 Task: Find connections with filter location Concepción with filter topic #customerrelationswith filter profile language German with filter current company TDCX with filter school Whistling Woods International with filter industry Periodical Publishing with filter service category Wealth Management with filter keywords title Chief Robot Whisperer
Action: Mouse moved to (551, 72)
Screenshot: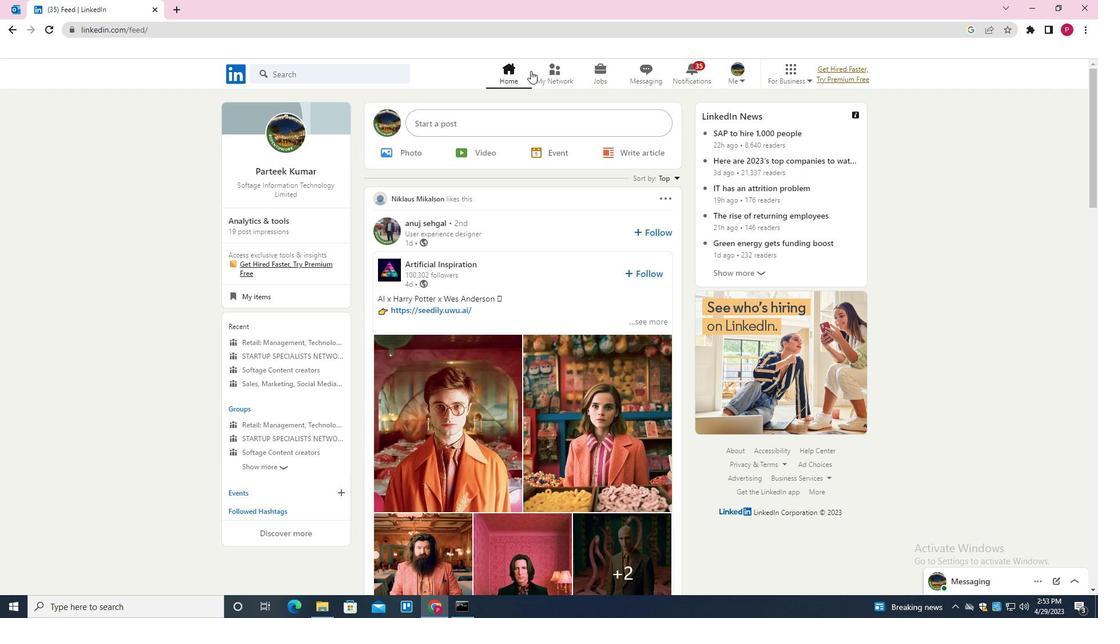 
Action: Mouse pressed left at (551, 72)
Screenshot: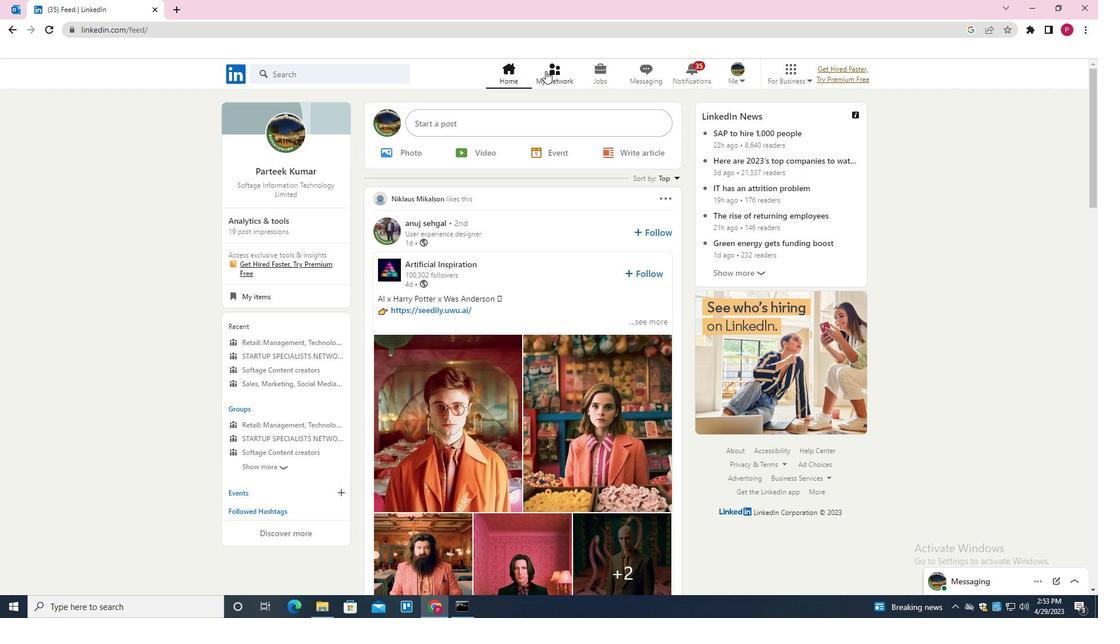 
Action: Mouse moved to (332, 141)
Screenshot: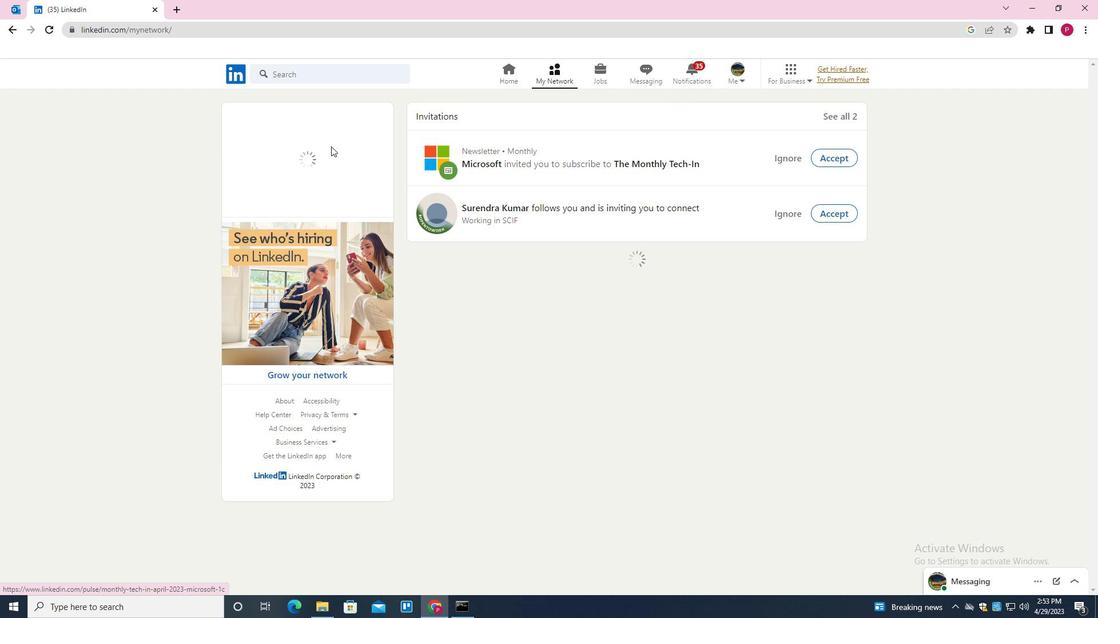 
Action: Mouse pressed left at (332, 141)
Screenshot: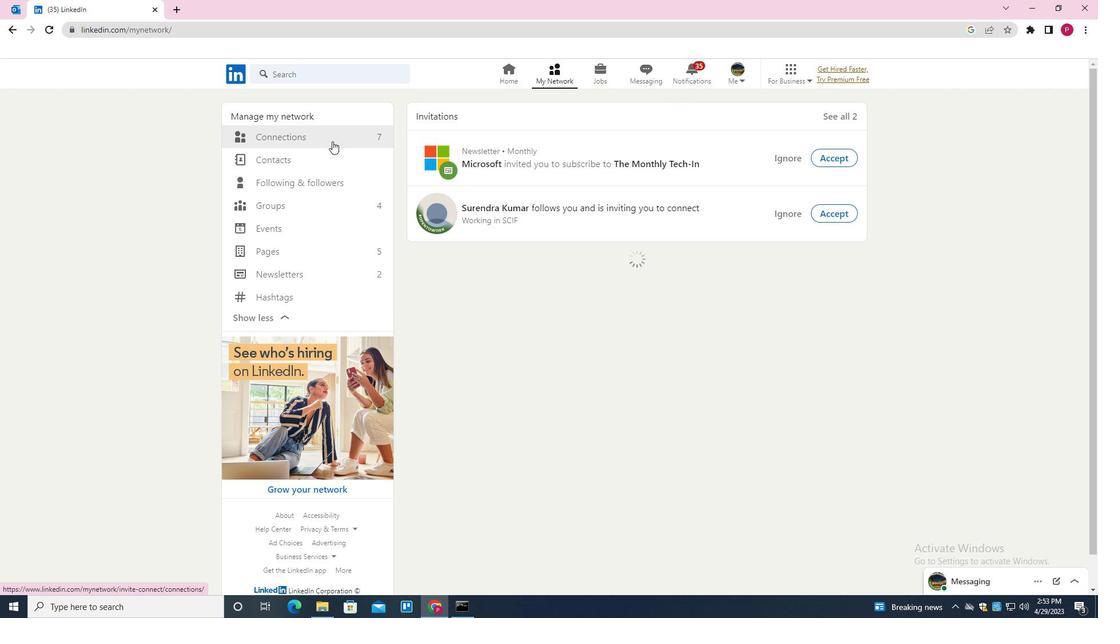 
Action: Mouse moved to (630, 135)
Screenshot: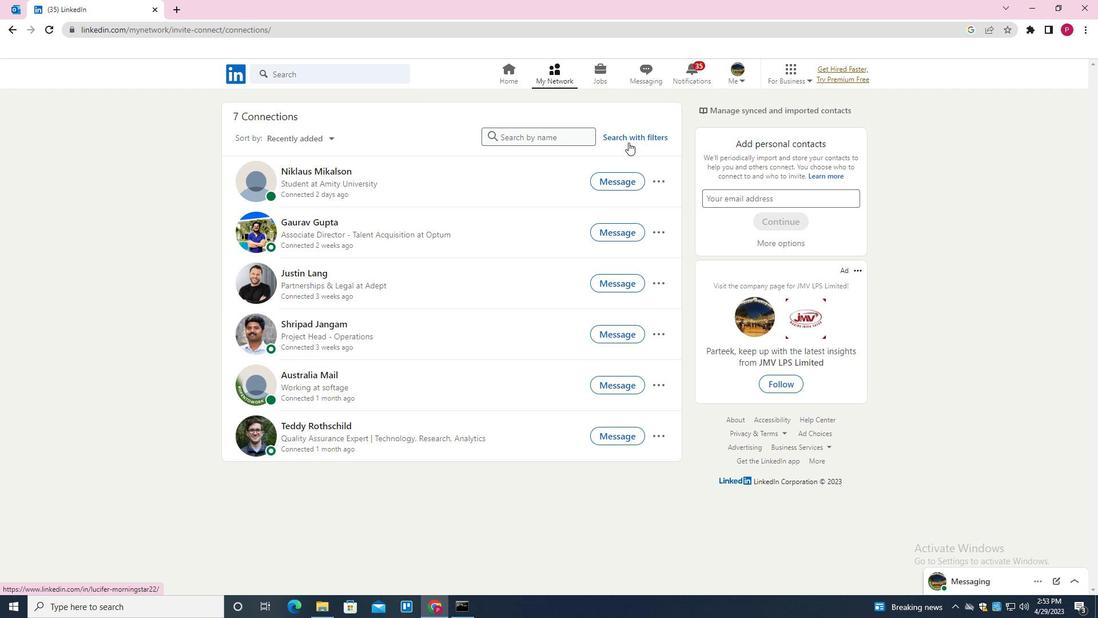 
Action: Mouse pressed left at (630, 135)
Screenshot: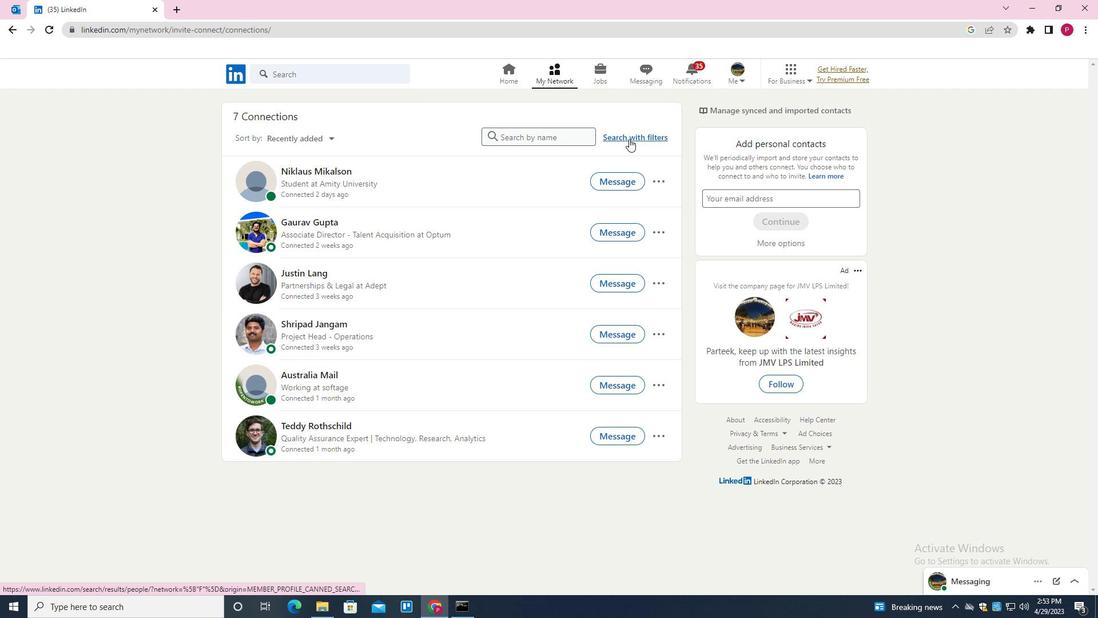 
Action: Mouse moved to (582, 107)
Screenshot: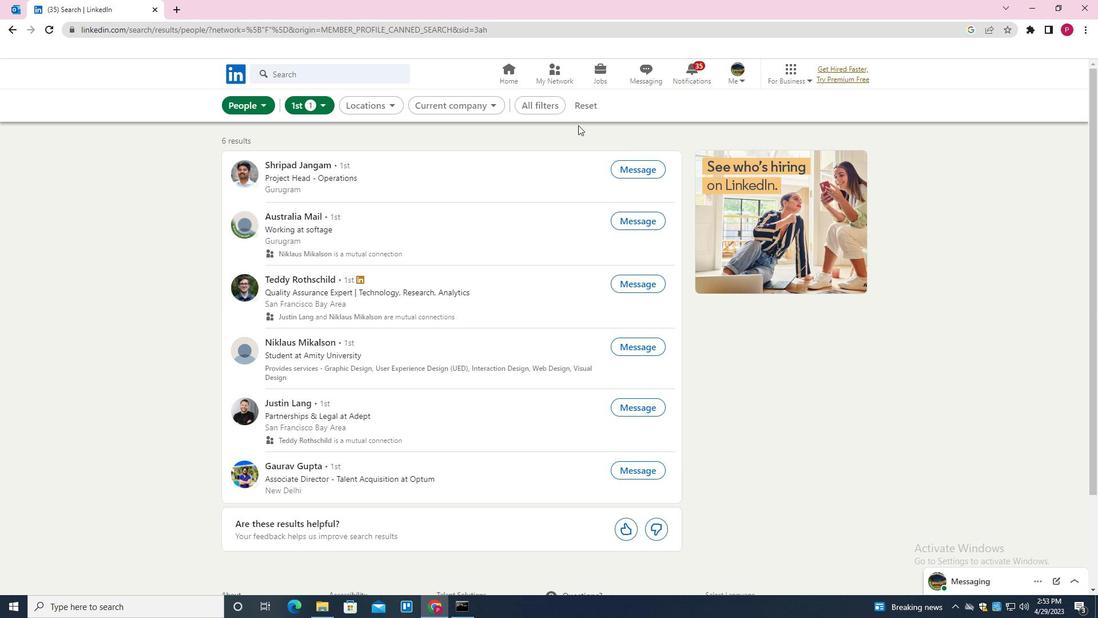 
Action: Mouse pressed left at (582, 107)
Screenshot: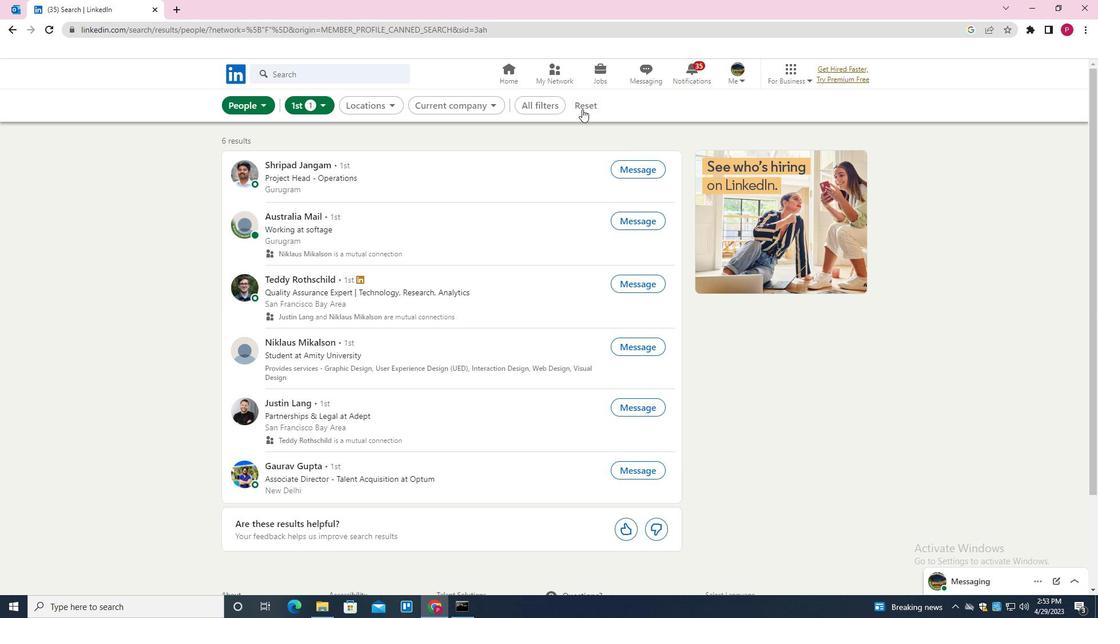 
Action: Mouse moved to (575, 106)
Screenshot: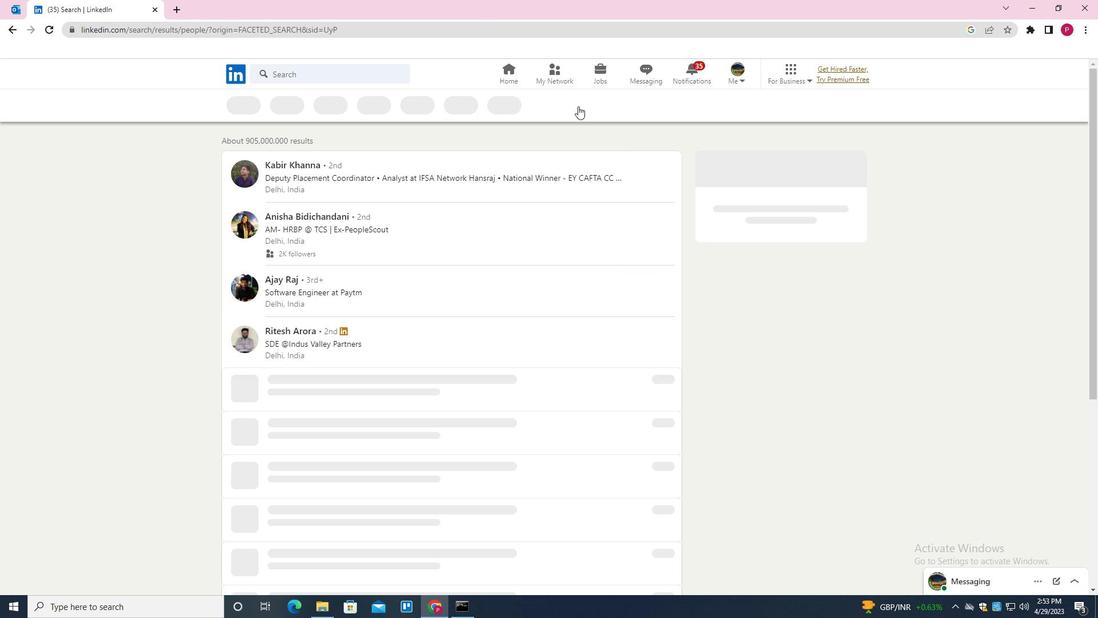 
Action: Mouse pressed left at (575, 106)
Screenshot: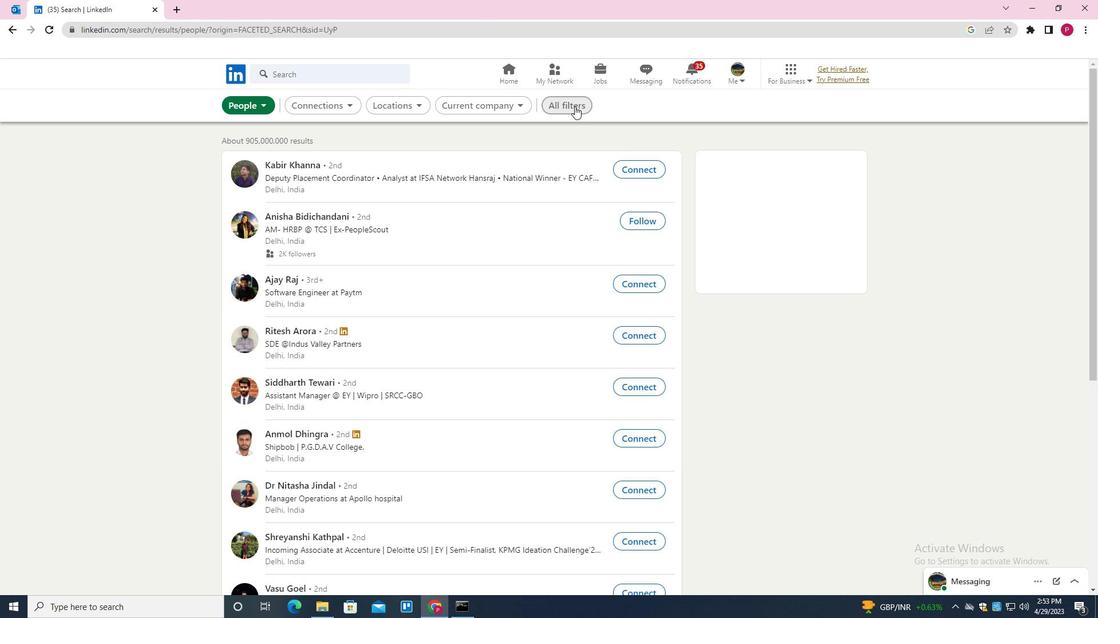 
Action: Mouse moved to (885, 309)
Screenshot: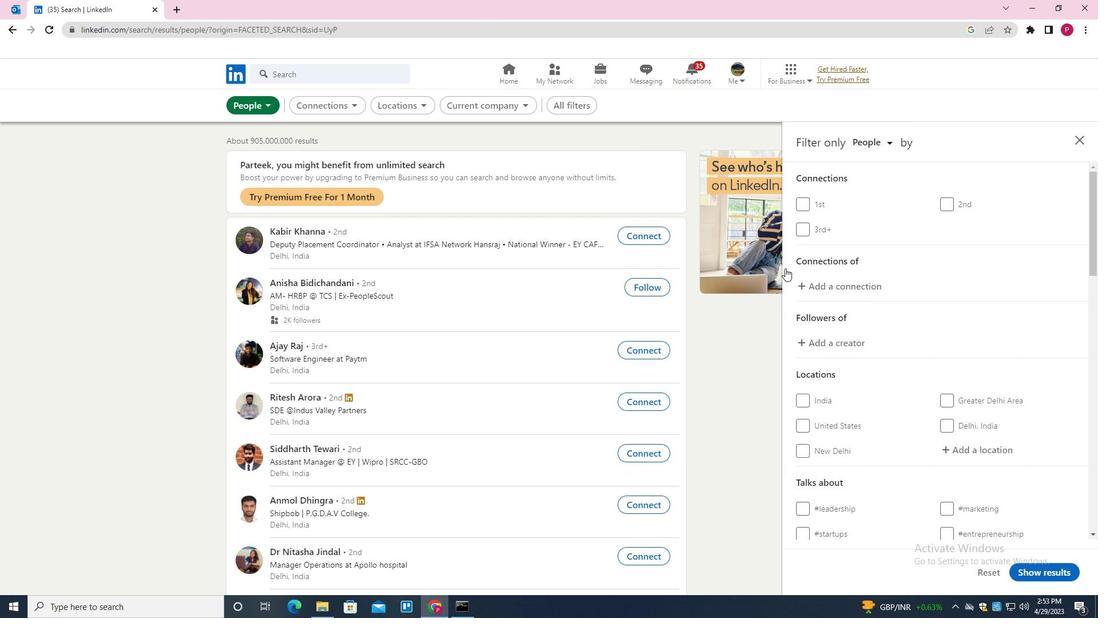 
Action: Mouse scrolled (885, 309) with delta (0, 0)
Screenshot: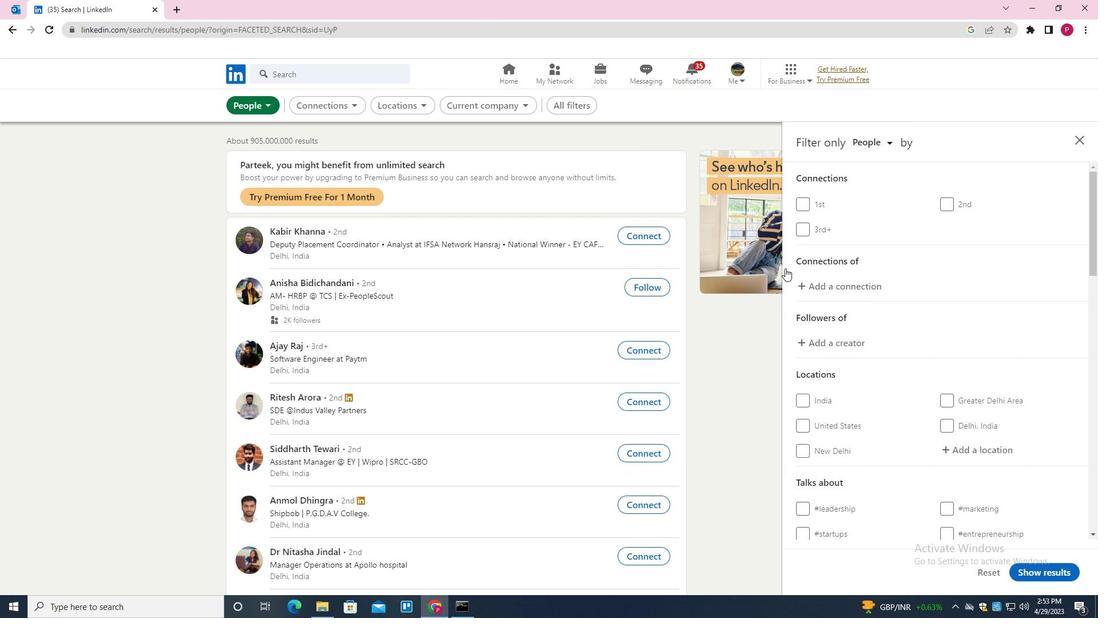 
Action: Mouse moved to (888, 310)
Screenshot: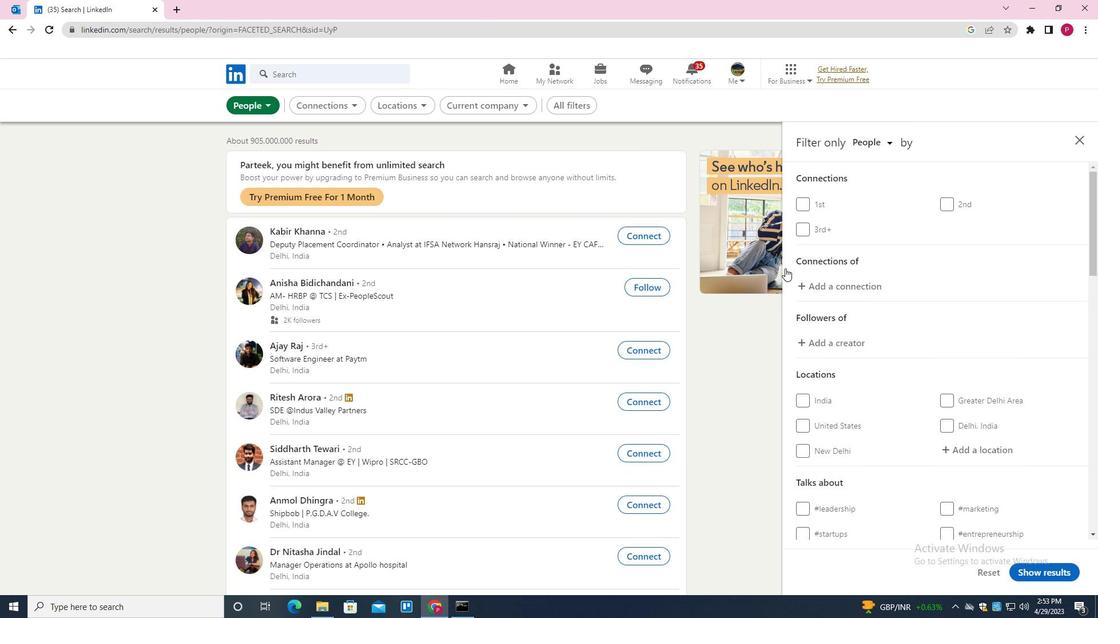 
Action: Mouse scrolled (888, 310) with delta (0, 0)
Screenshot: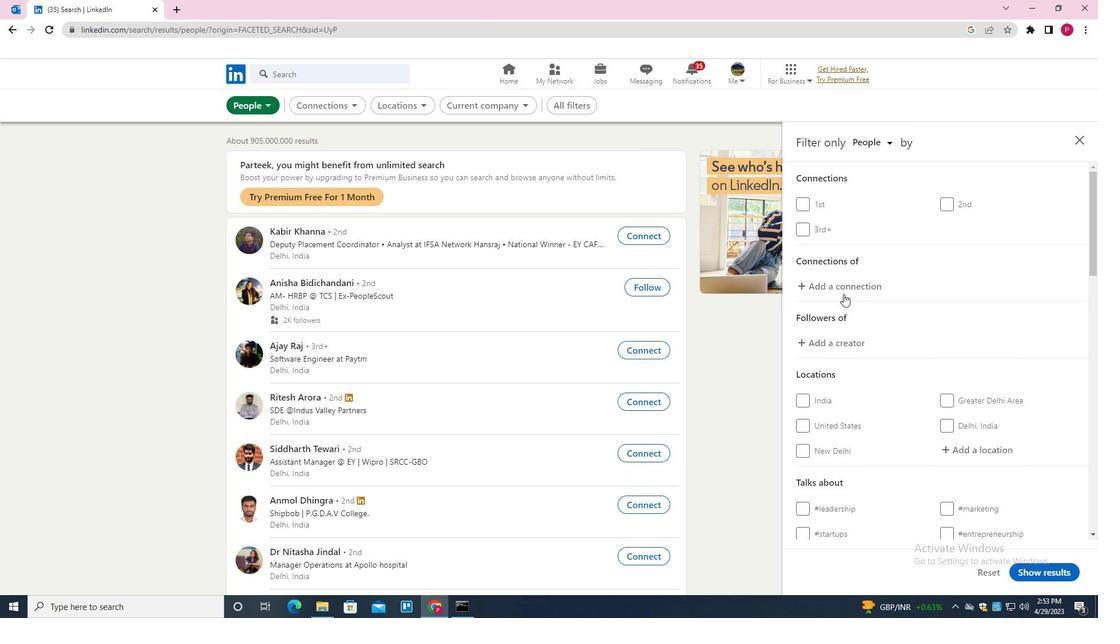 
Action: Mouse moved to (904, 312)
Screenshot: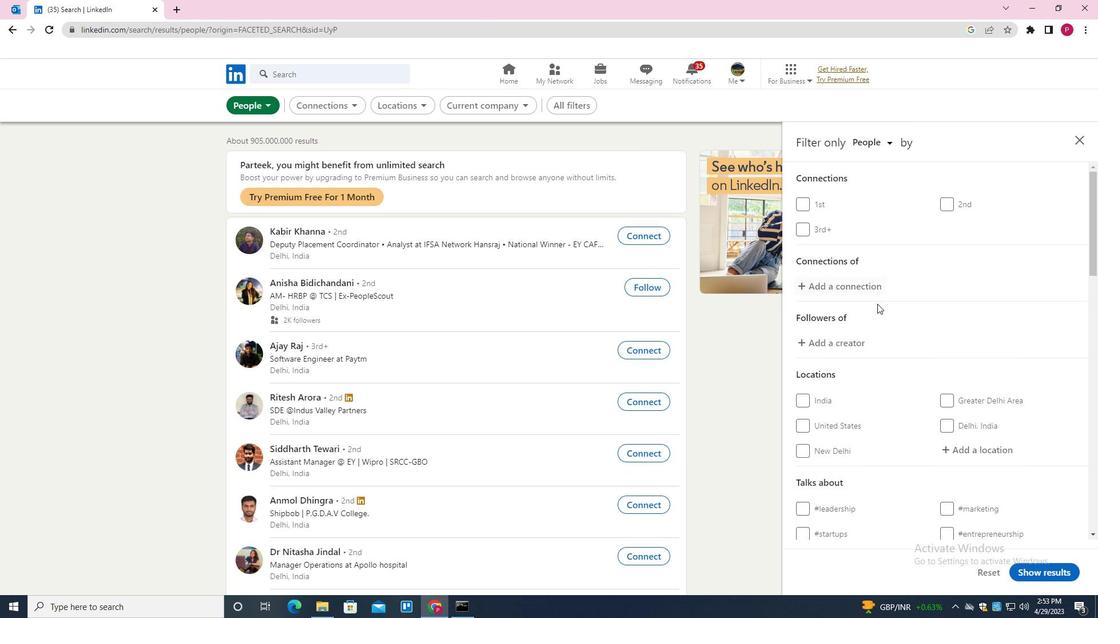 
Action: Mouse scrolled (904, 311) with delta (0, 0)
Screenshot: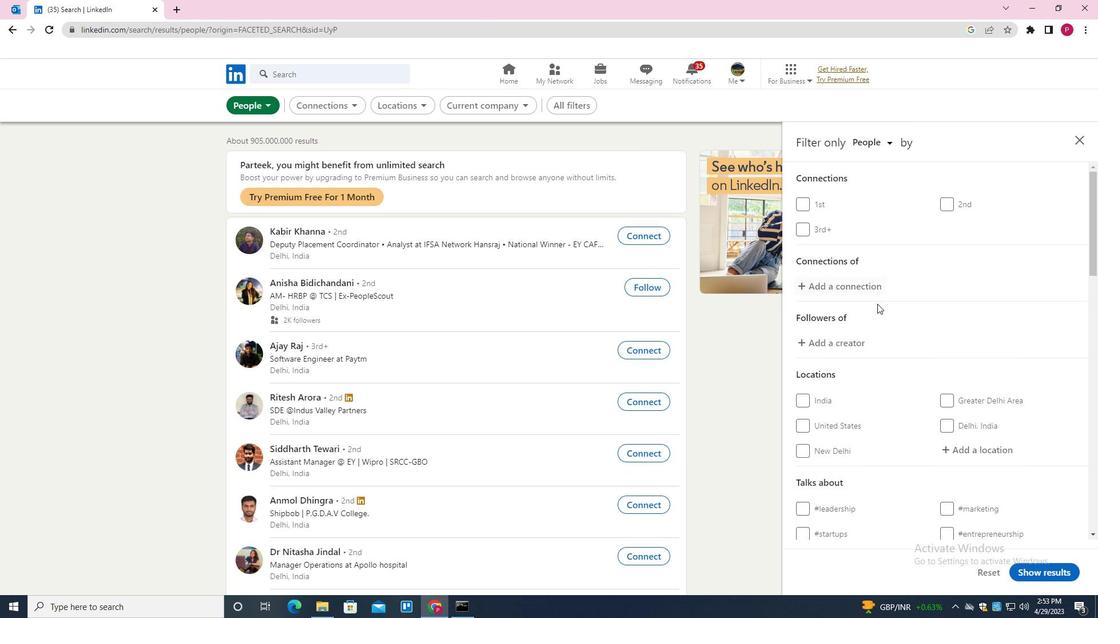 
Action: Mouse moved to (974, 274)
Screenshot: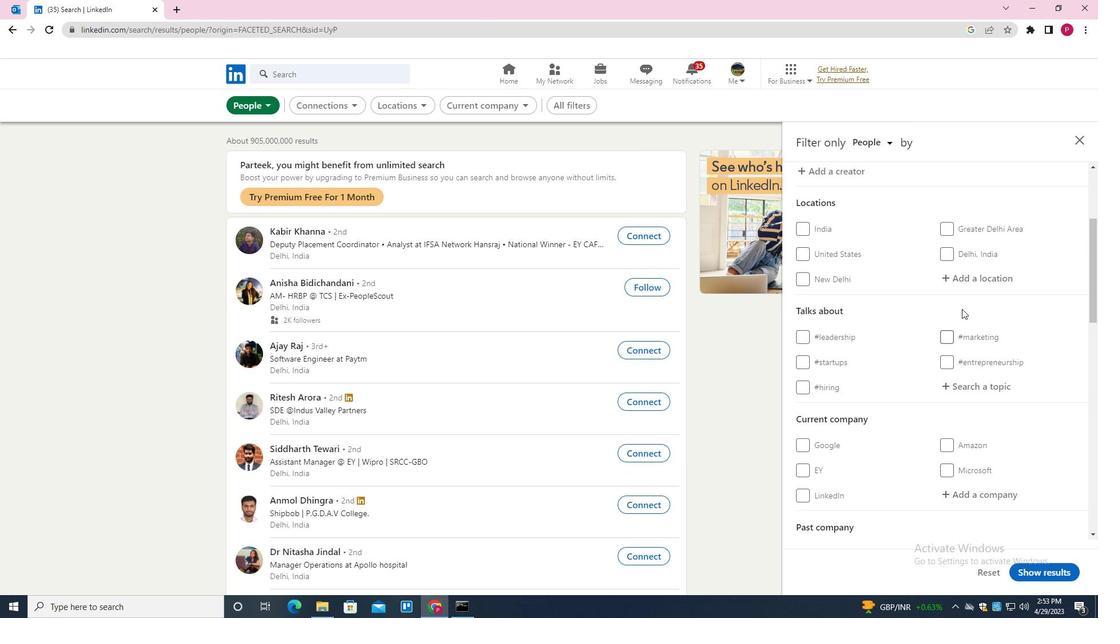 
Action: Mouse pressed left at (974, 274)
Screenshot: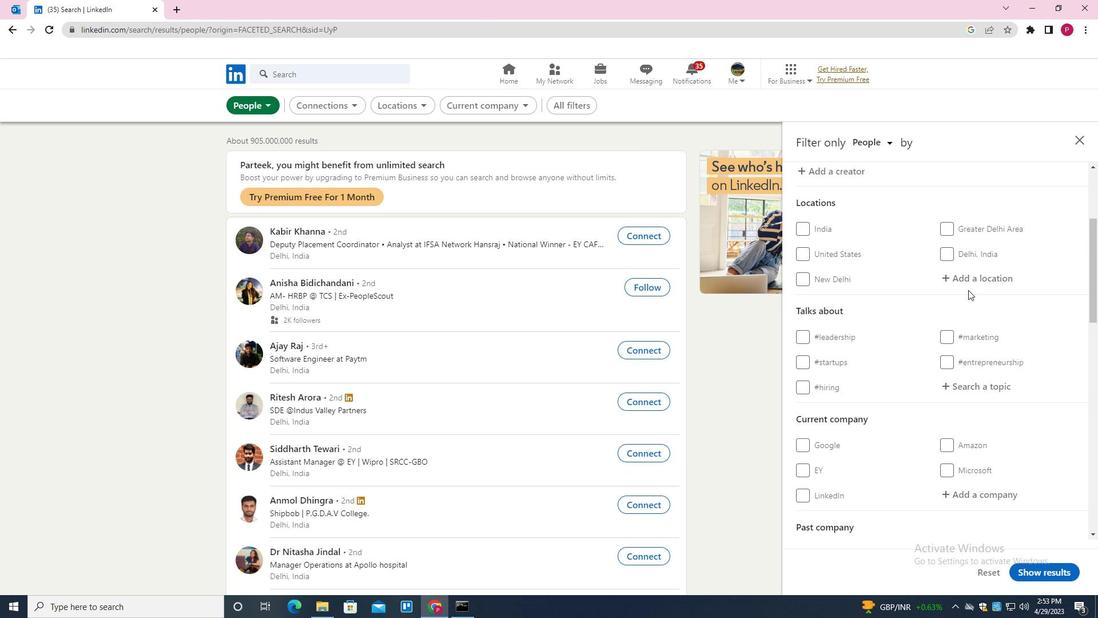 
Action: Mouse moved to (833, 163)
Screenshot: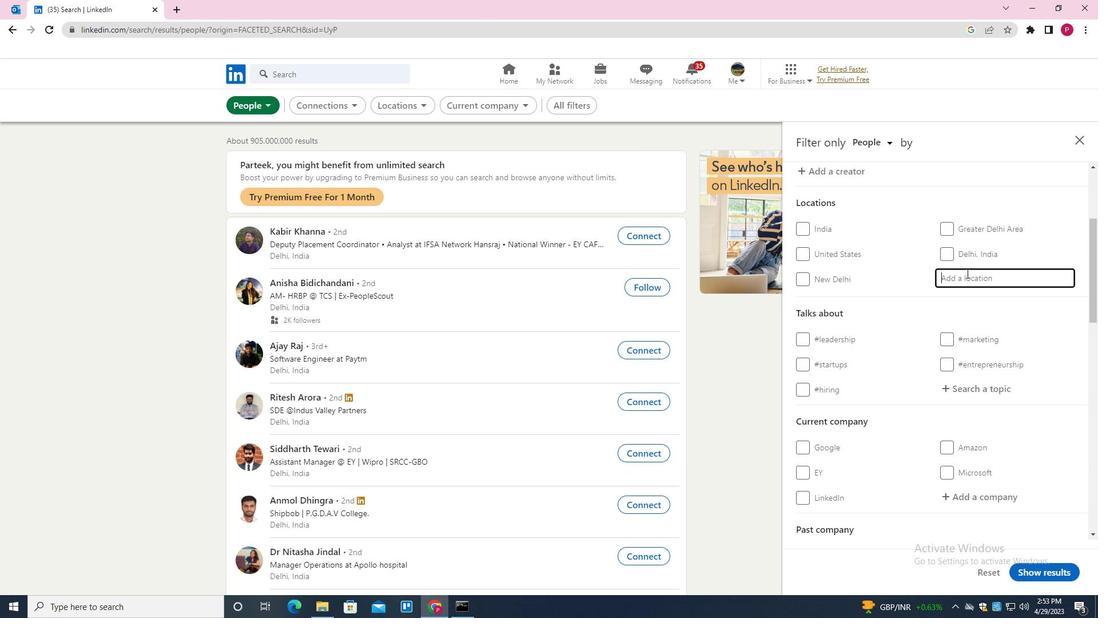 
Action: Key pressed <Key.shift>CONCEP<Key.down><Key.enter>
Screenshot: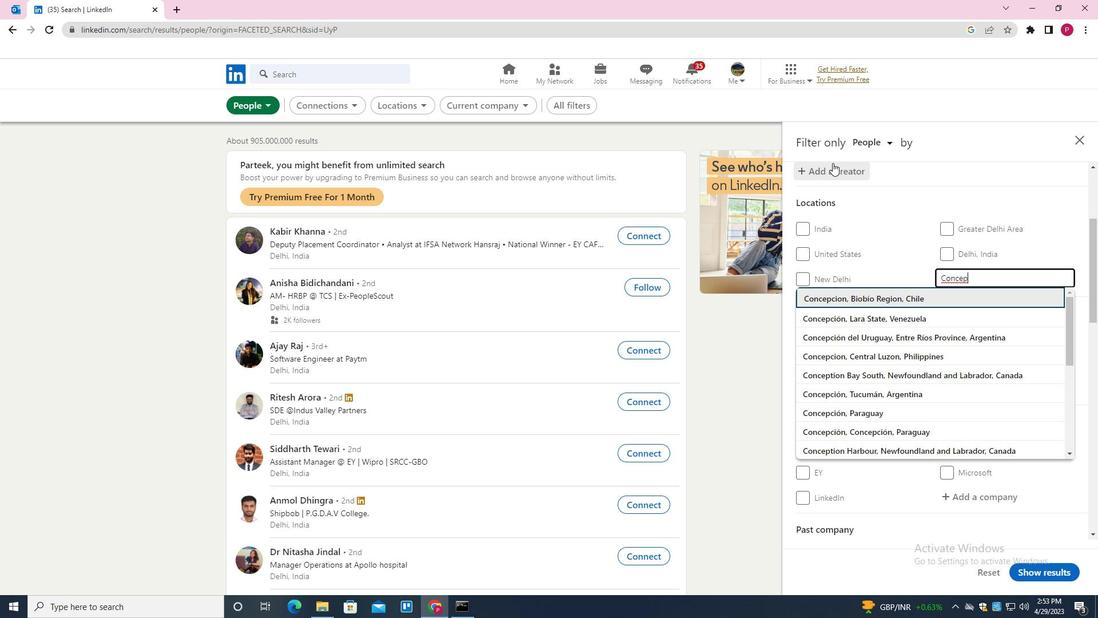 
Action: Mouse moved to (829, 184)
Screenshot: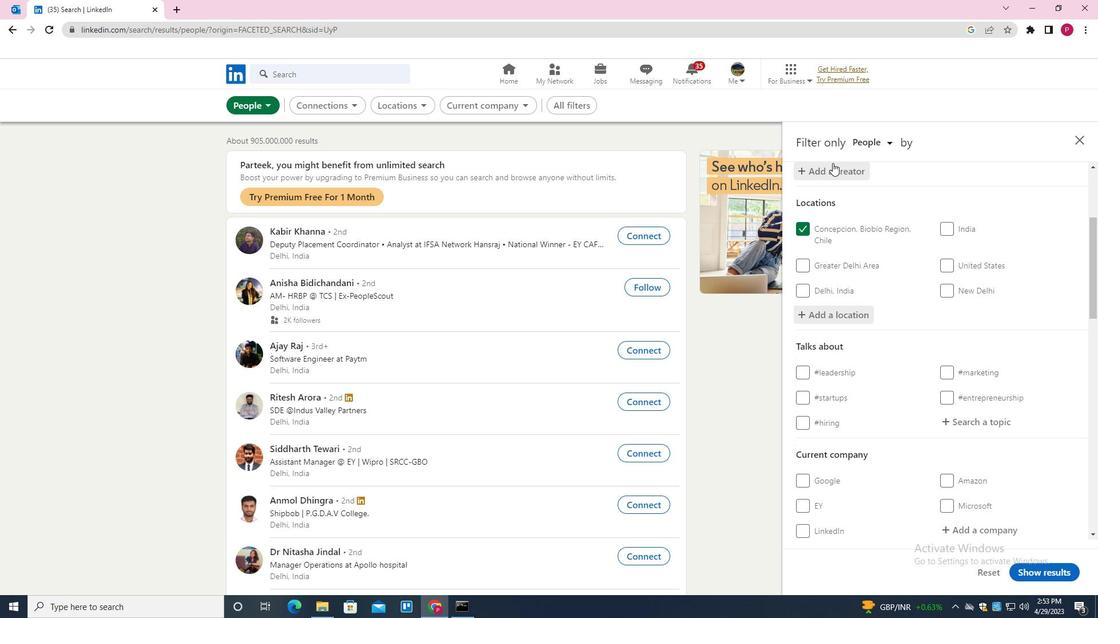 
Action: Mouse scrolled (829, 183) with delta (0, 0)
Screenshot: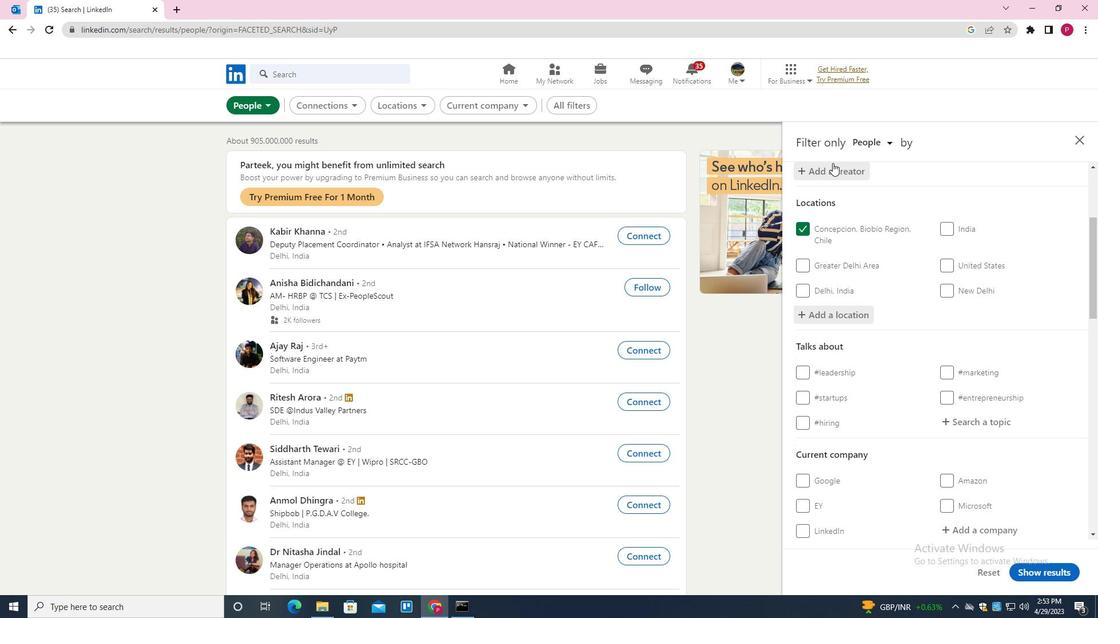 
Action: Mouse moved to (830, 198)
Screenshot: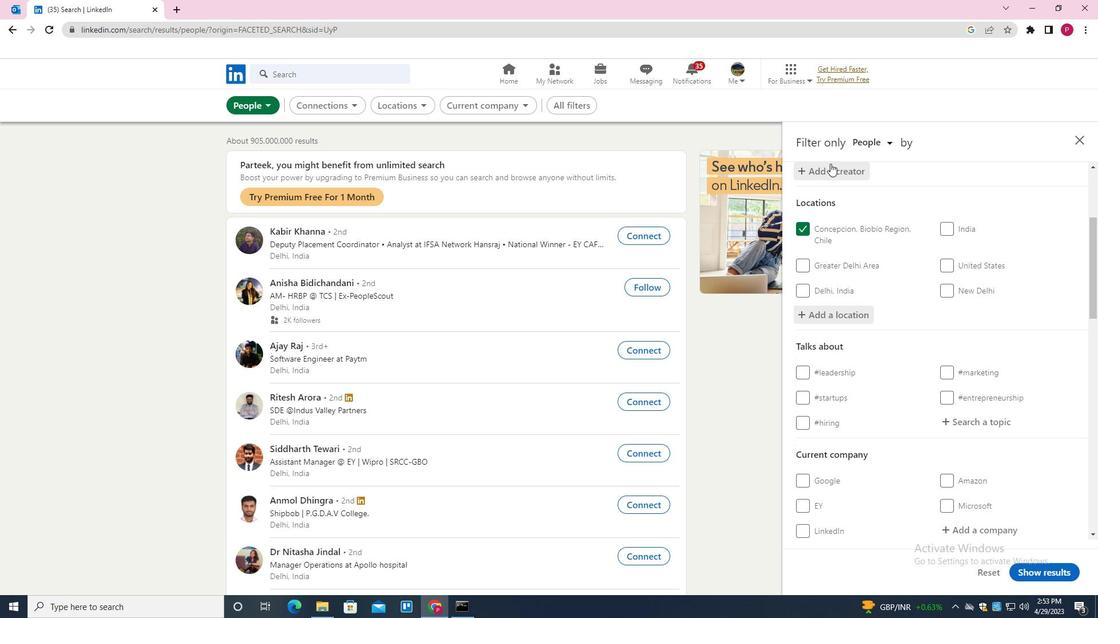 
Action: Mouse scrolled (830, 198) with delta (0, 0)
Screenshot: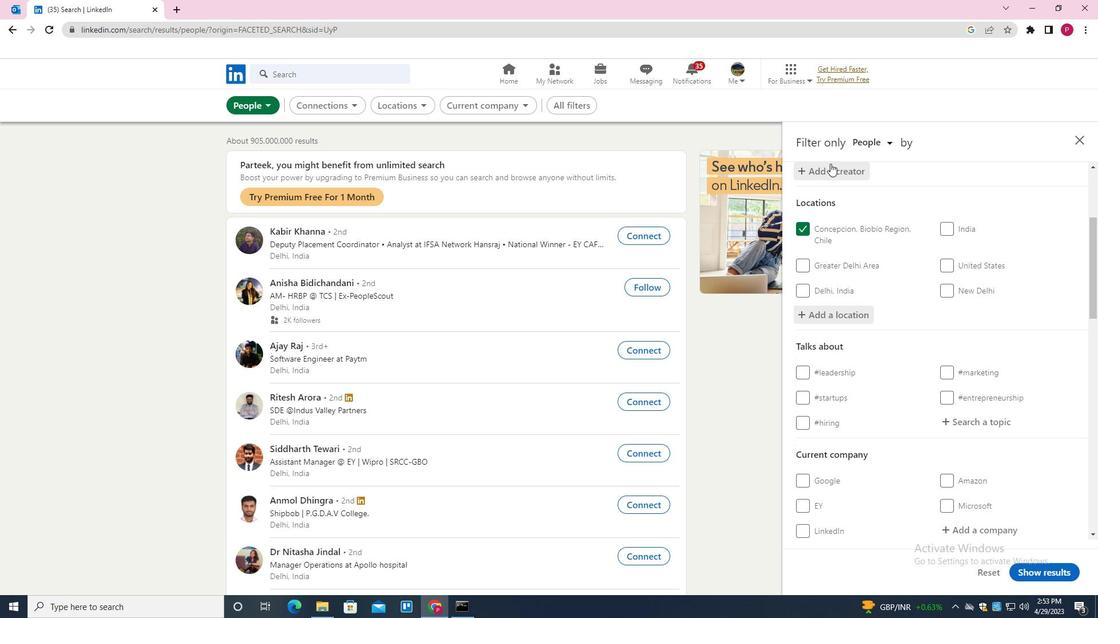 
Action: Mouse moved to (979, 305)
Screenshot: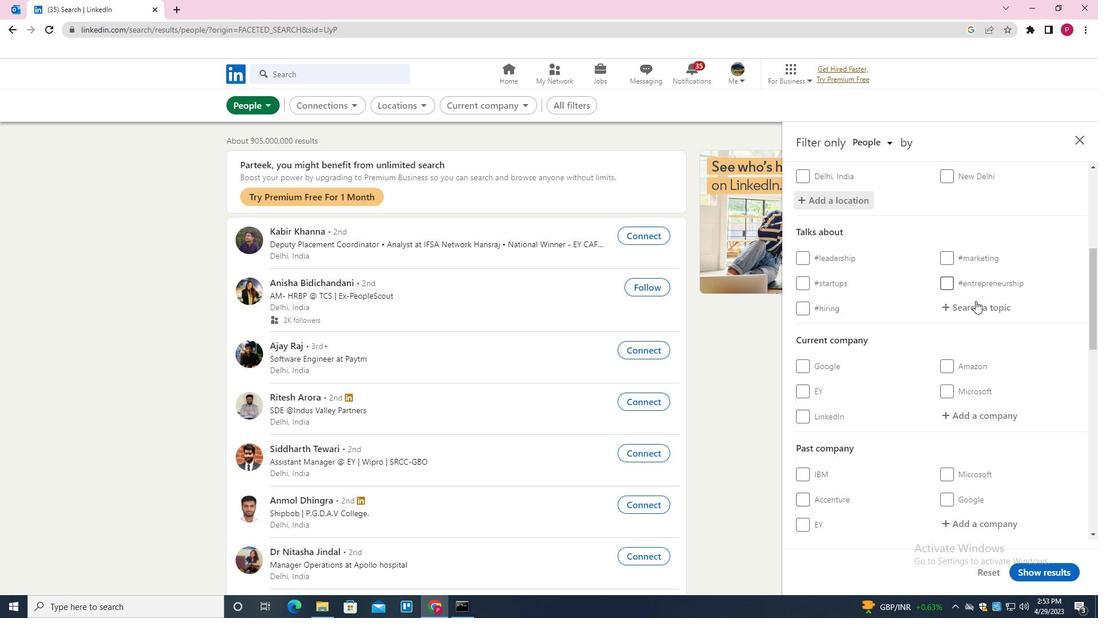 
Action: Mouse pressed left at (979, 305)
Screenshot: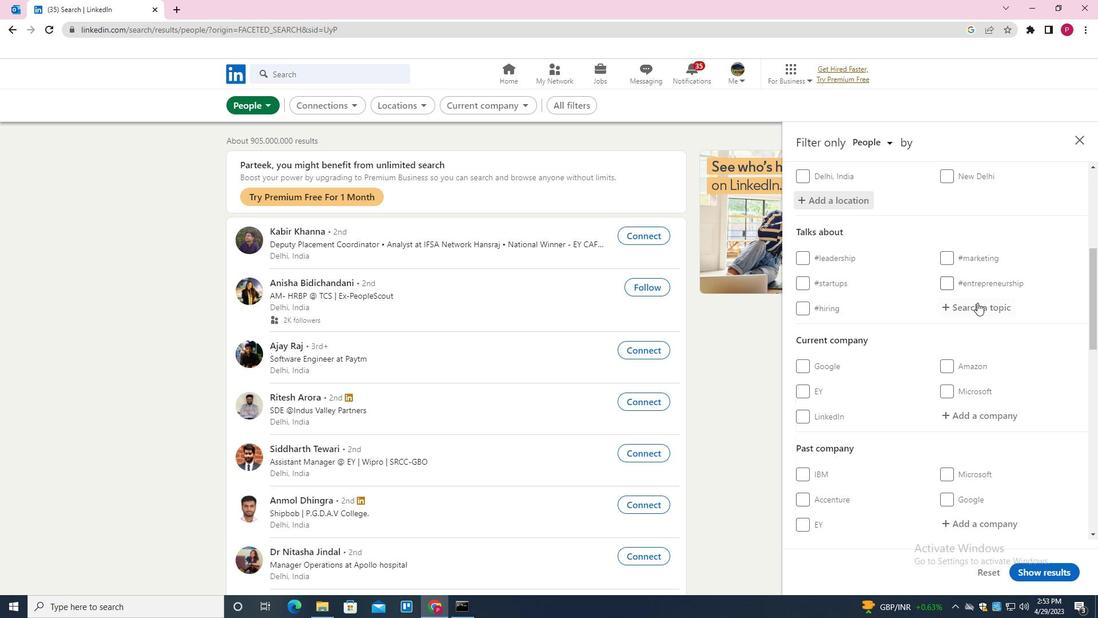 
Action: Mouse moved to (942, 266)
Screenshot: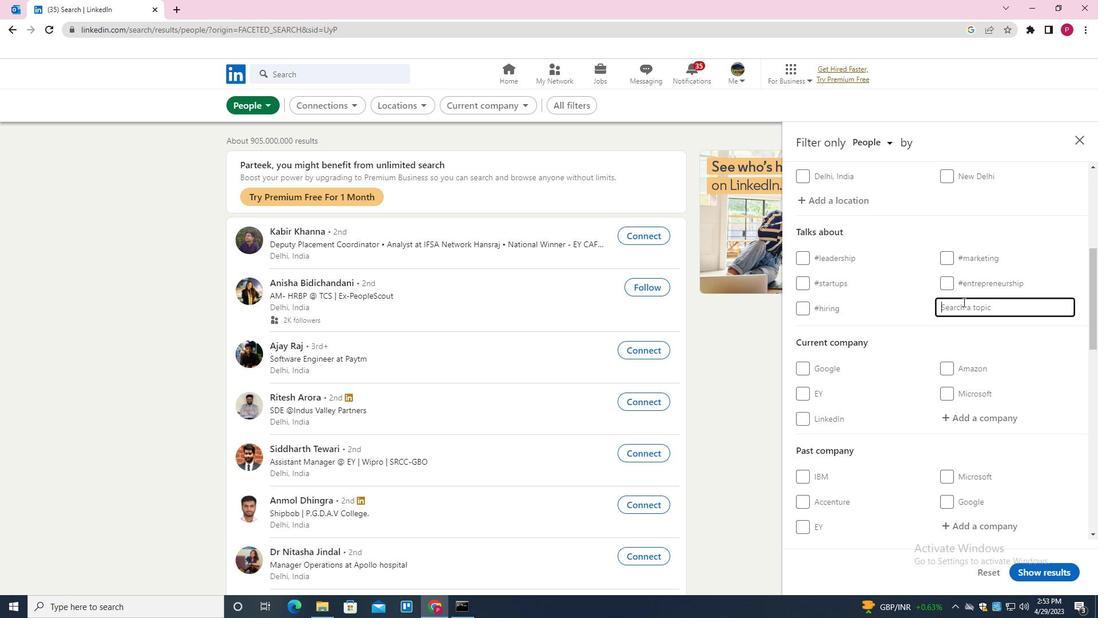 
Action: Key pressed CUSTOMERRELA<Key.down><Key.enter>
Screenshot: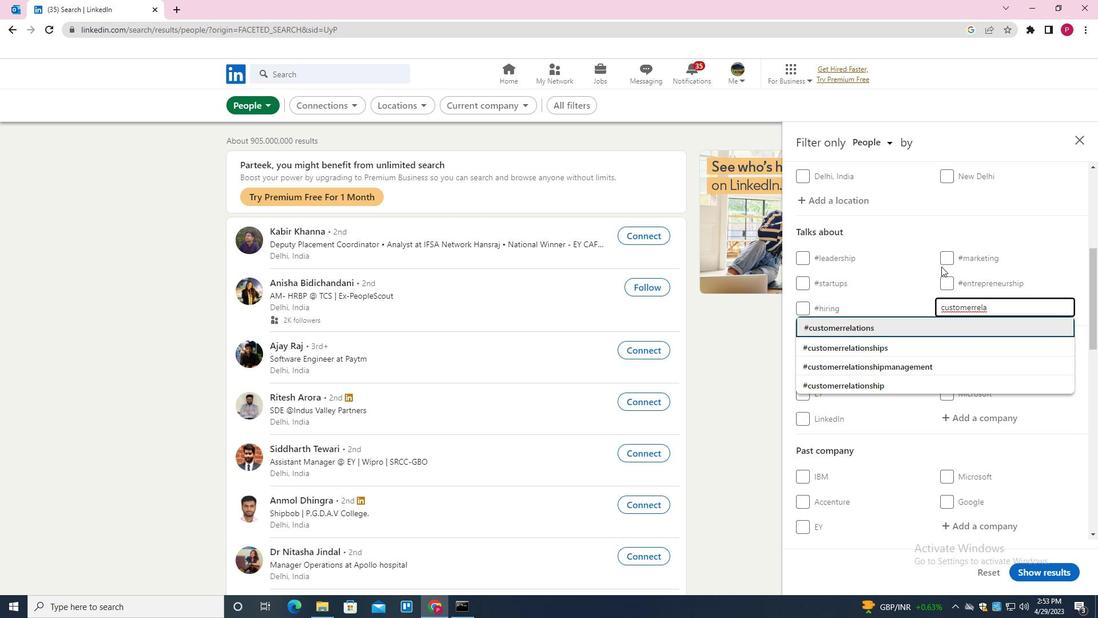 
Action: Mouse moved to (919, 317)
Screenshot: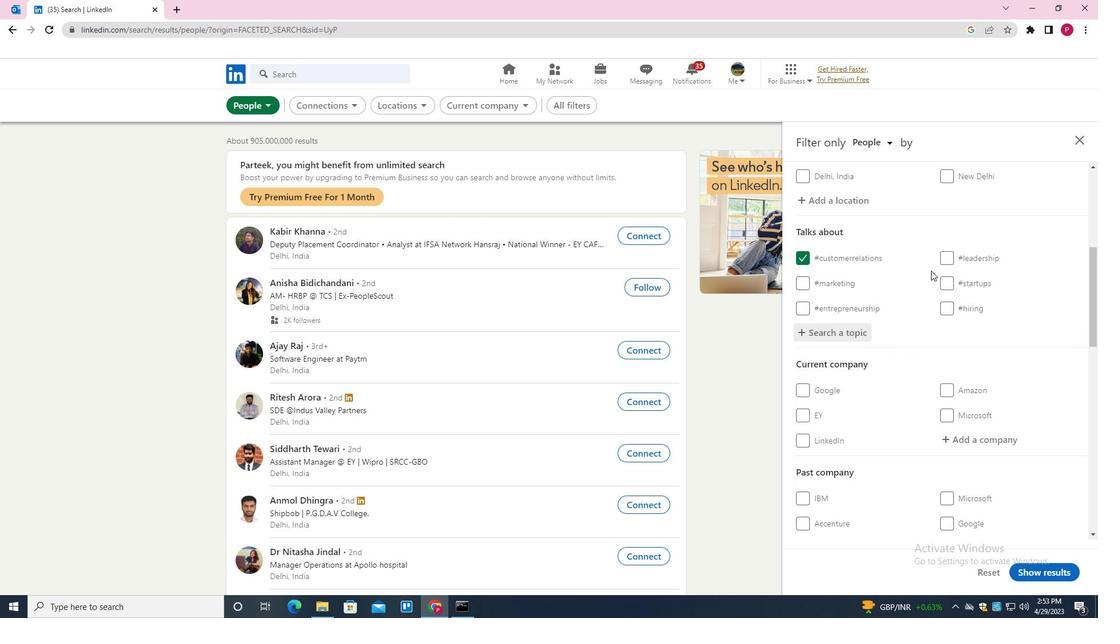 
Action: Mouse scrolled (919, 316) with delta (0, 0)
Screenshot: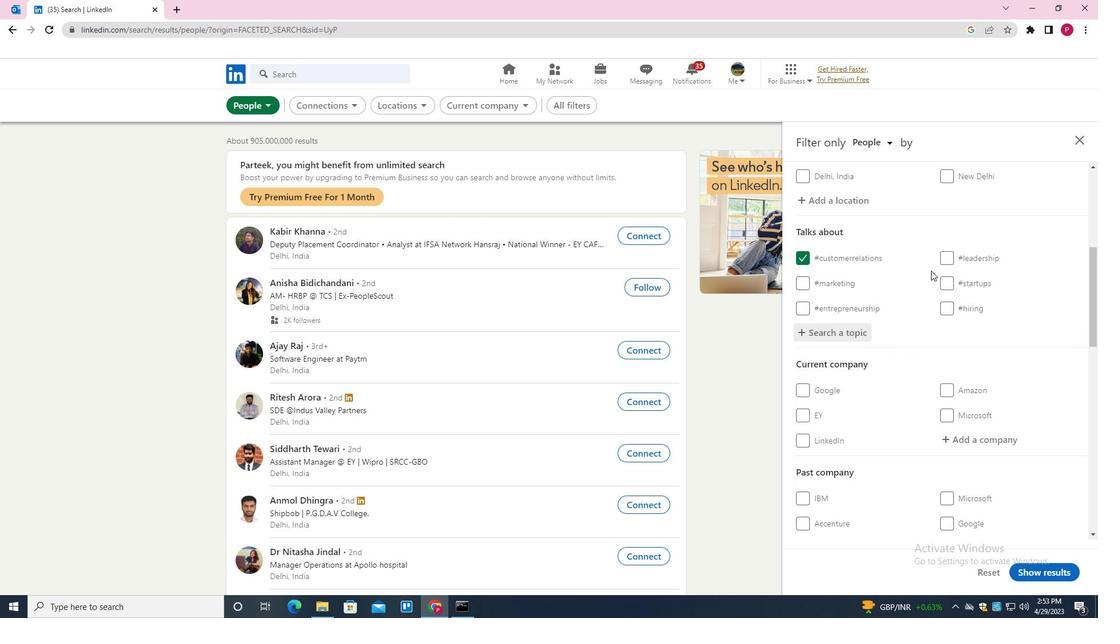 
Action: Mouse moved to (919, 319)
Screenshot: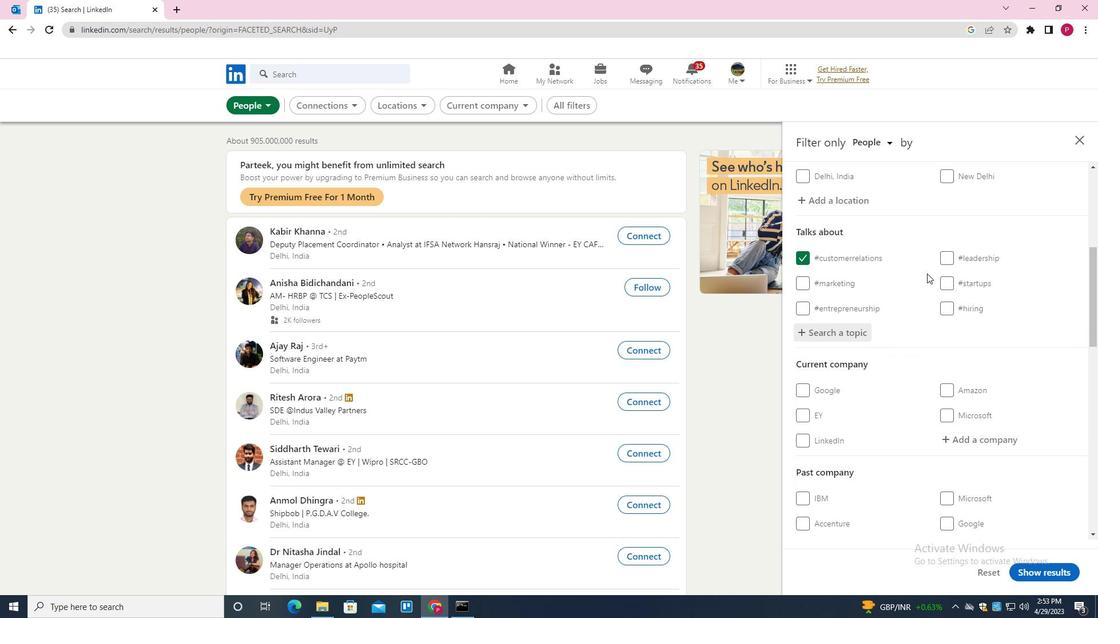 
Action: Mouse scrolled (919, 318) with delta (0, 0)
Screenshot: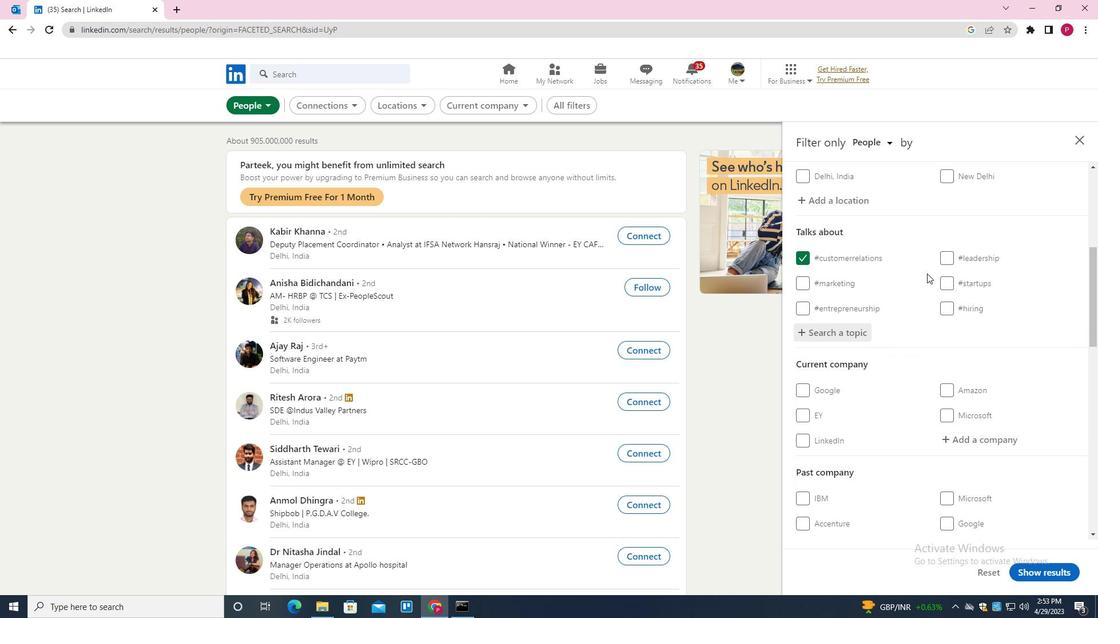 
Action: Mouse moved to (919, 320)
Screenshot: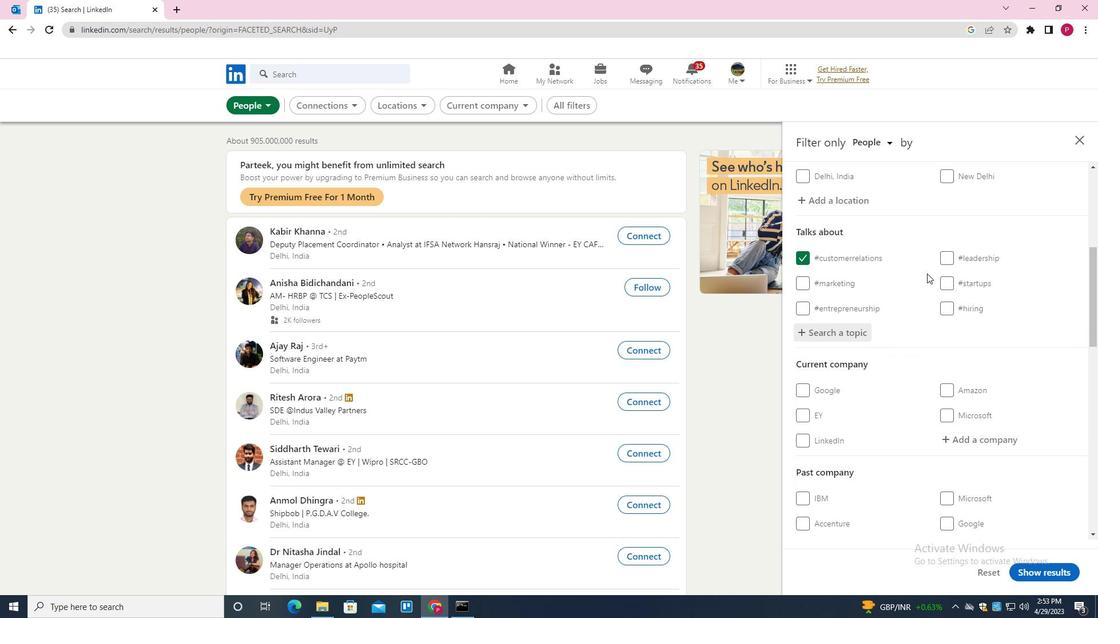 
Action: Mouse scrolled (919, 319) with delta (0, 0)
Screenshot: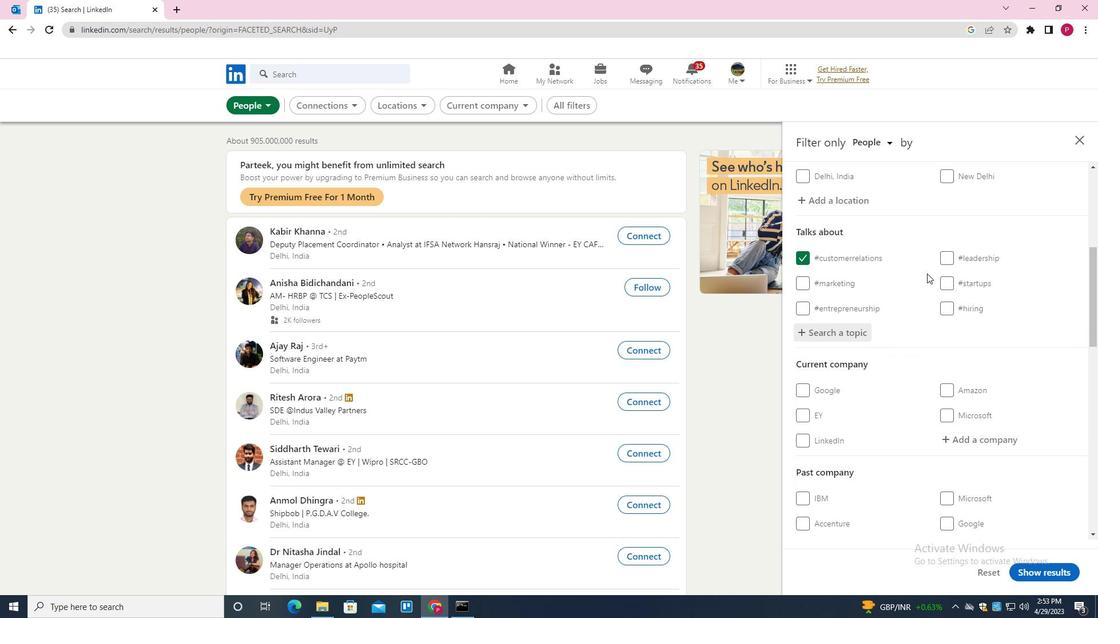
Action: Mouse moved to (899, 305)
Screenshot: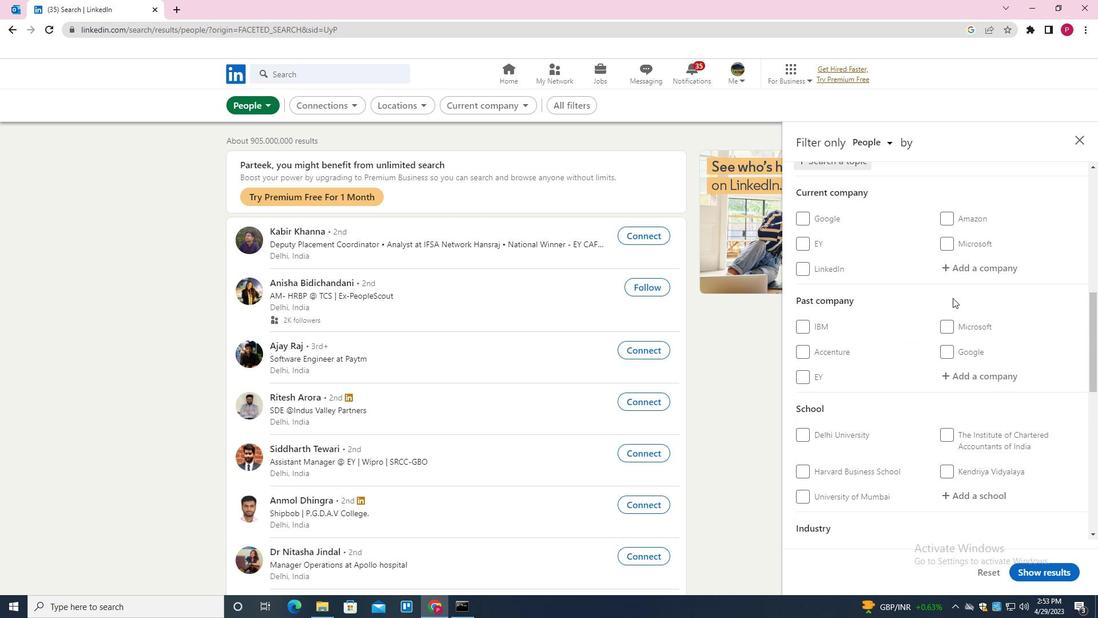 
Action: Mouse scrolled (899, 305) with delta (0, 0)
Screenshot: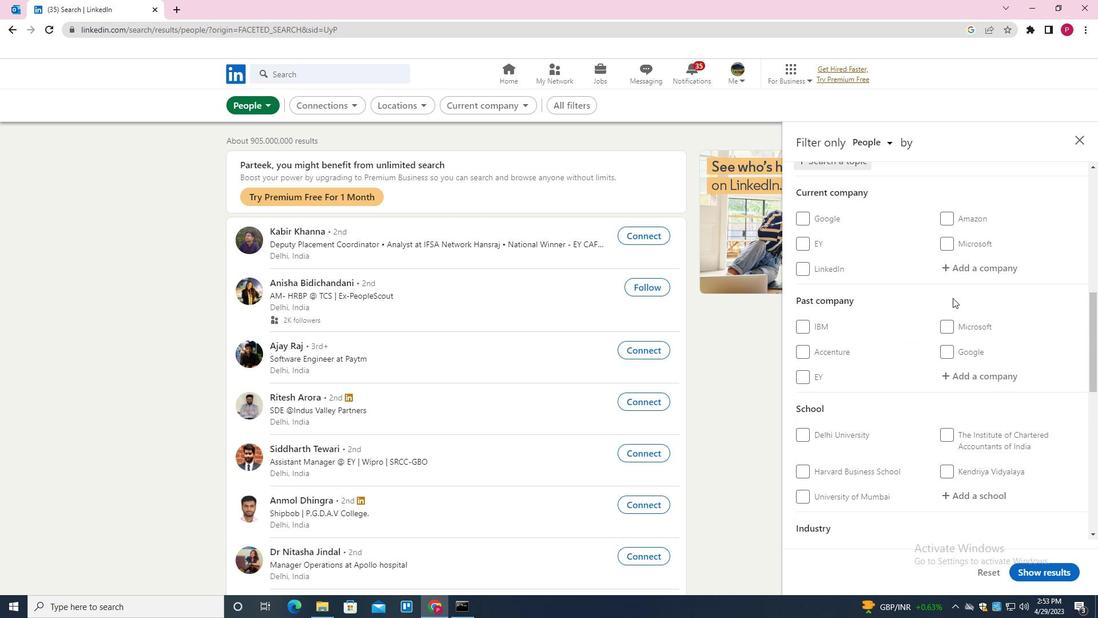 
Action: Mouse moved to (899, 306)
Screenshot: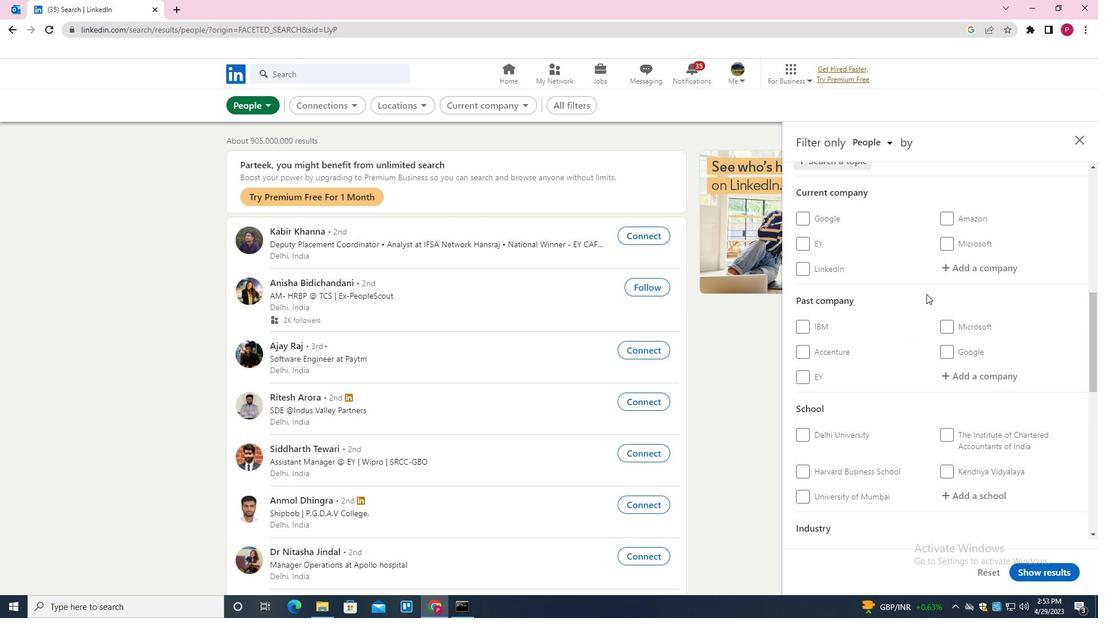 
Action: Mouse scrolled (899, 306) with delta (0, 0)
Screenshot: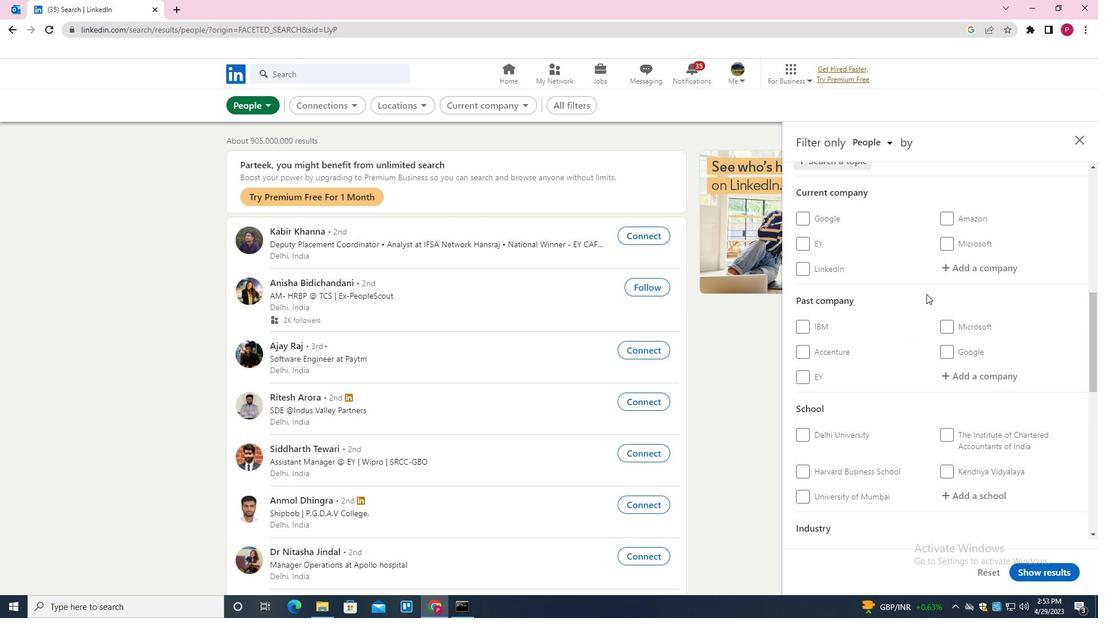 
Action: Mouse scrolled (899, 306) with delta (0, 0)
Screenshot: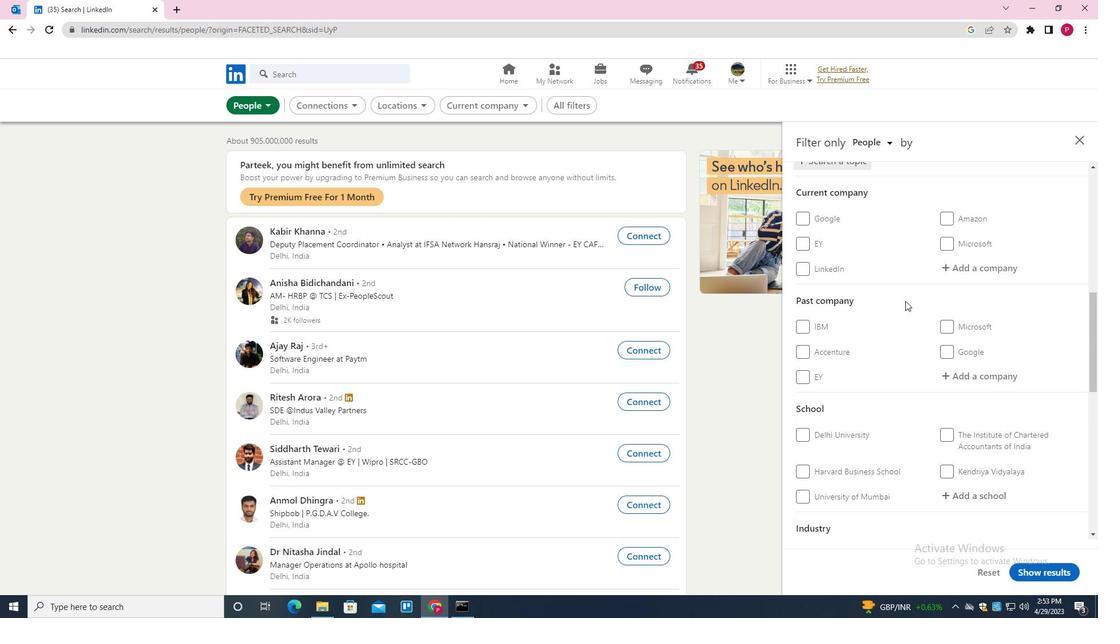 
Action: Mouse scrolled (899, 306) with delta (0, 0)
Screenshot: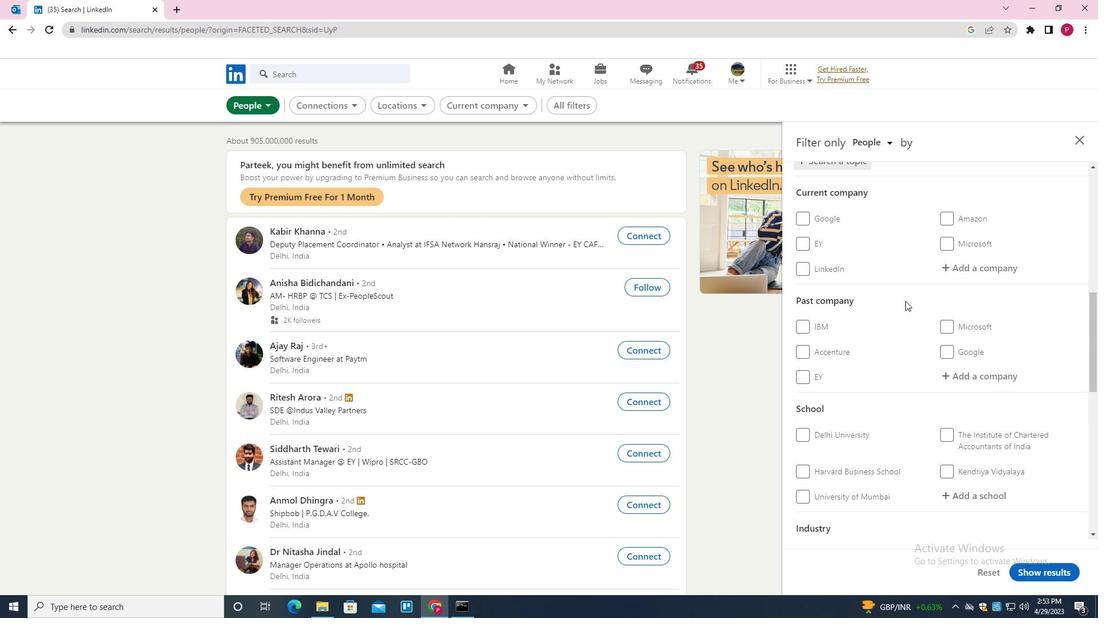 
Action: Mouse moved to (884, 297)
Screenshot: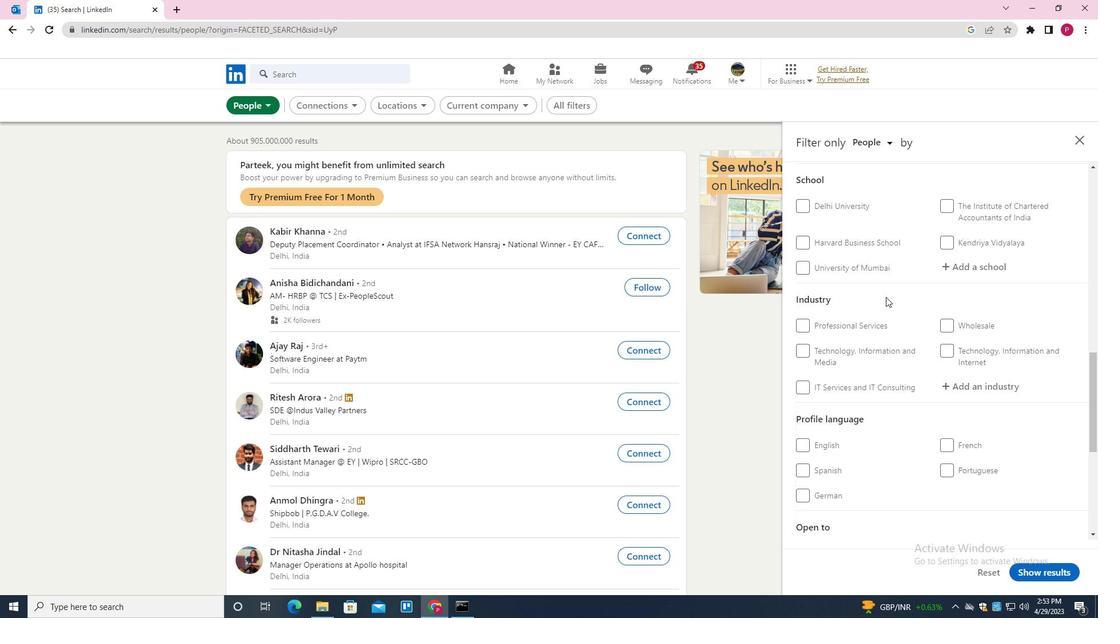 
Action: Mouse scrolled (884, 296) with delta (0, 0)
Screenshot: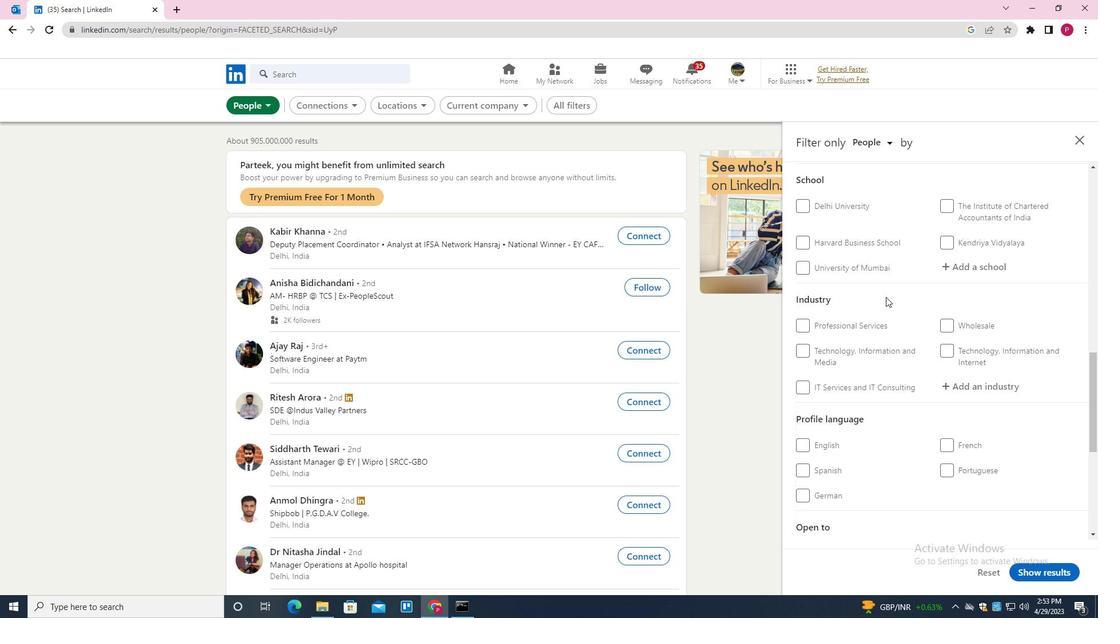 
Action: Mouse moved to (880, 299)
Screenshot: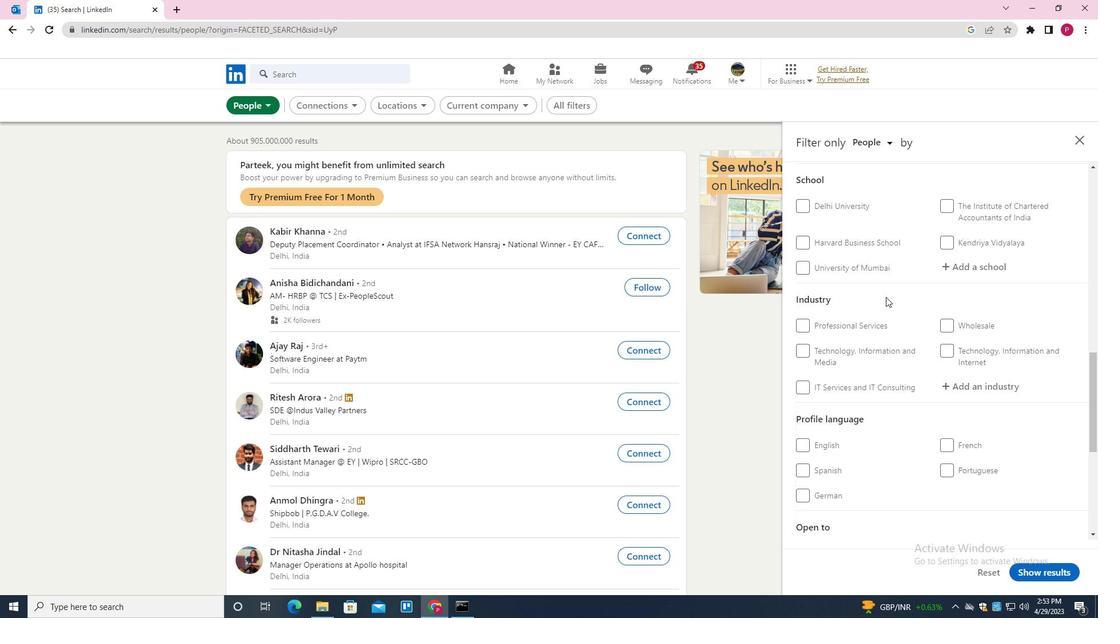 
Action: Mouse scrolled (880, 298) with delta (0, 0)
Screenshot: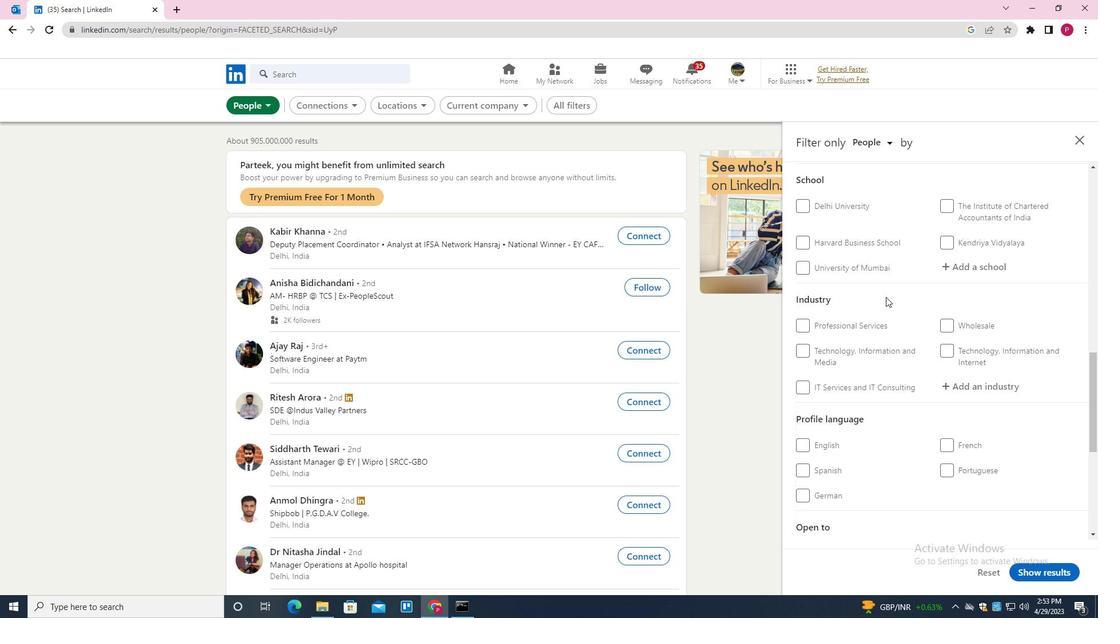 
Action: Mouse moved to (879, 299)
Screenshot: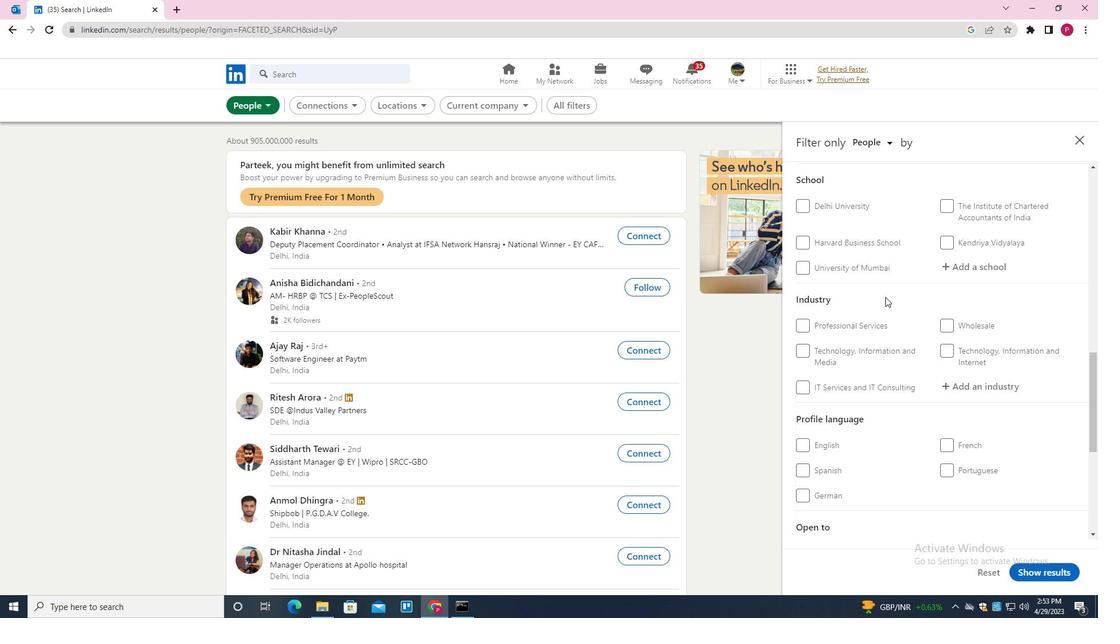 
Action: Mouse scrolled (879, 299) with delta (0, 0)
Screenshot: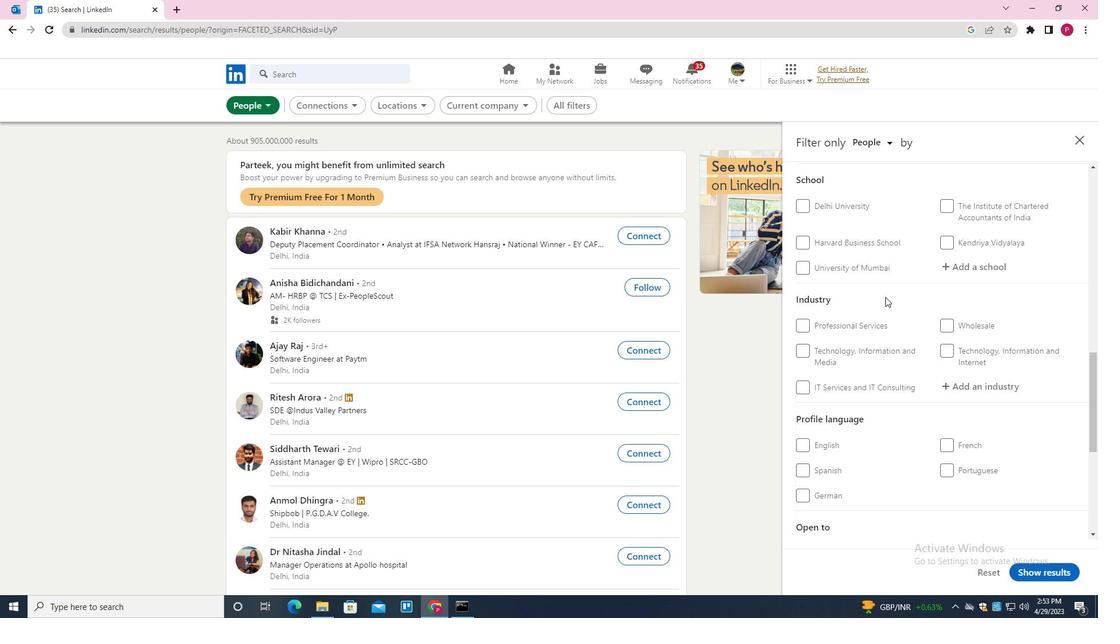 
Action: Mouse moved to (830, 329)
Screenshot: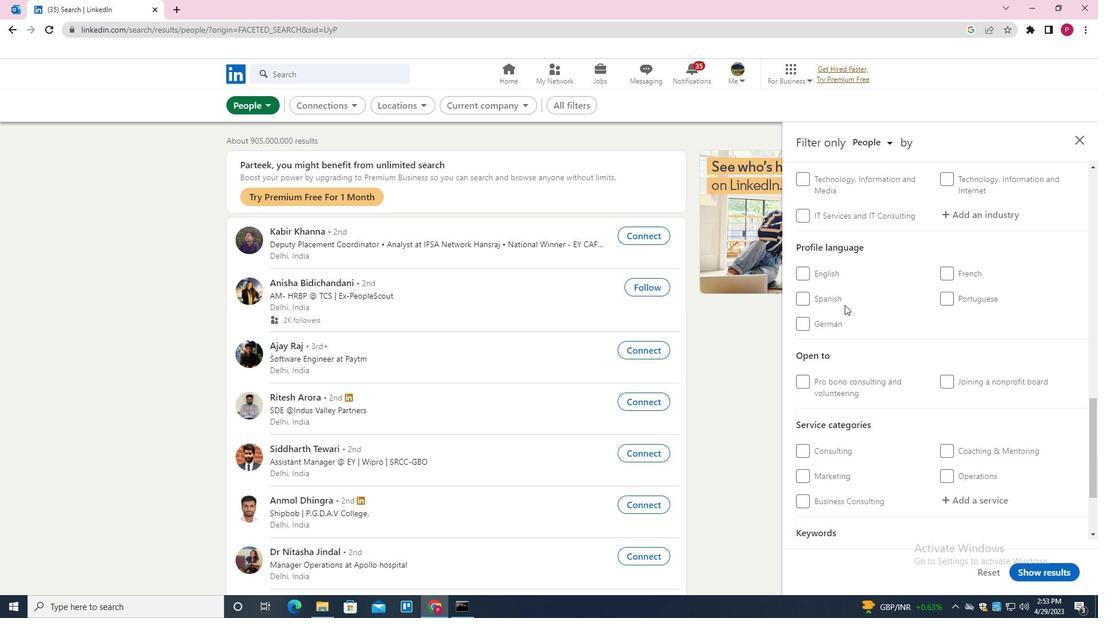 
Action: Mouse pressed left at (830, 329)
Screenshot: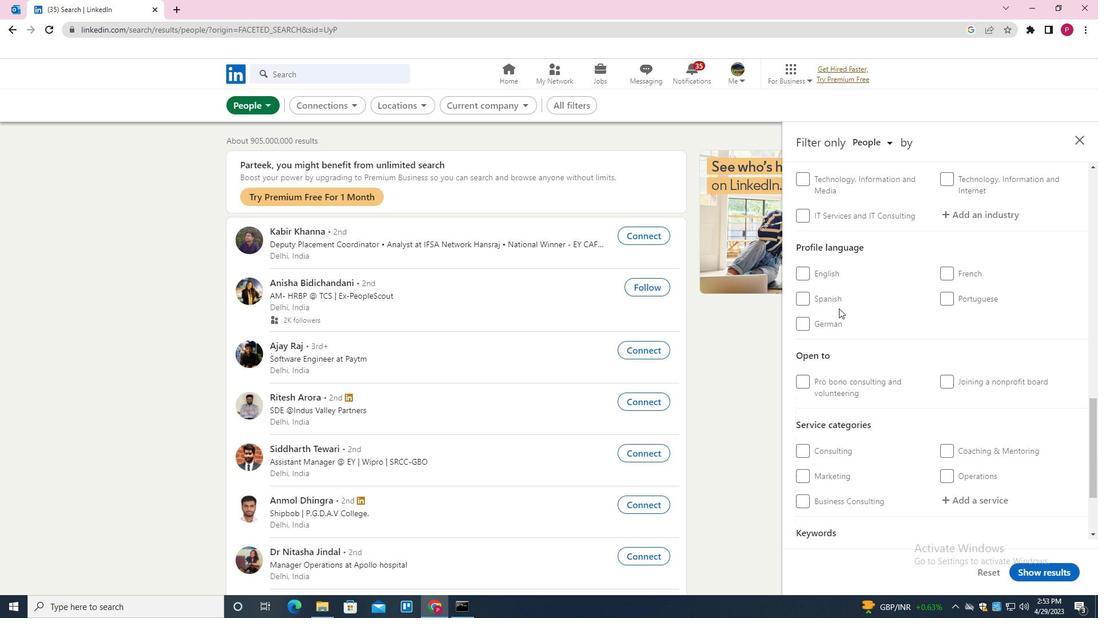 
Action: Mouse moved to (836, 325)
Screenshot: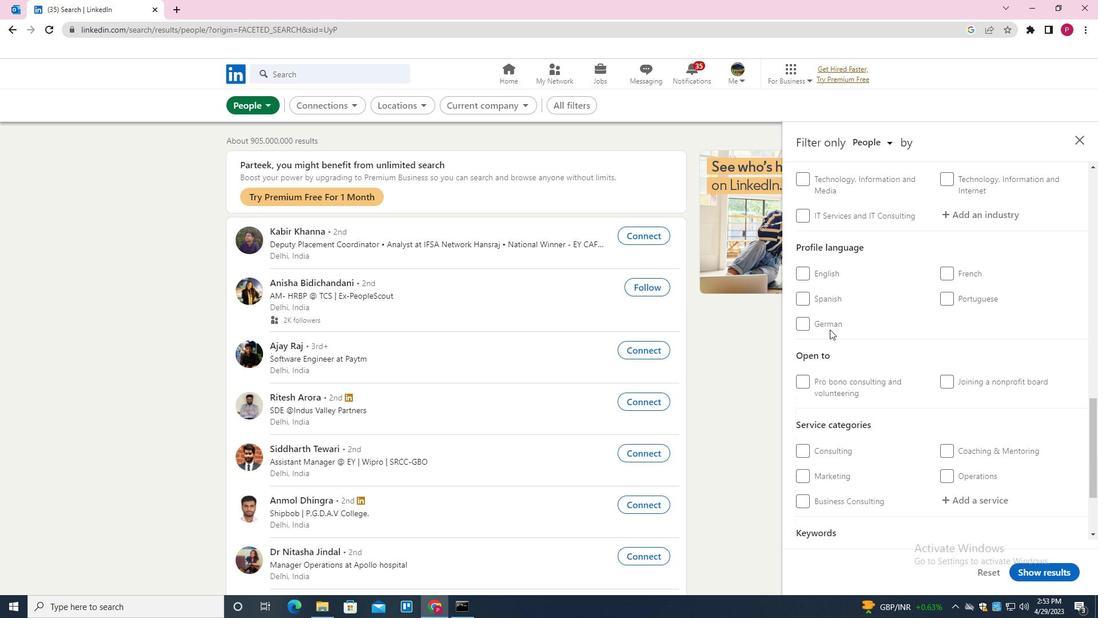 
Action: Mouse pressed left at (836, 325)
Screenshot: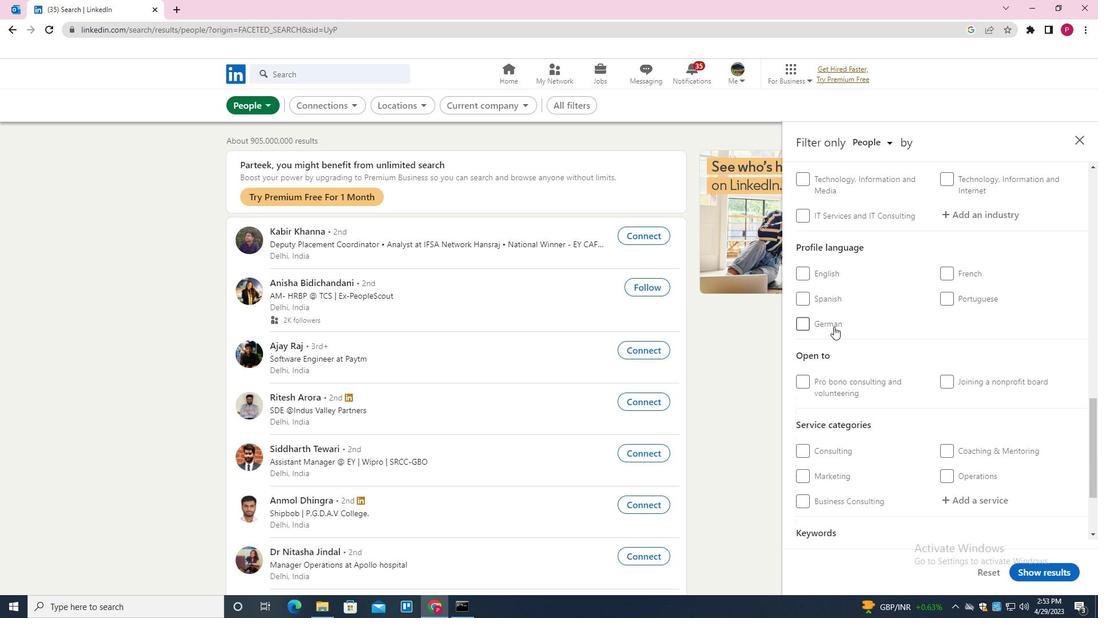 
Action: Mouse scrolled (836, 326) with delta (0, 0)
Screenshot: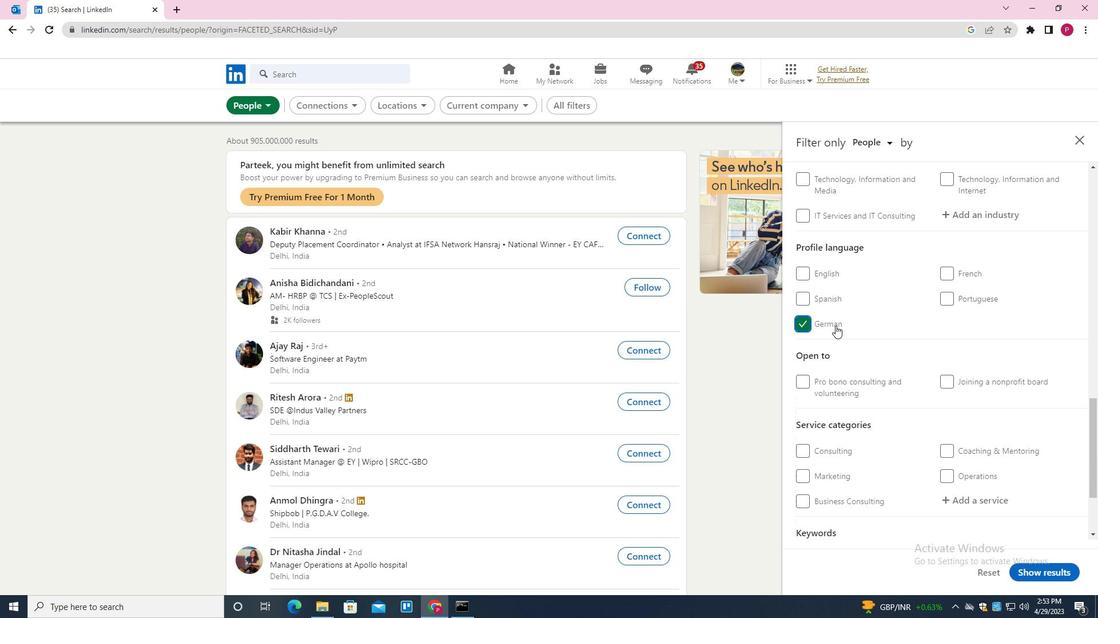 
Action: Mouse scrolled (836, 326) with delta (0, 0)
Screenshot: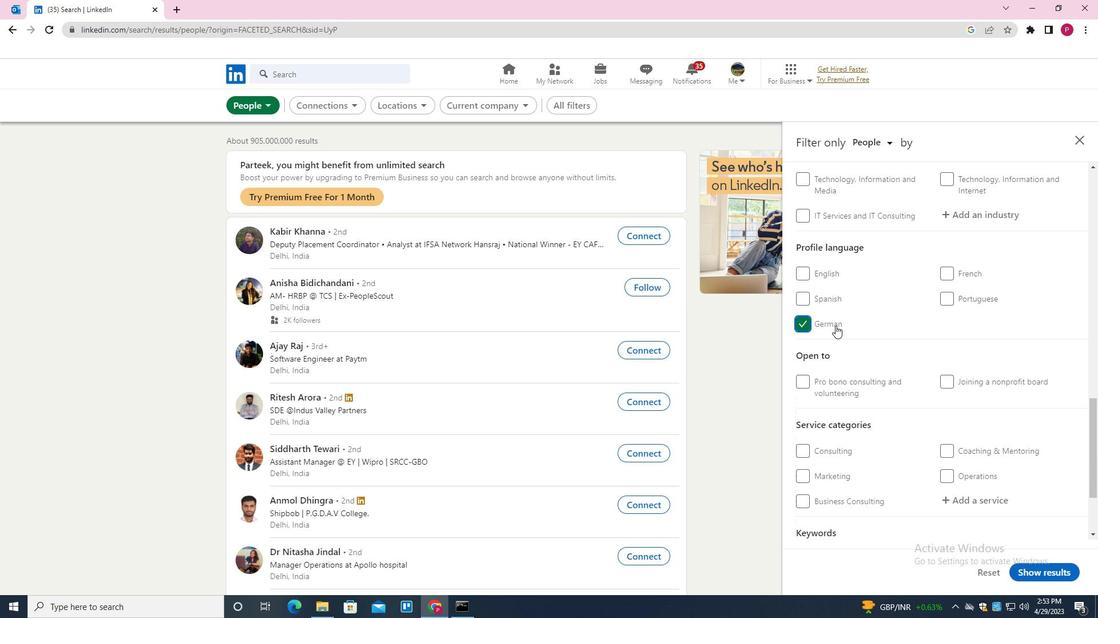 
Action: Mouse scrolled (836, 326) with delta (0, 0)
Screenshot: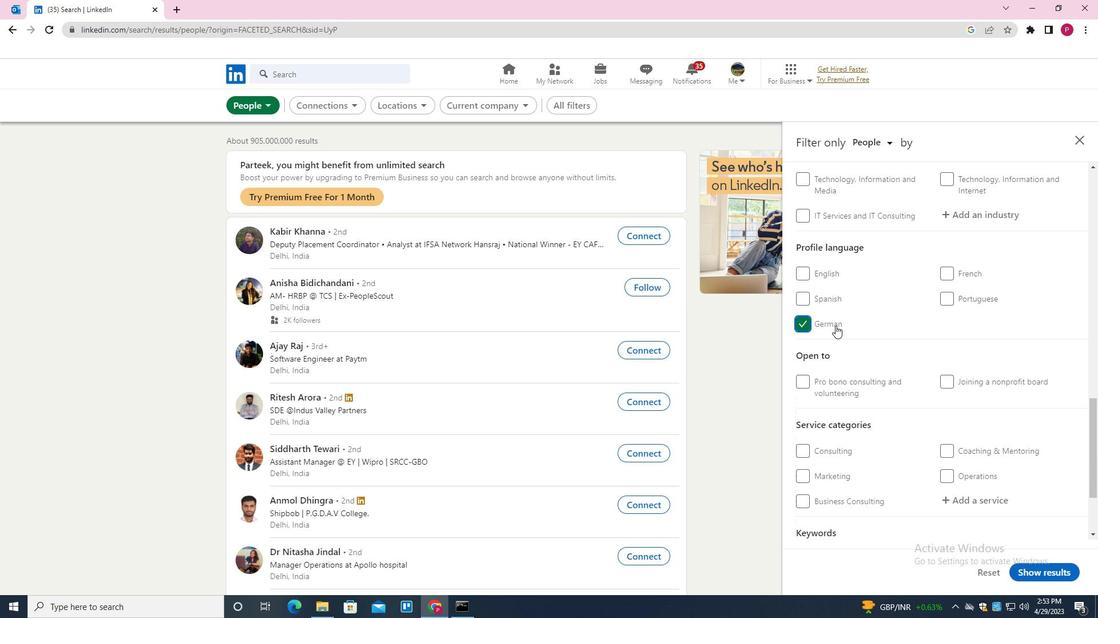 
Action: Mouse scrolled (836, 326) with delta (0, 0)
Screenshot: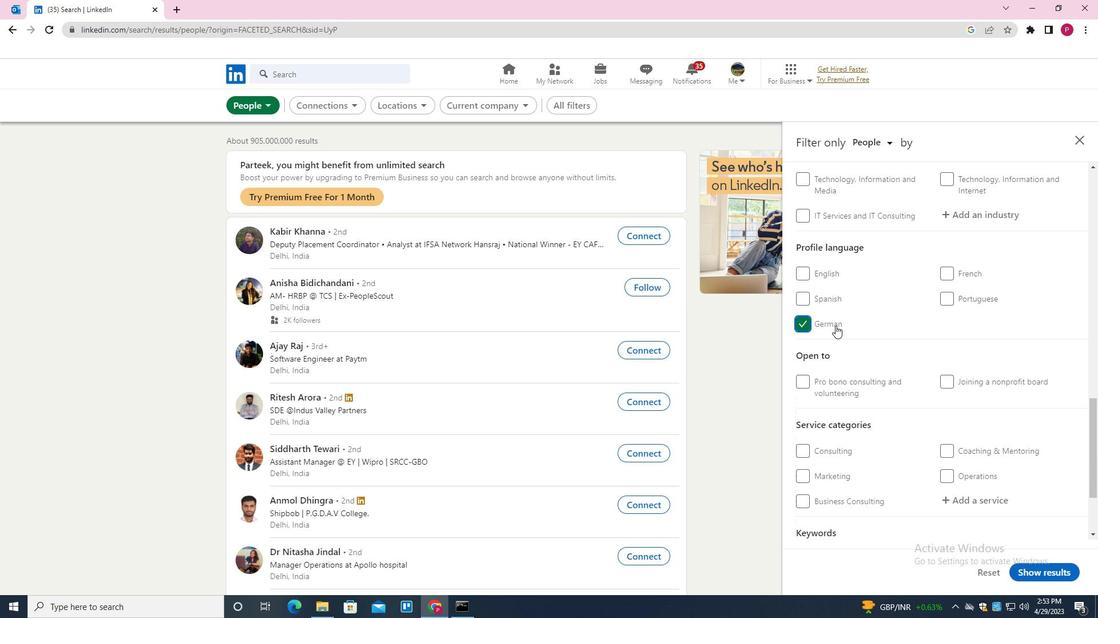 
Action: Mouse scrolled (836, 326) with delta (0, 0)
Screenshot: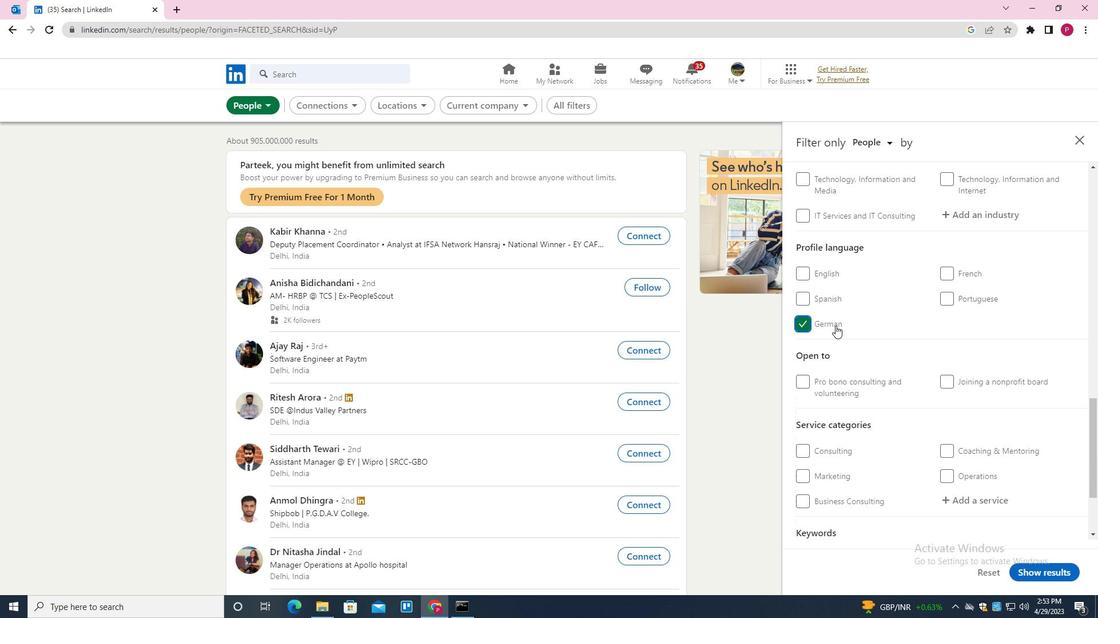 
Action: Mouse scrolled (836, 326) with delta (0, 0)
Screenshot: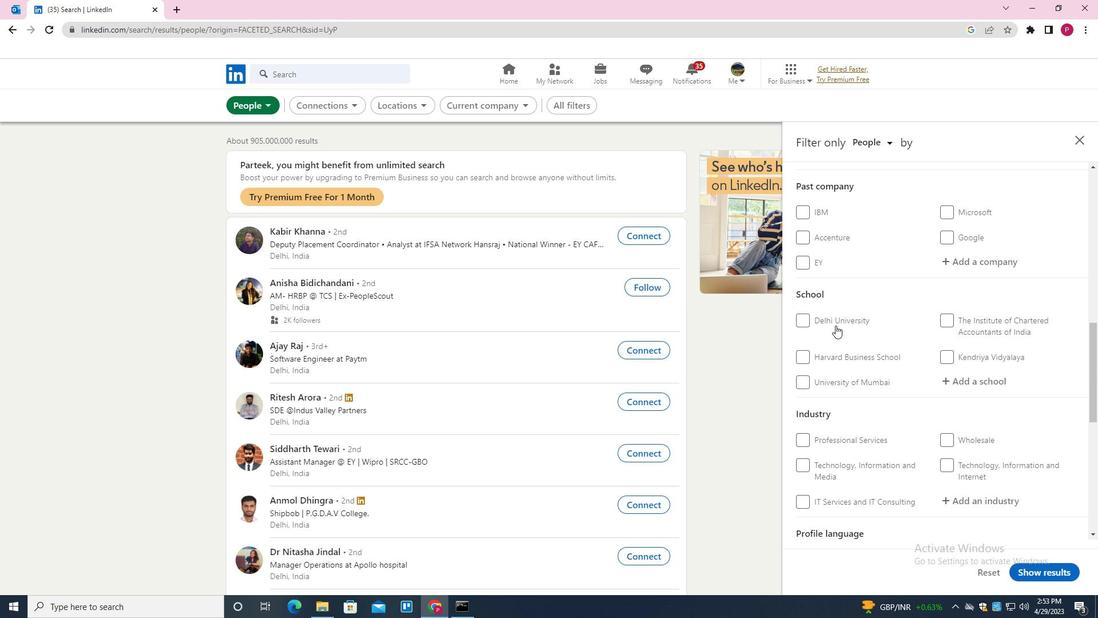 
Action: Mouse scrolled (836, 326) with delta (0, 0)
Screenshot: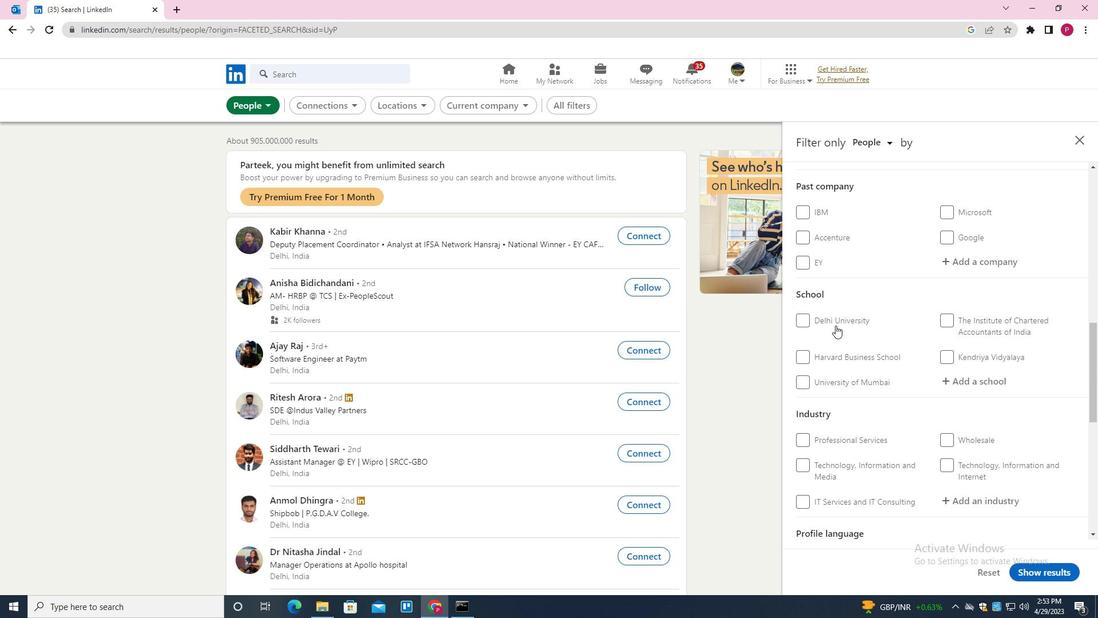 
Action: Mouse scrolled (836, 326) with delta (0, 0)
Screenshot: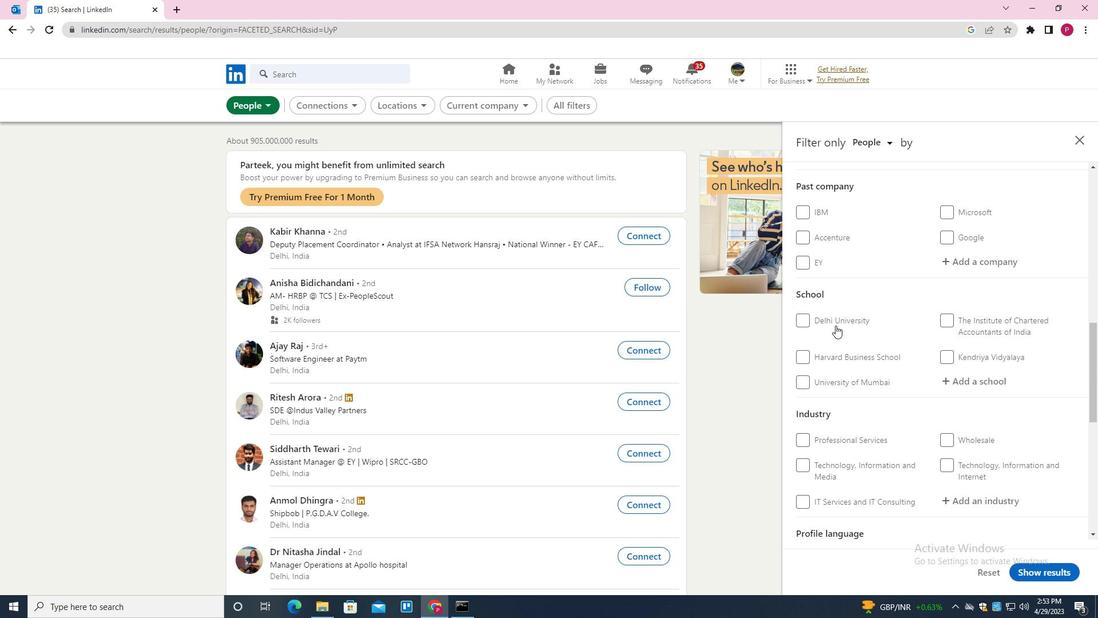 
Action: Mouse moved to (967, 325)
Screenshot: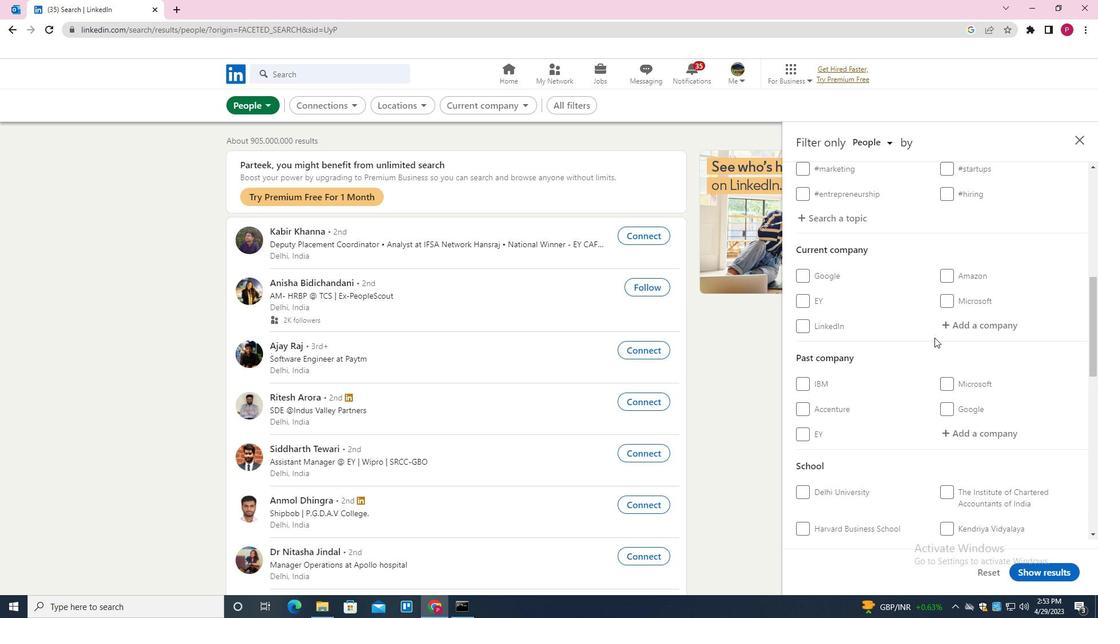 
Action: Mouse pressed left at (967, 325)
Screenshot: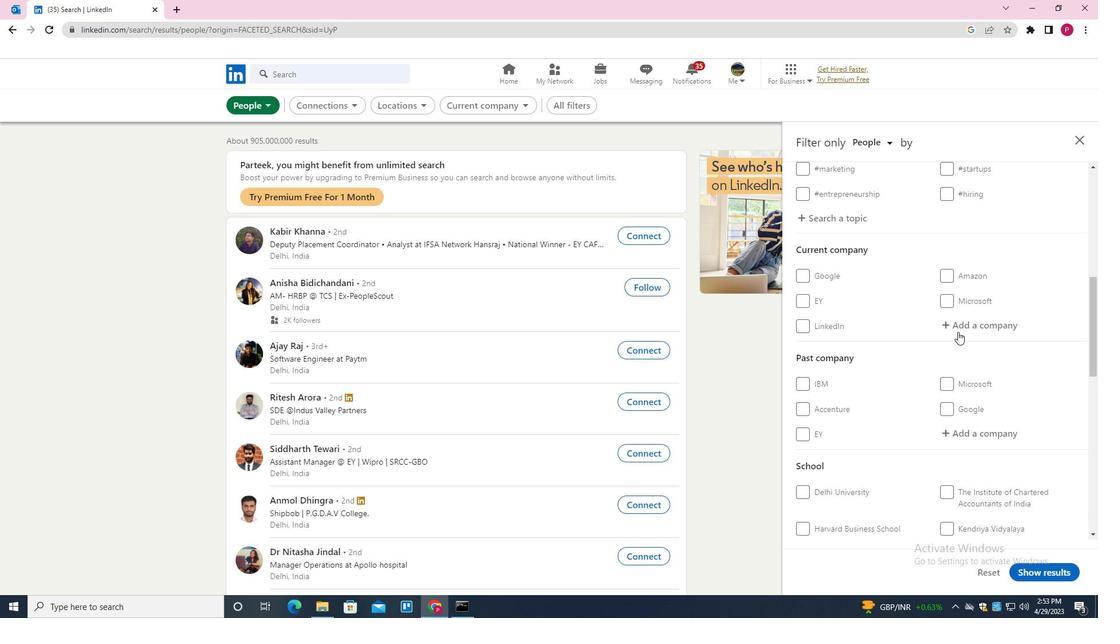 
Action: Mouse moved to (936, 285)
Screenshot: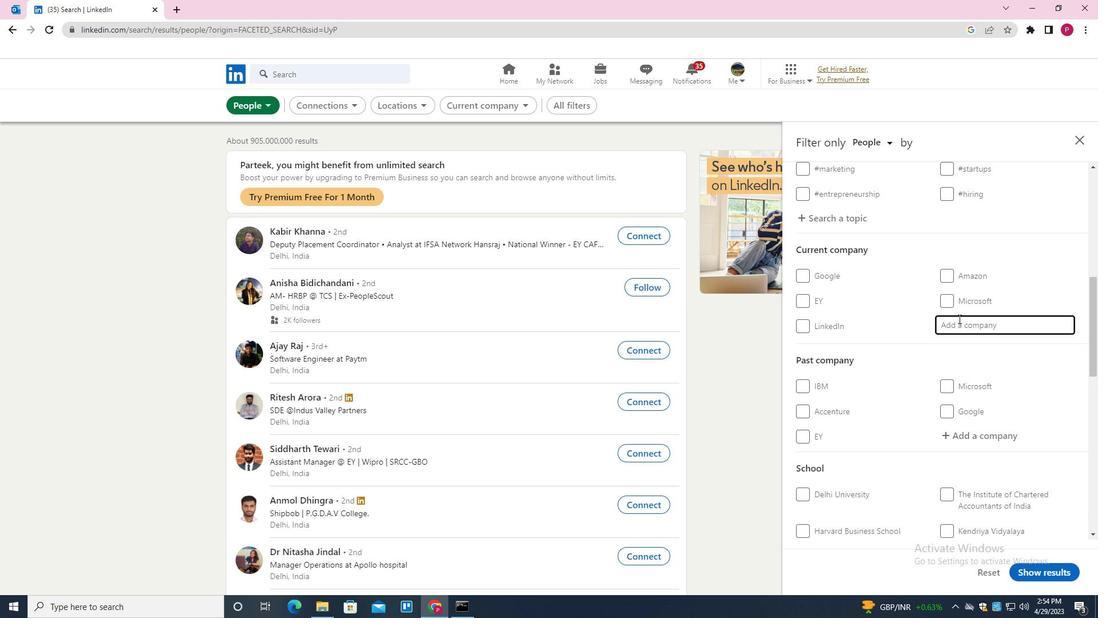 
Action: Key pressed <Key.shift><Key.shift><Key.shift><Key.shift>TDCX<Key.down><Key.enter>
Screenshot: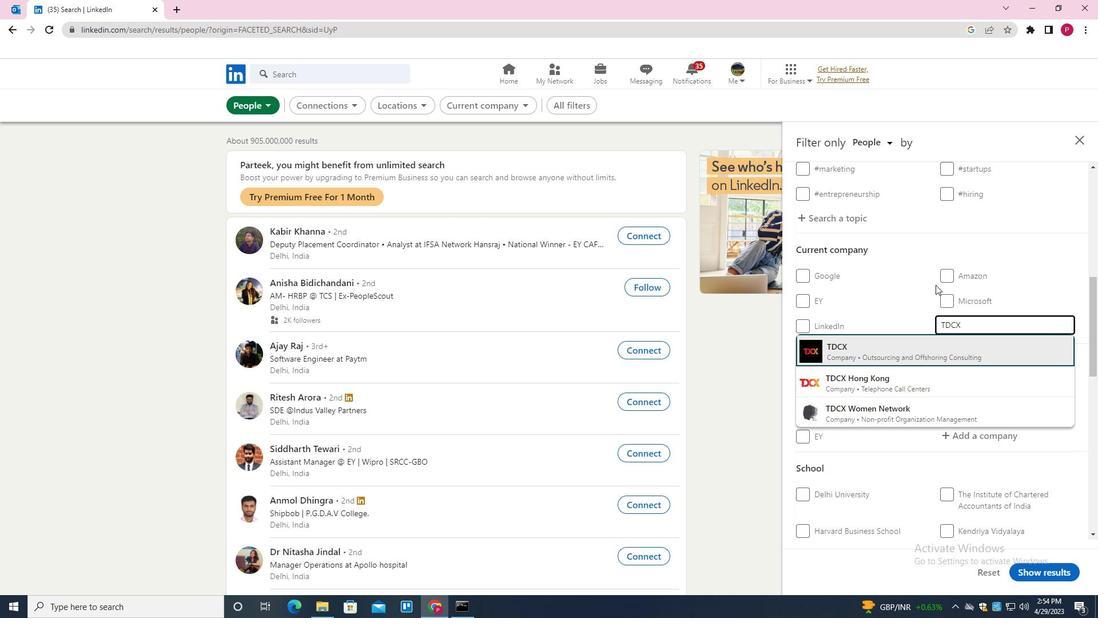 
Action: Mouse moved to (931, 287)
Screenshot: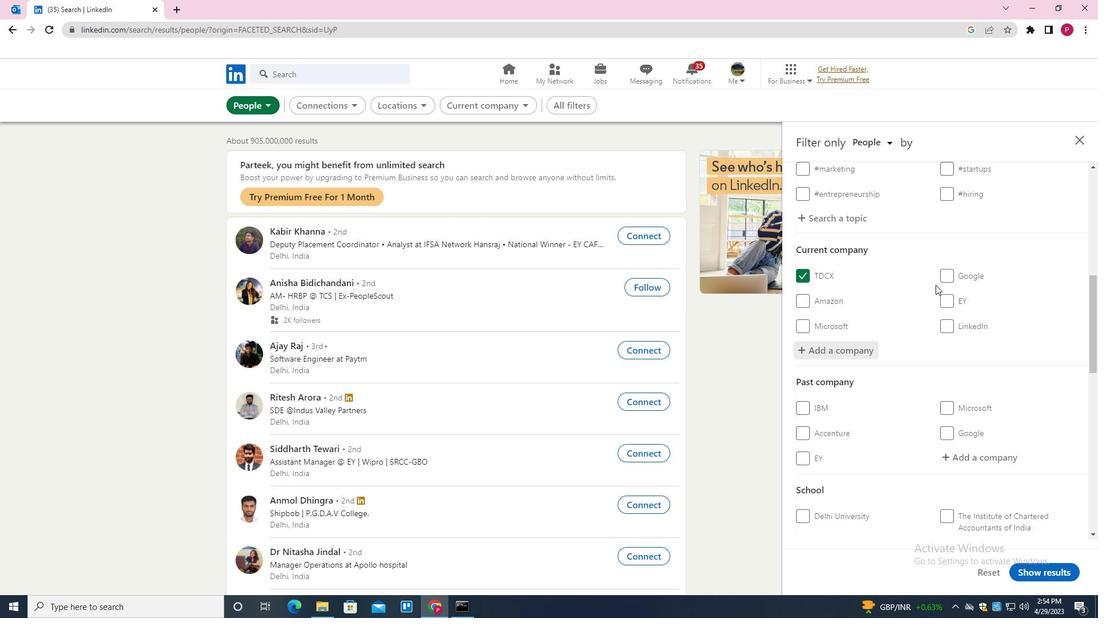 
Action: Mouse scrolled (931, 286) with delta (0, 0)
Screenshot: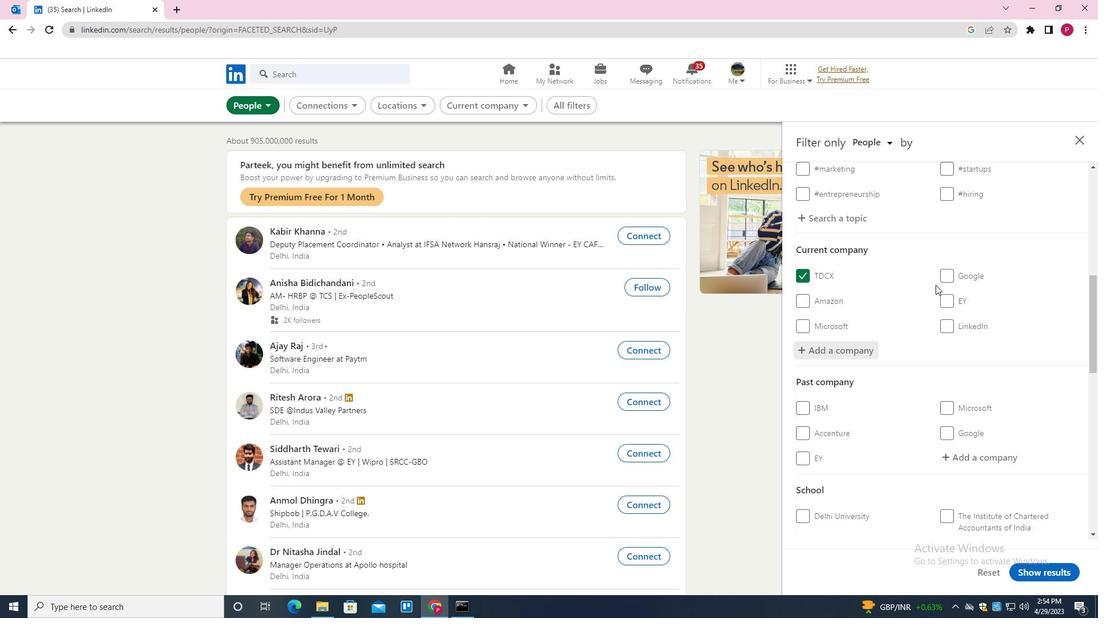 
Action: Mouse scrolled (931, 286) with delta (0, 0)
Screenshot: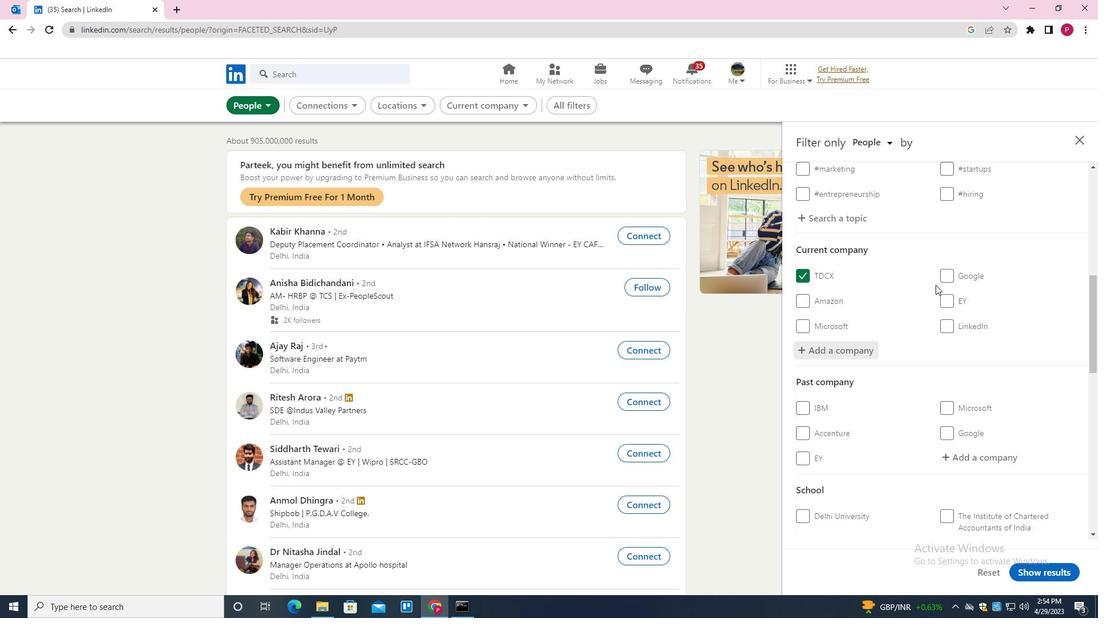 
Action: Mouse moved to (930, 288)
Screenshot: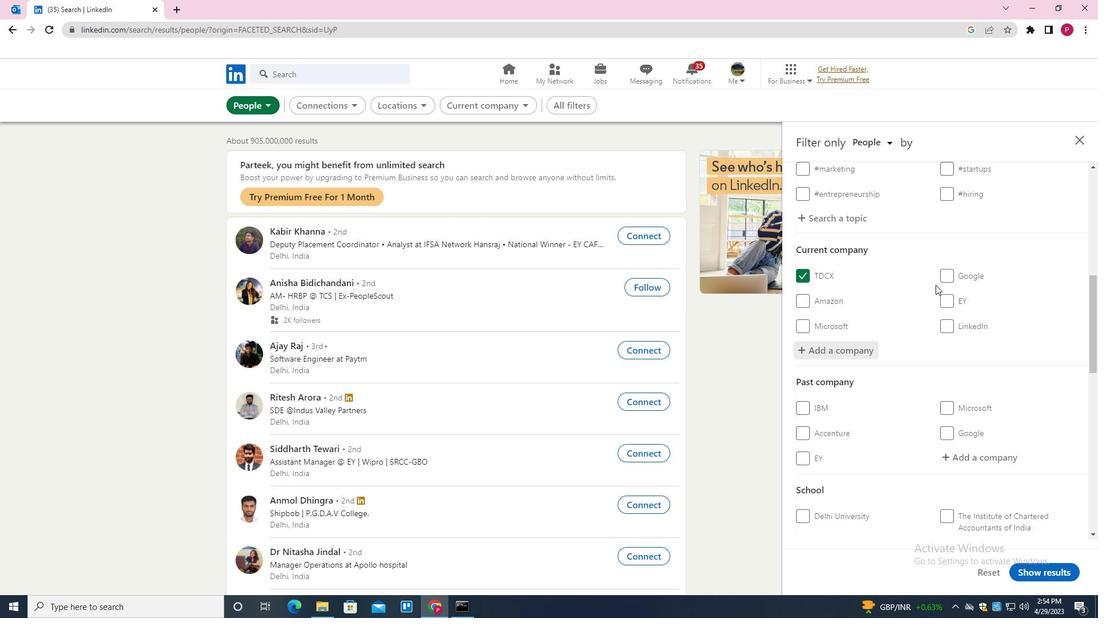 
Action: Mouse scrolled (930, 287) with delta (0, 0)
Screenshot: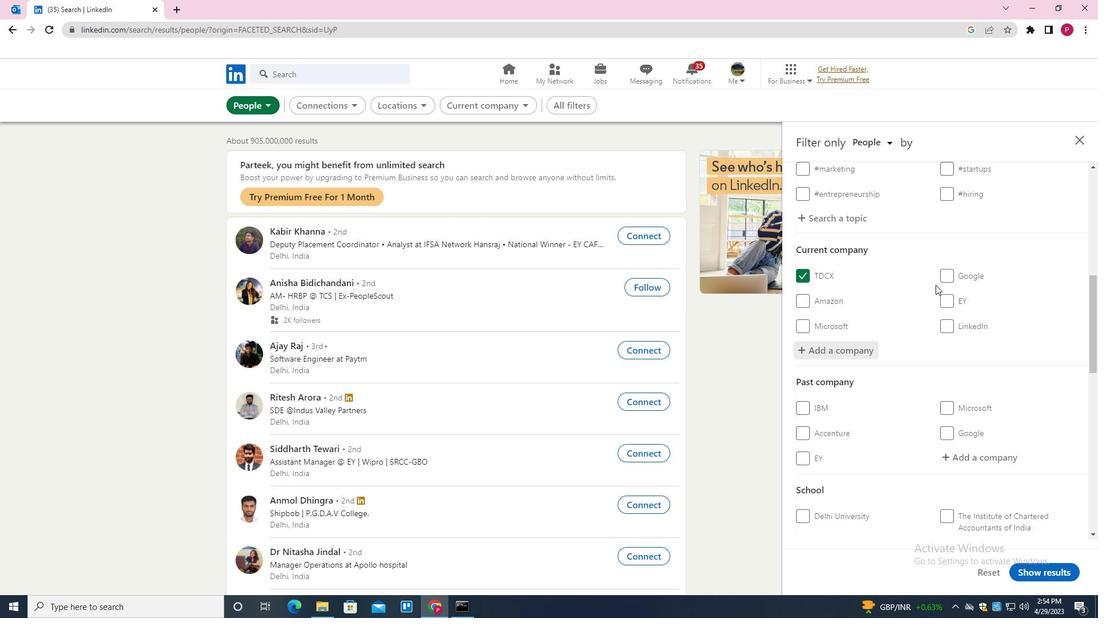 
Action: Mouse moved to (928, 291)
Screenshot: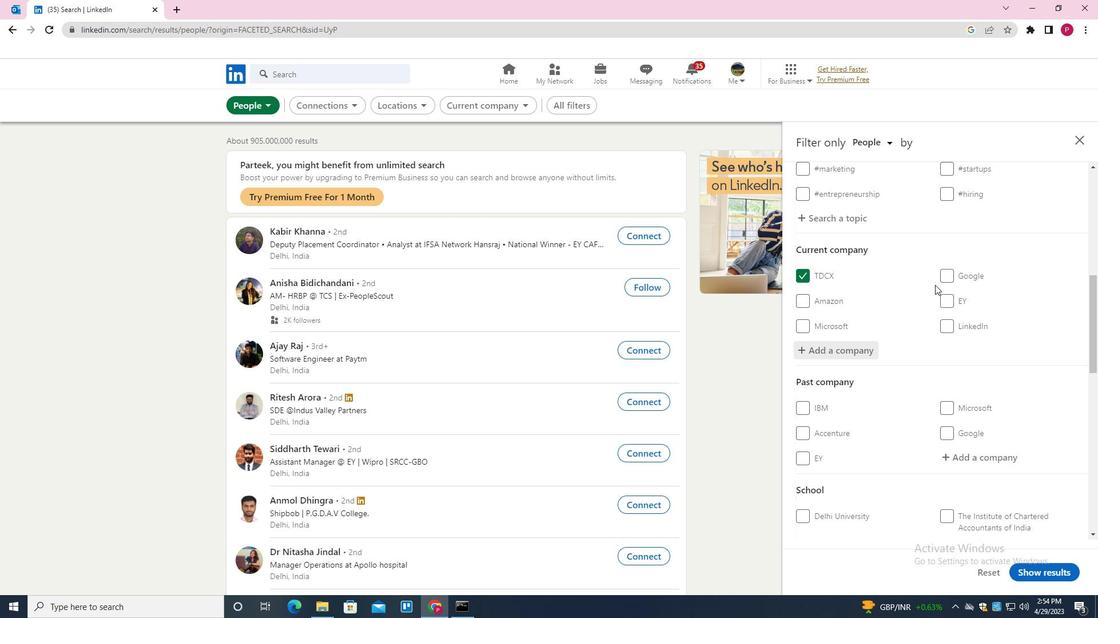 
Action: Mouse scrolled (928, 290) with delta (0, 0)
Screenshot: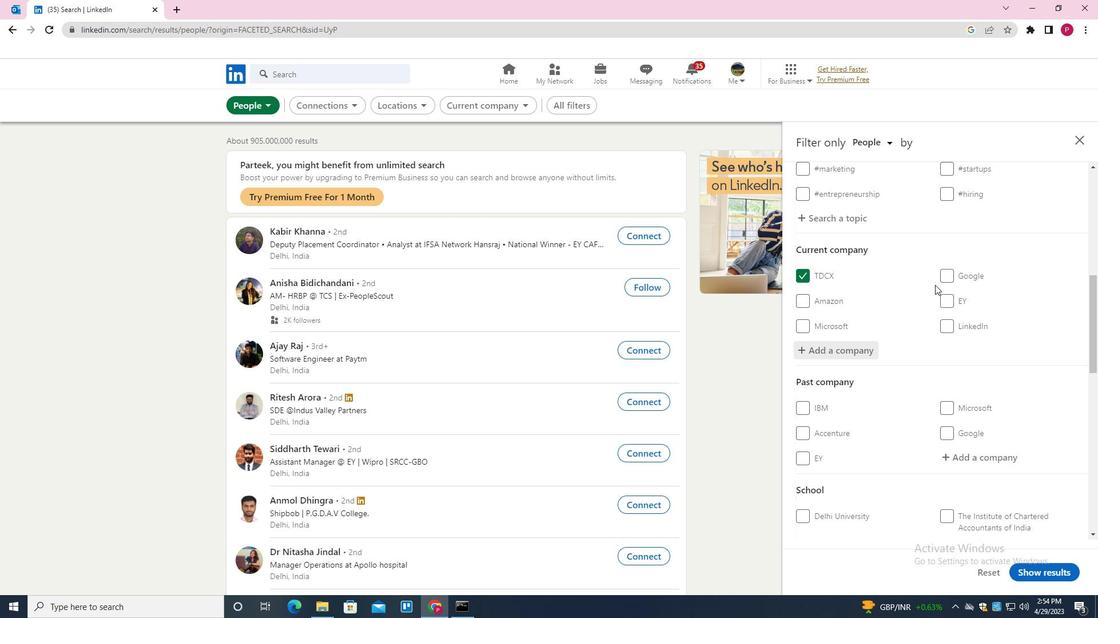 
Action: Mouse moved to (964, 345)
Screenshot: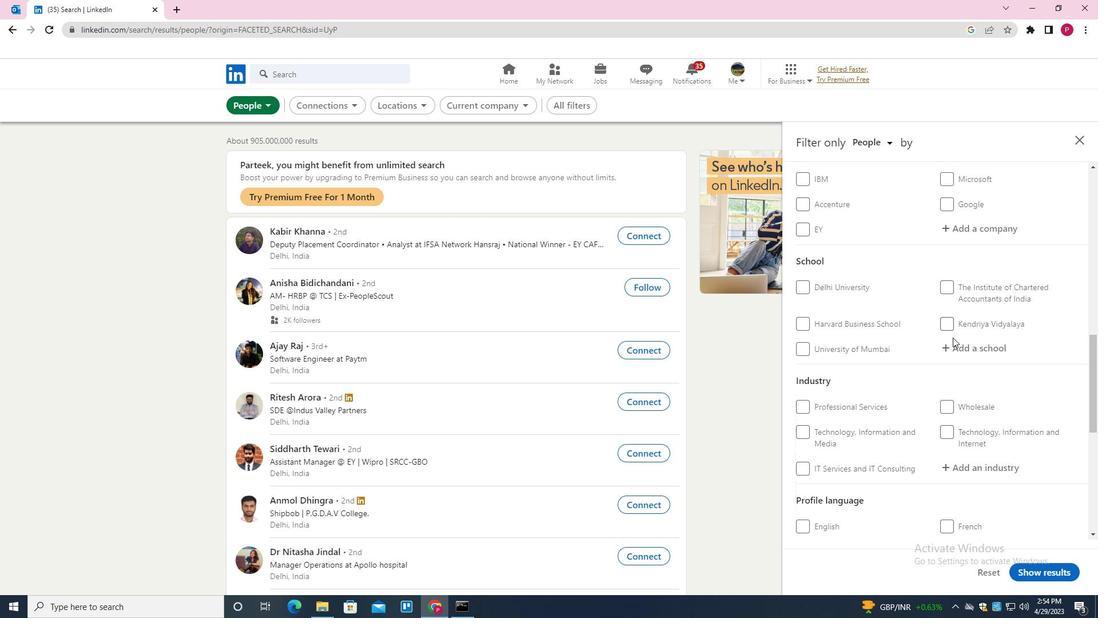 
Action: Mouse pressed left at (964, 345)
Screenshot: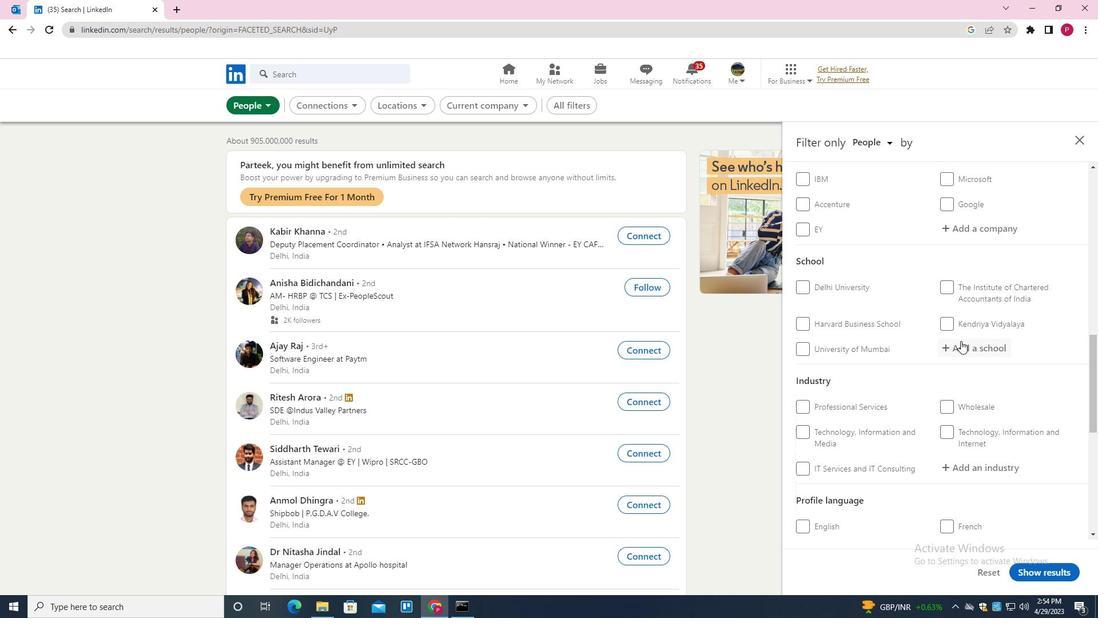 
Action: Mouse scrolled (964, 344) with delta (0, 0)
Screenshot: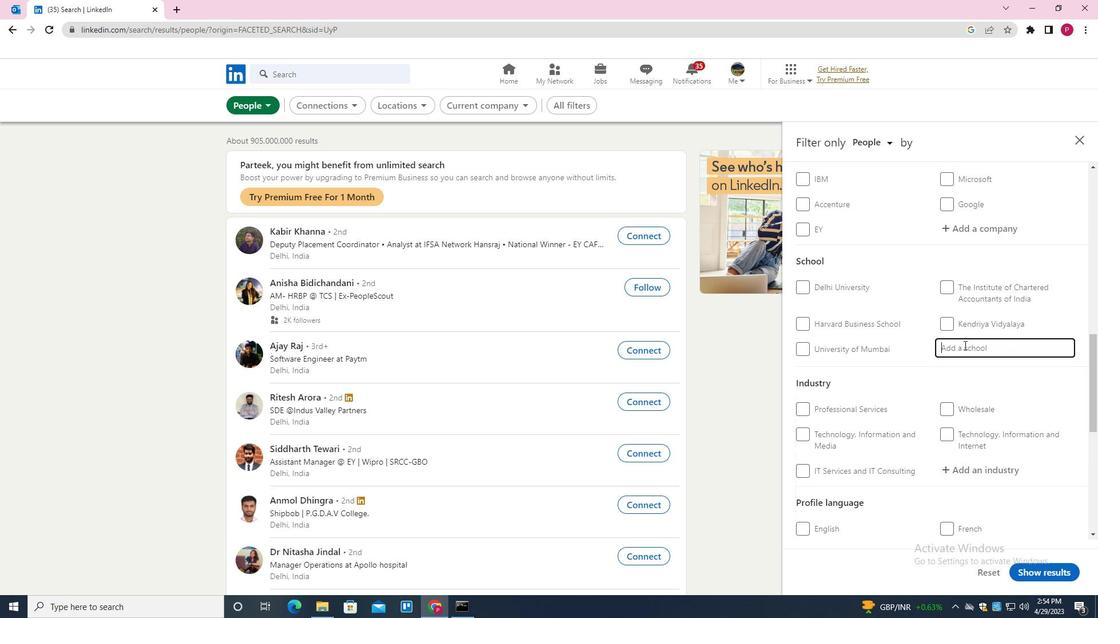 
Action: Mouse scrolled (964, 344) with delta (0, 0)
Screenshot: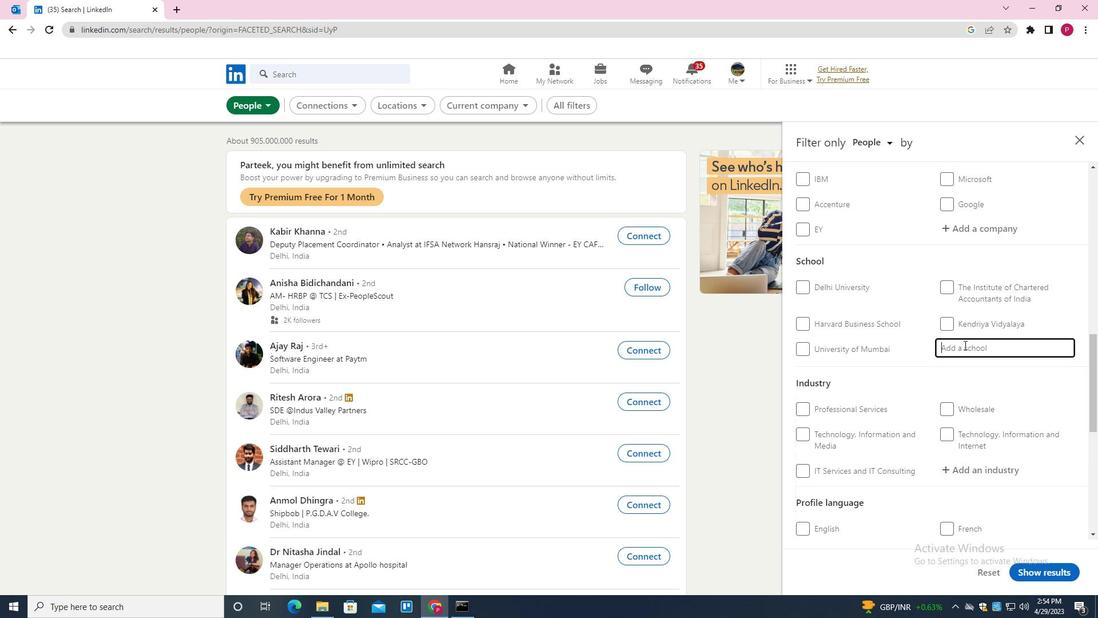
Action: Key pressed <Key.shift><Key.shift><Key.shift><Key.shift><Key.shift>WHISTLING<Key.space><Key.down><Key.enter>
Screenshot: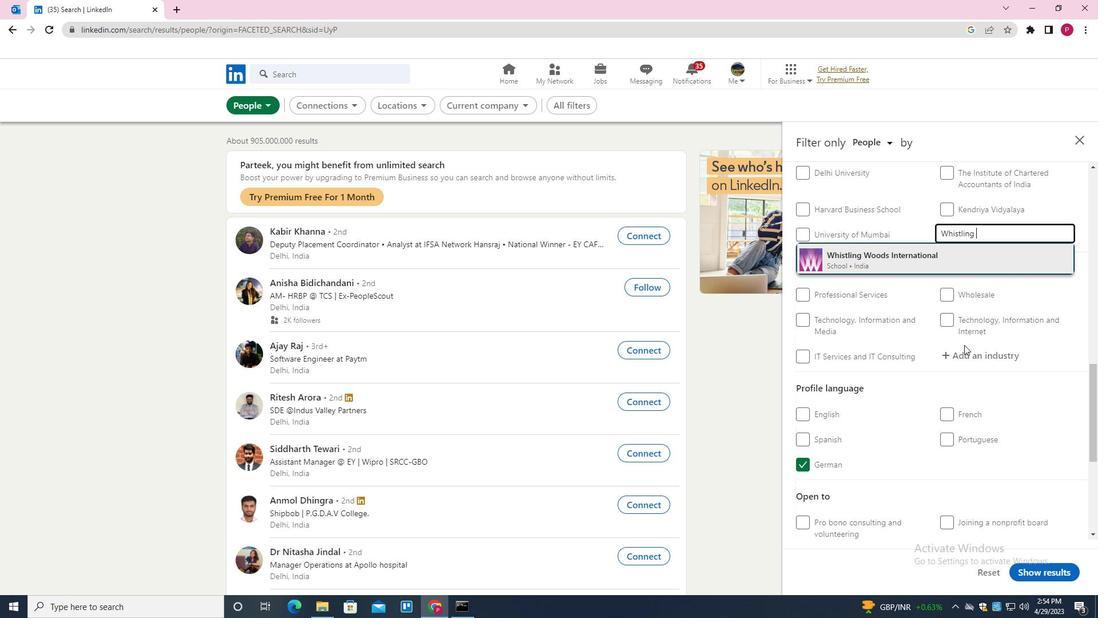 
Action: Mouse moved to (968, 346)
Screenshot: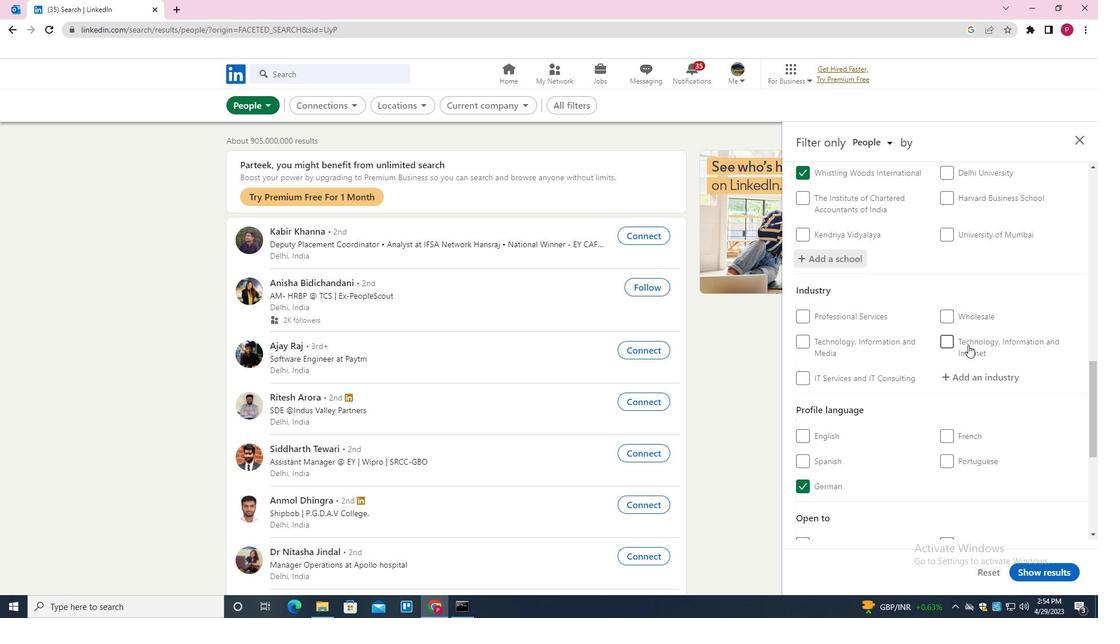 
Action: Mouse scrolled (968, 346) with delta (0, 0)
Screenshot: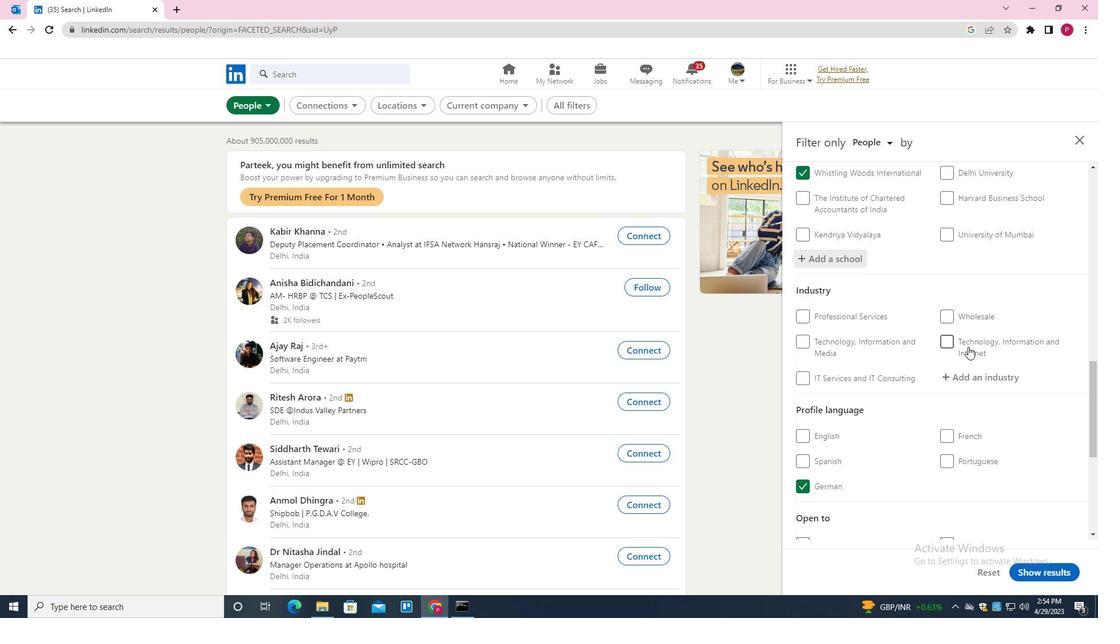 
Action: Mouse scrolled (968, 346) with delta (0, 0)
Screenshot: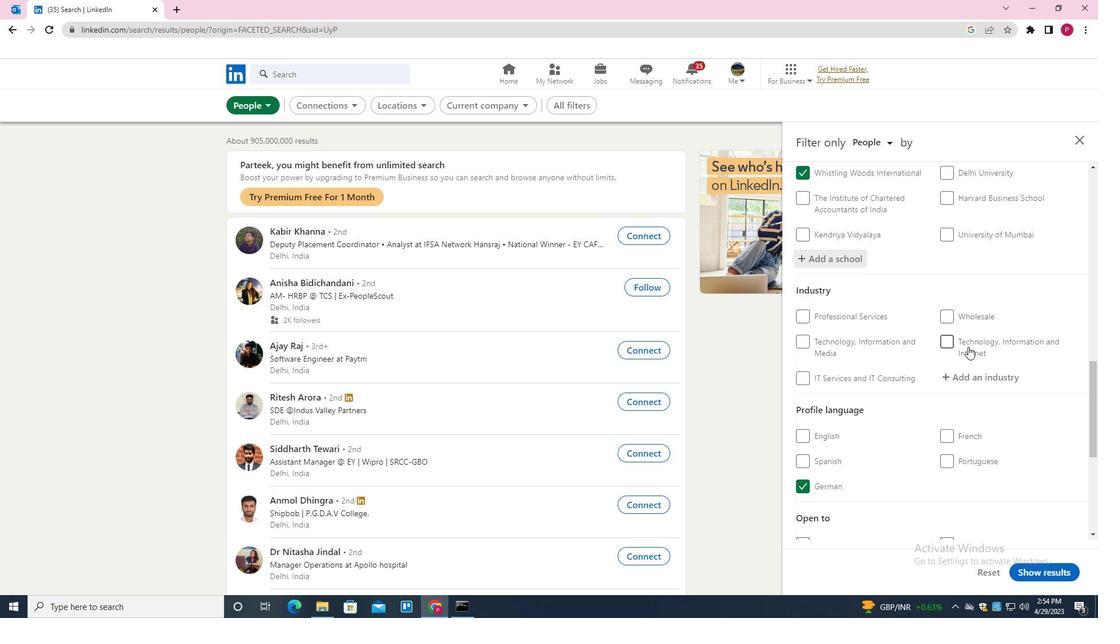 
Action: Mouse scrolled (968, 346) with delta (0, 0)
Screenshot: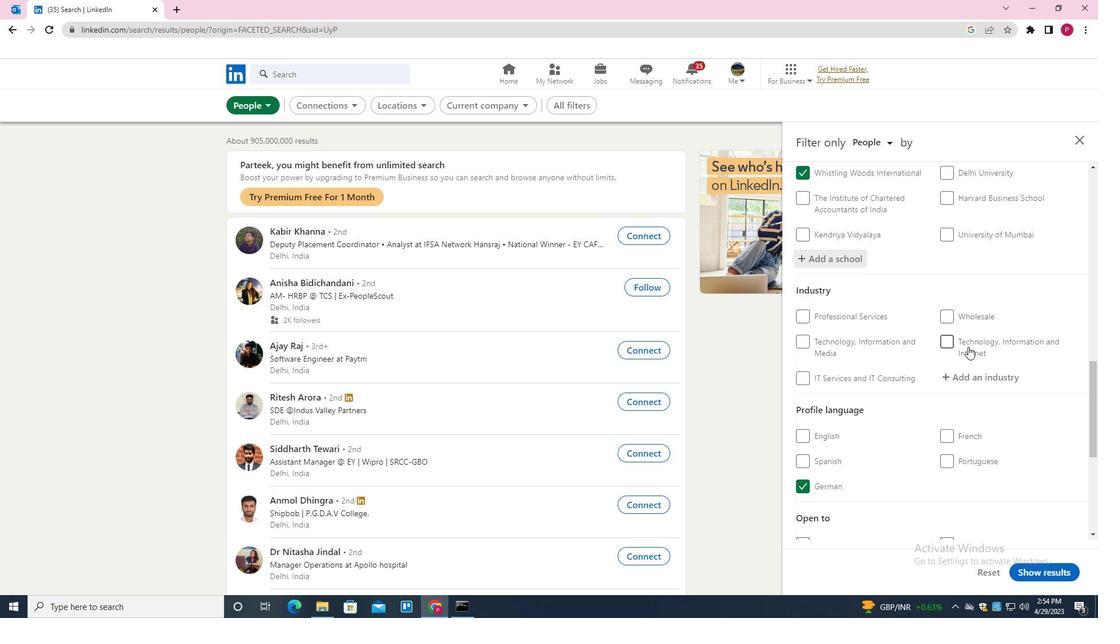 
Action: Mouse moved to (985, 210)
Screenshot: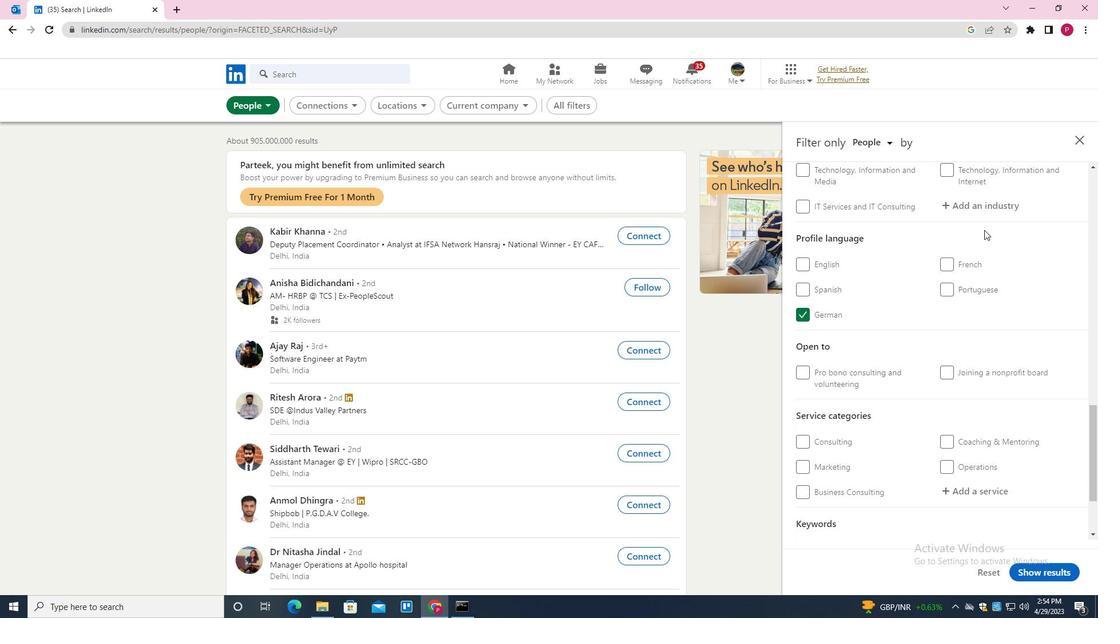 
Action: Mouse pressed left at (985, 210)
Screenshot: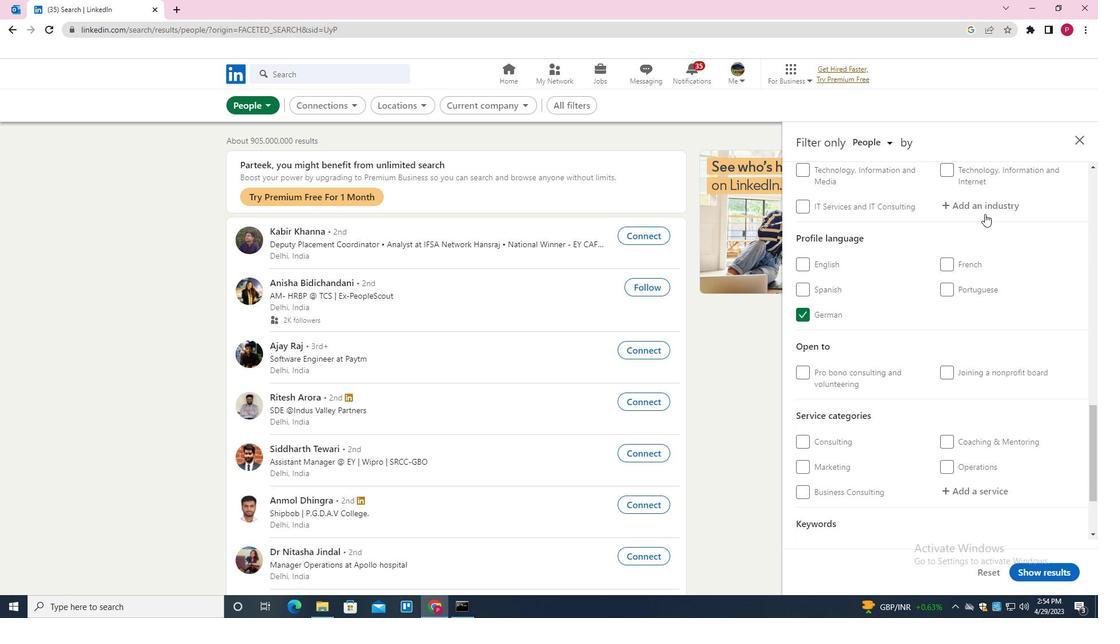 
Action: Key pressed <Key.shift>PERODICAL<Key.backspace><Key.backspace><Key.backspace><Key.backspace><Key.backspace><Key.backspace><Key.down><Key.down><Key.down><Key.down><Key.down><Key.down><Key.down><Key.enter>
Screenshot: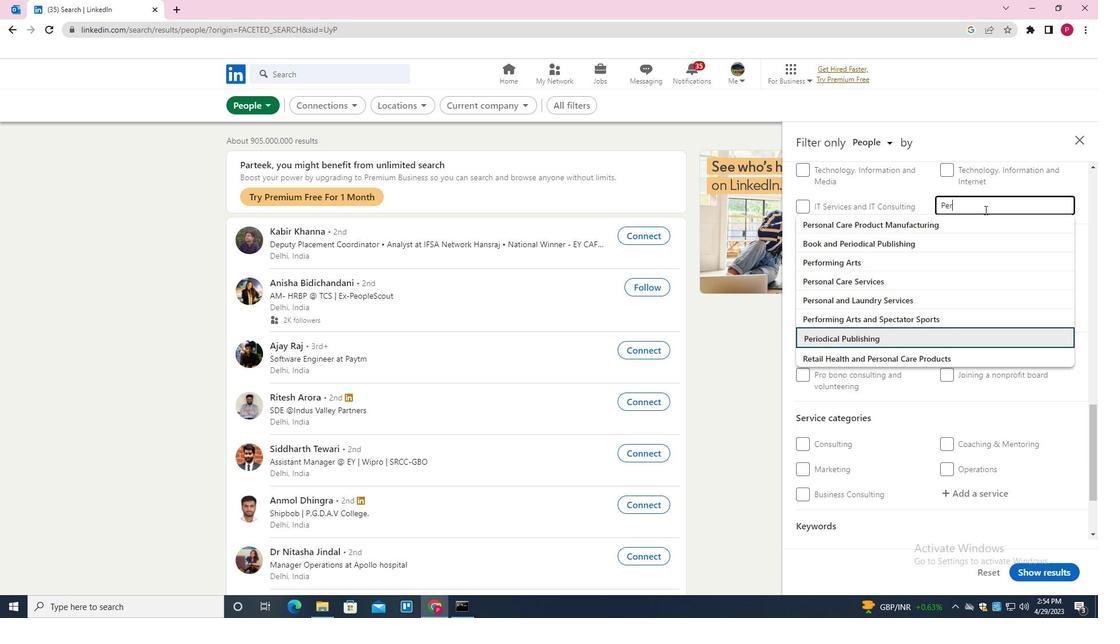 
Action: Mouse moved to (917, 274)
Screenshot: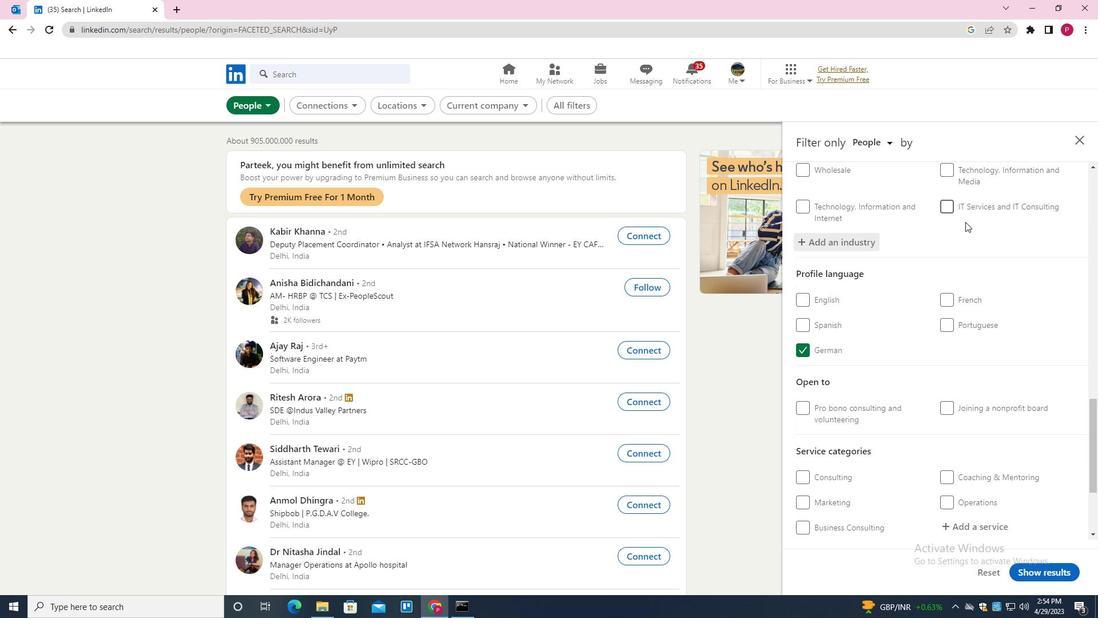 
Action: Mouse scrolled (917, 274) with delta (0, 0)
Screenshot: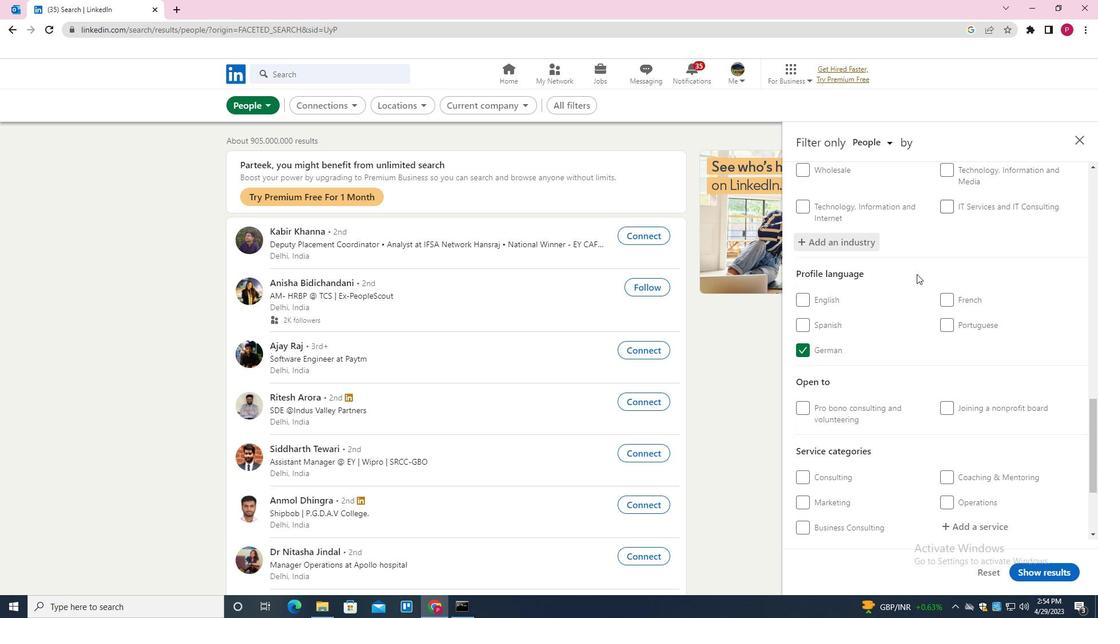 
Action: Mouse moved to (917, 275)
Screenshot: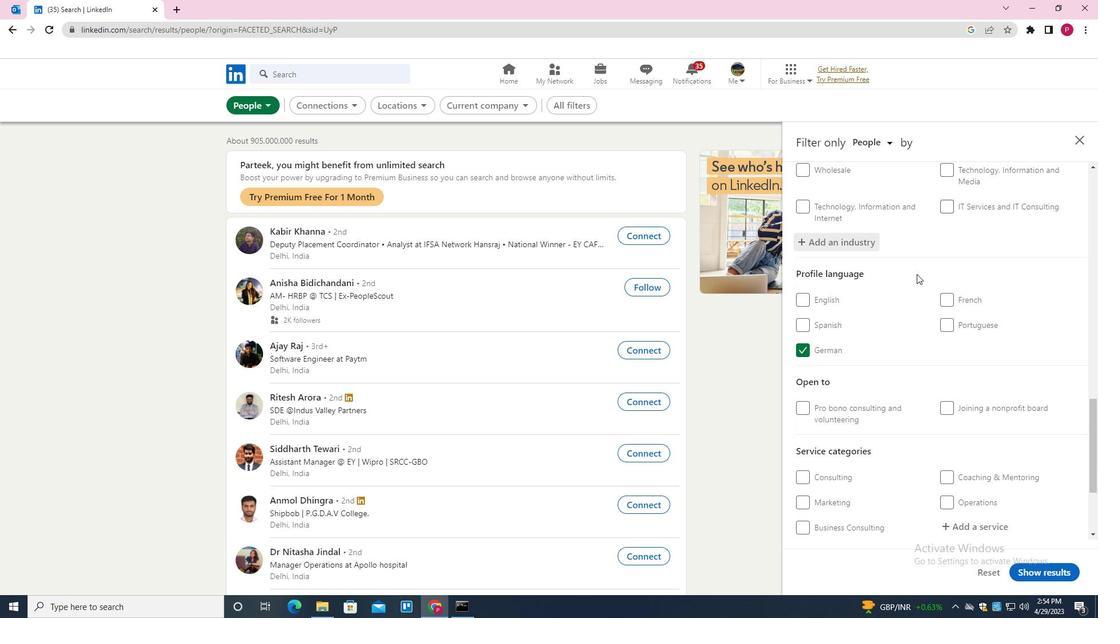 
Action: Mouse scrolled (917, 275) with delta (0, 0)
Screenshot: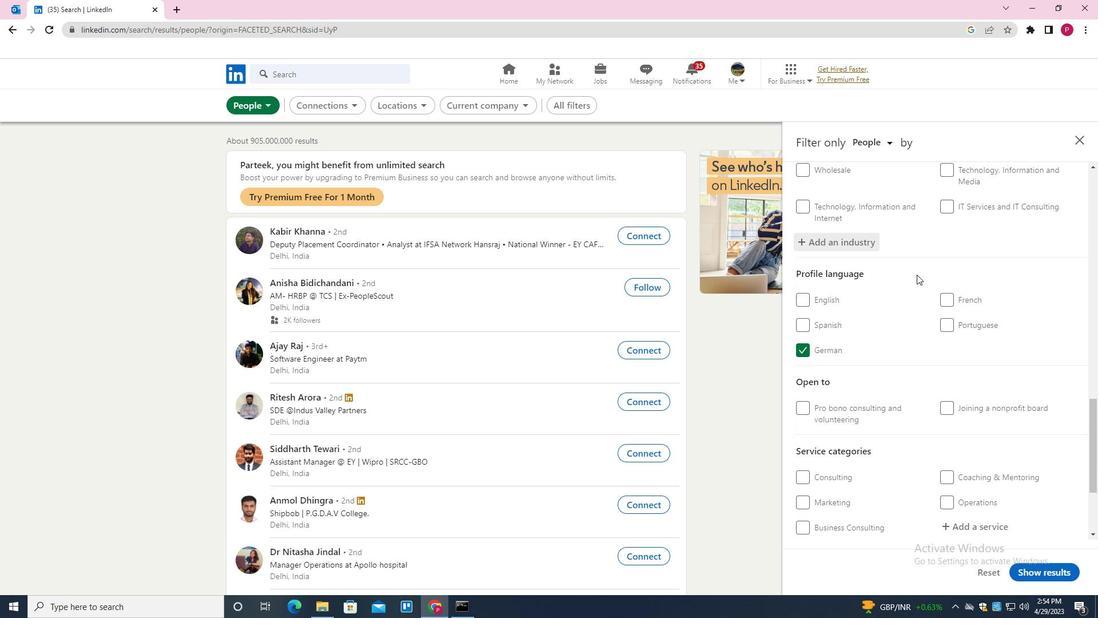 
Action: Mouse moved to (918, 276)
Screenshot: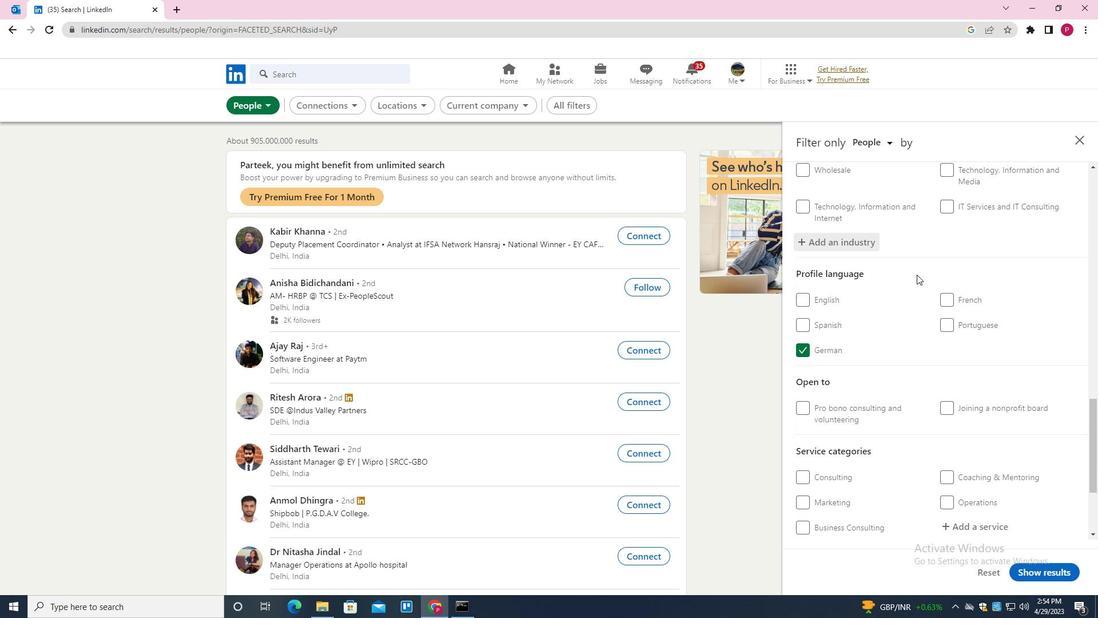 
Action: Mouse scrolled (918, 275) with delta (0, 0)
Screenshot: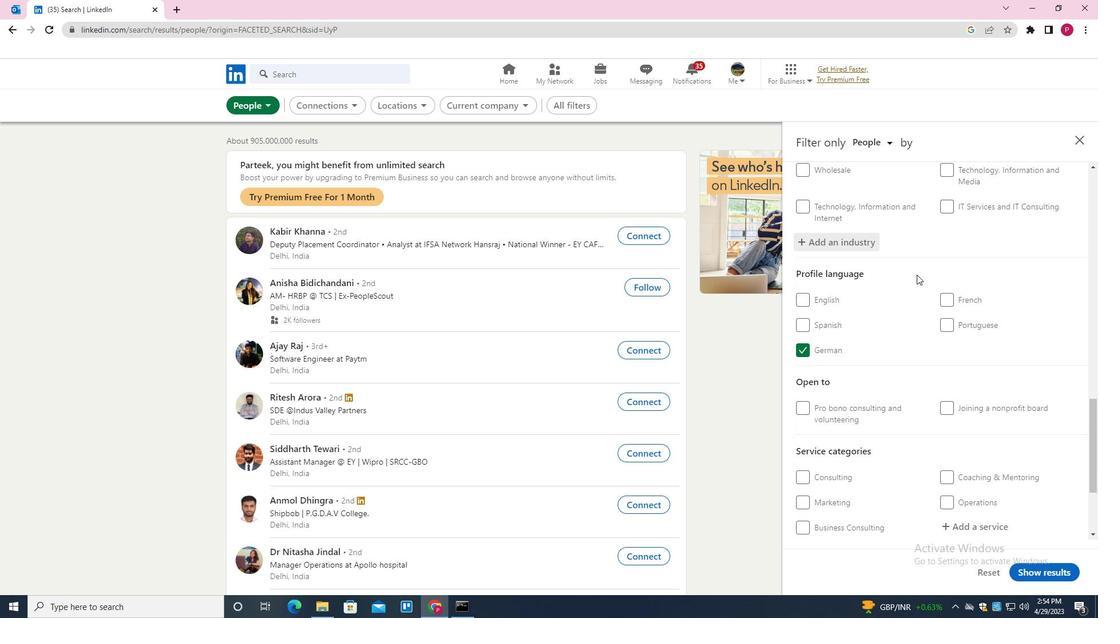 
Action: Mouse moved to (918, 276)
Screenshot: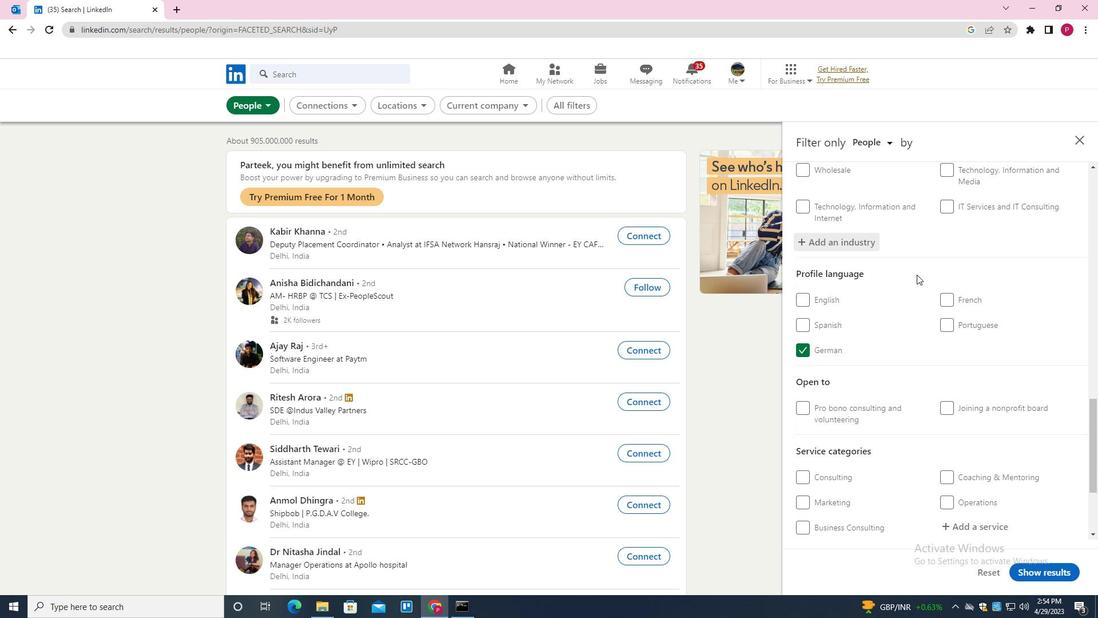
Action: Mouse scrolled (918, 275) with delta (0, 0)
Screenshot: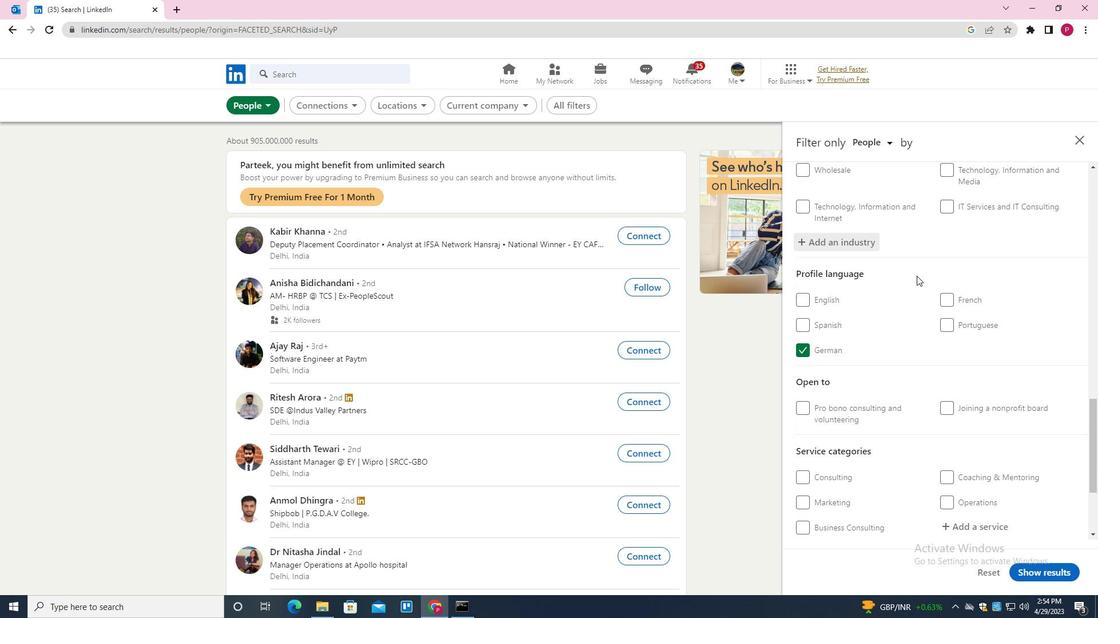 
Action: Mouse moved to (918, 277)
Screenshot: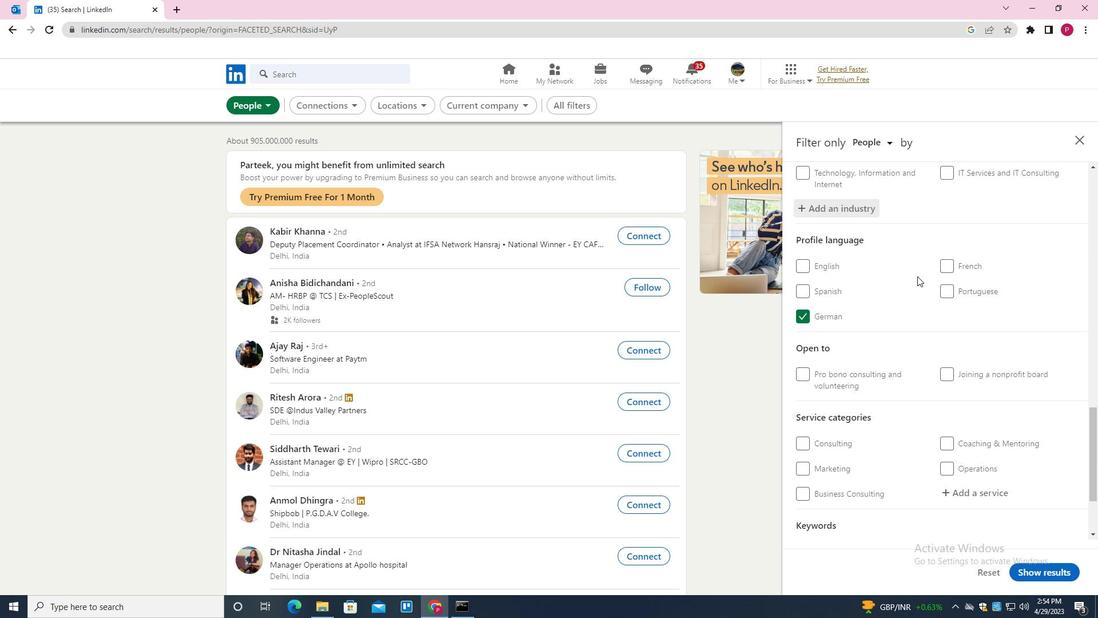 
Action: Mouse scrolled (918, 276) with delta (0, 0)
Screenshot: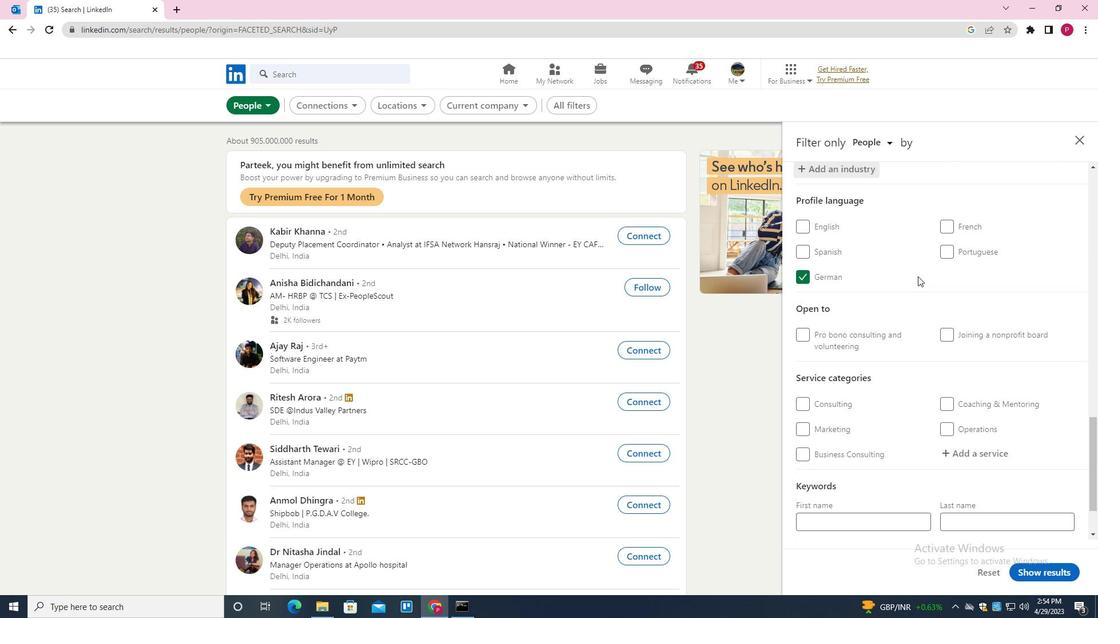 
Action: Mouse moved to (919, 278)
Screenshot: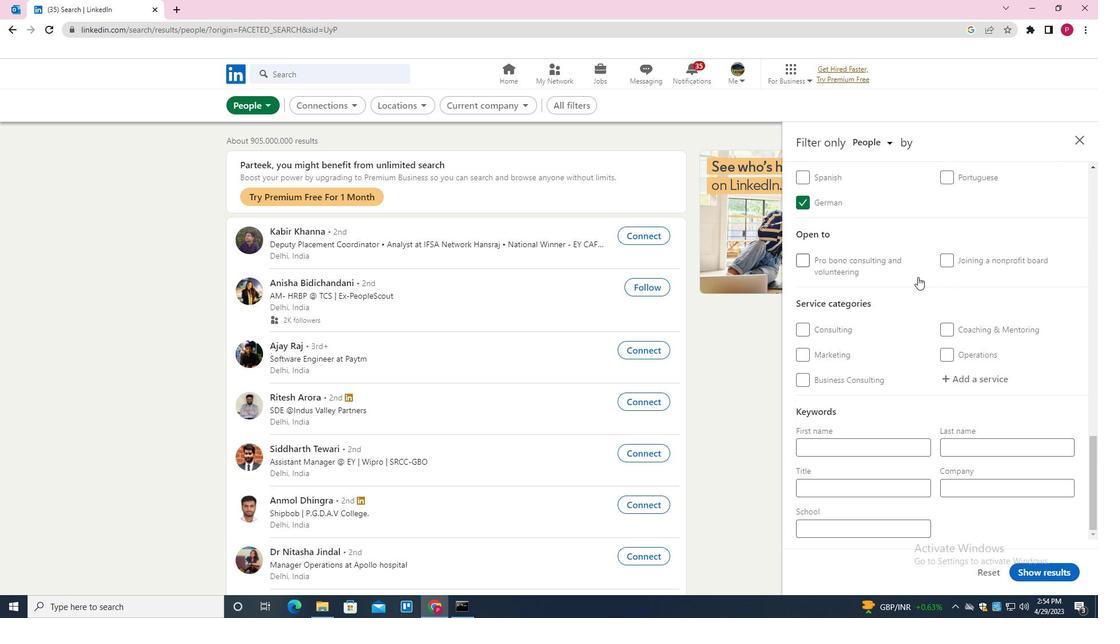 
Action: Mouse scrolled (919, 277) with delta (0, 0)
Screenshot: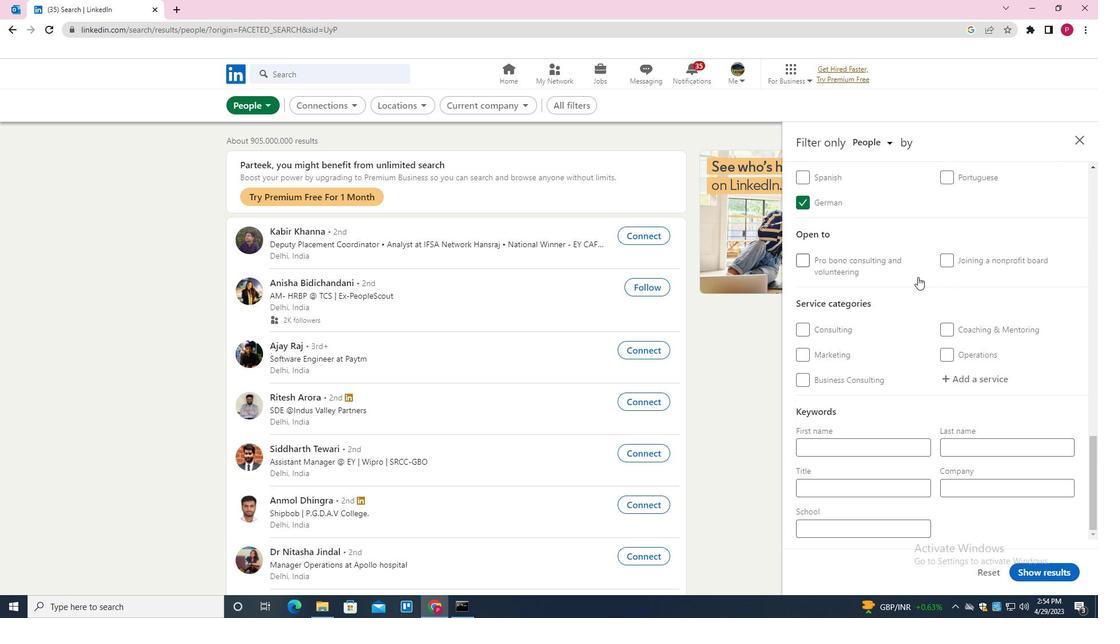 
Action: Mouse moved to (972, 377)
Screenshot: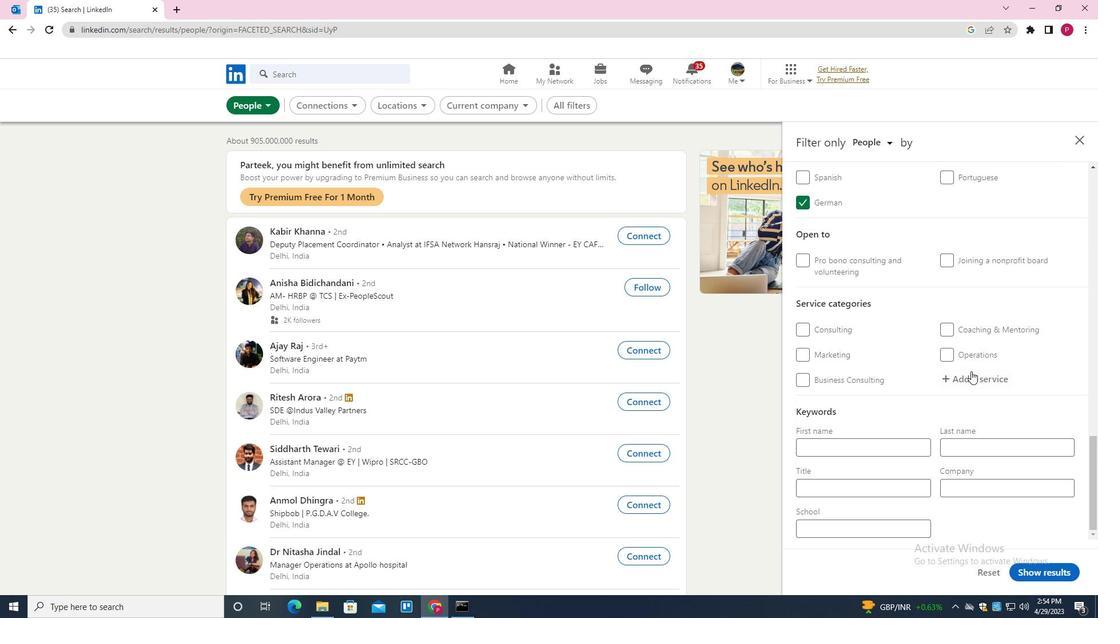 
Action: Mouse pressed left at (972, 377)
Screenshot: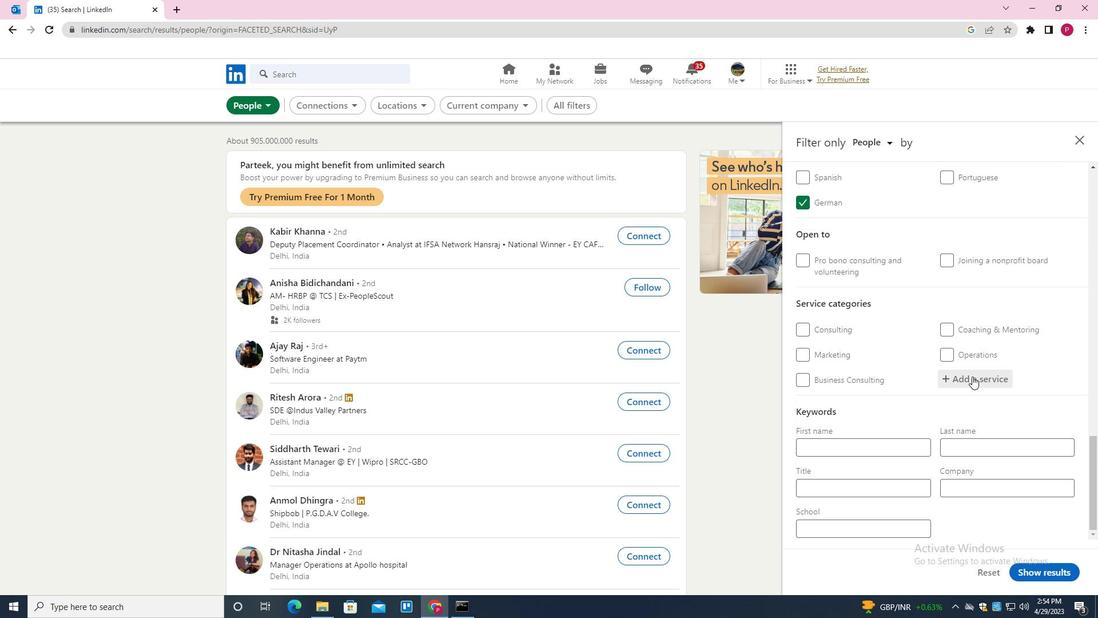 
Action: Mouse moved to (966, 362)
Screenshot: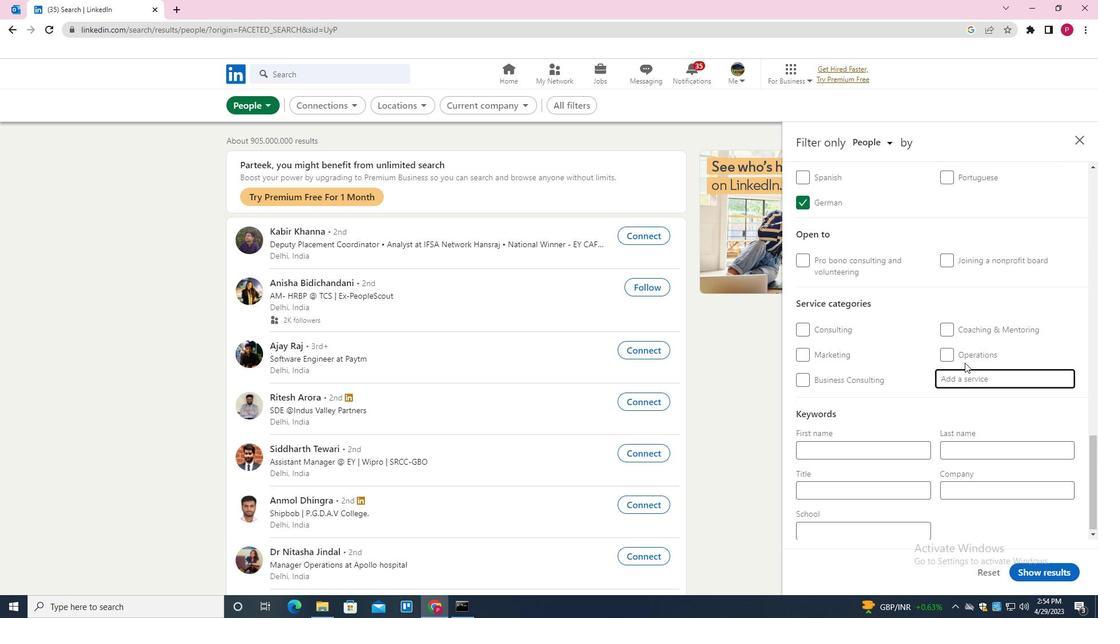 
Action: Key pressed <Key.shift>WEALTH<Key.space><Key.shift>MANAGEMENT<Key.space>
Screenshot: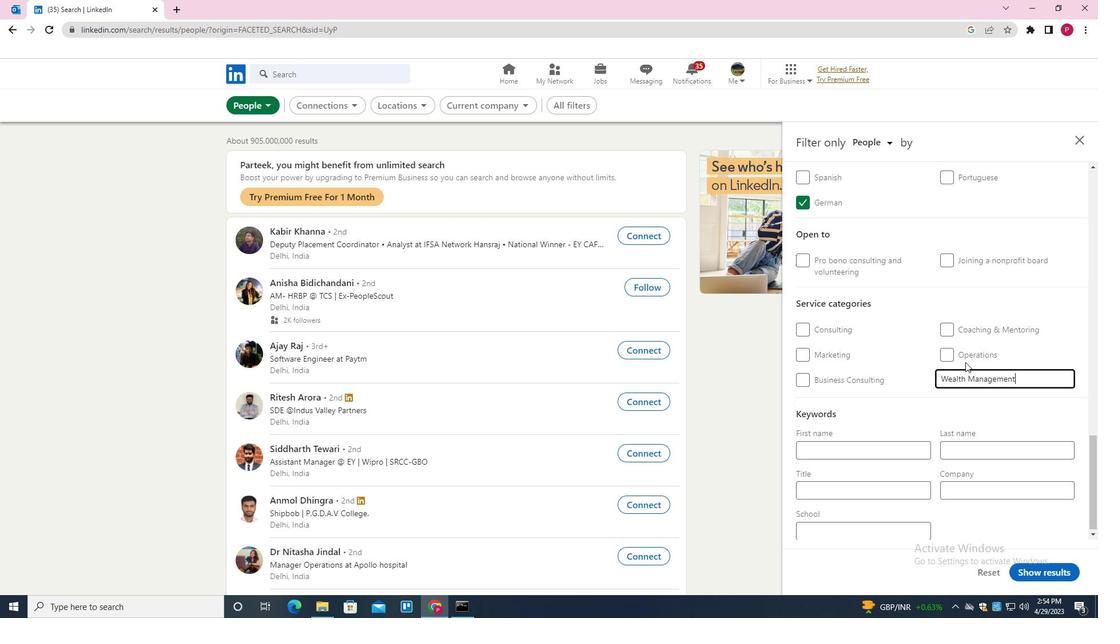 
Action: Mouse moved to (952, 397)
Screenshot: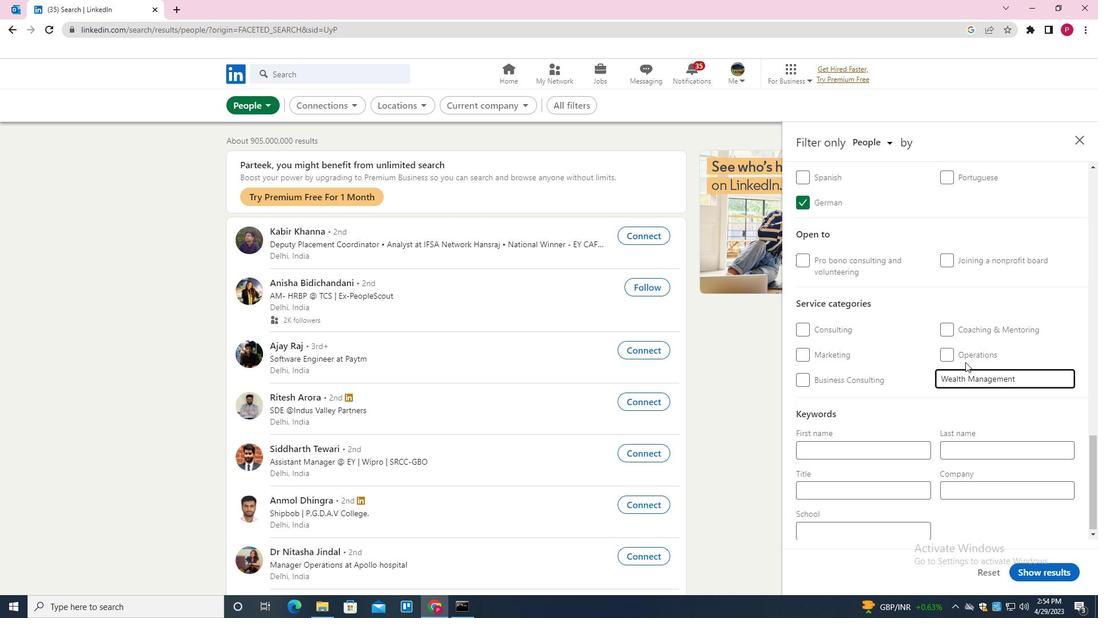 
Action: Mouse scrolled (952, 396) with delta (0, 0)
Screenshot: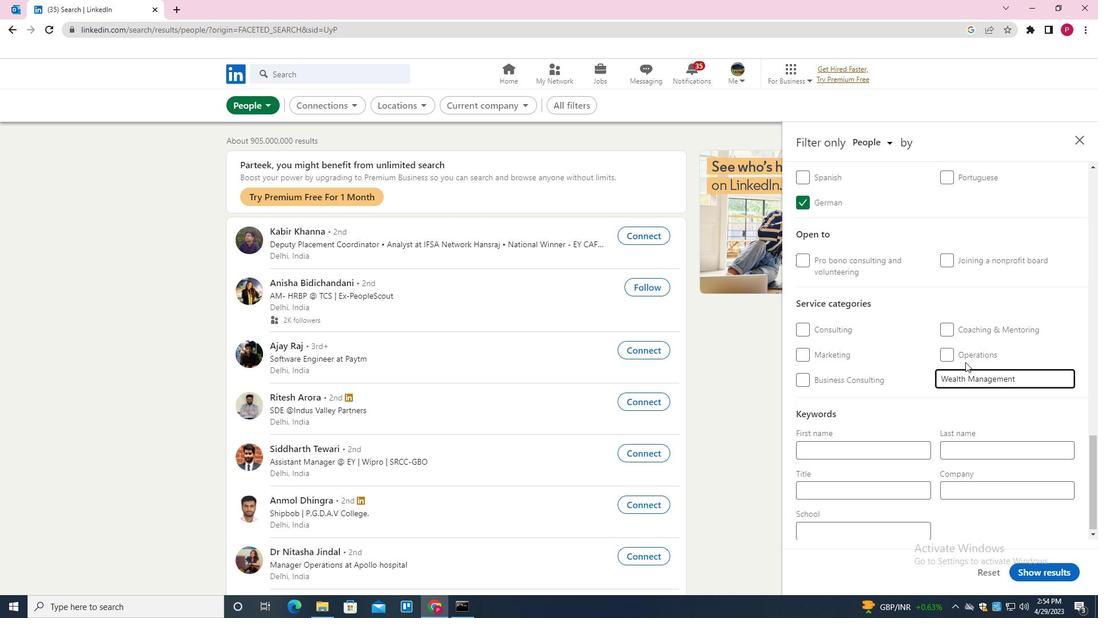 
Action: Mouse moved to (924, 429)
Screenshot: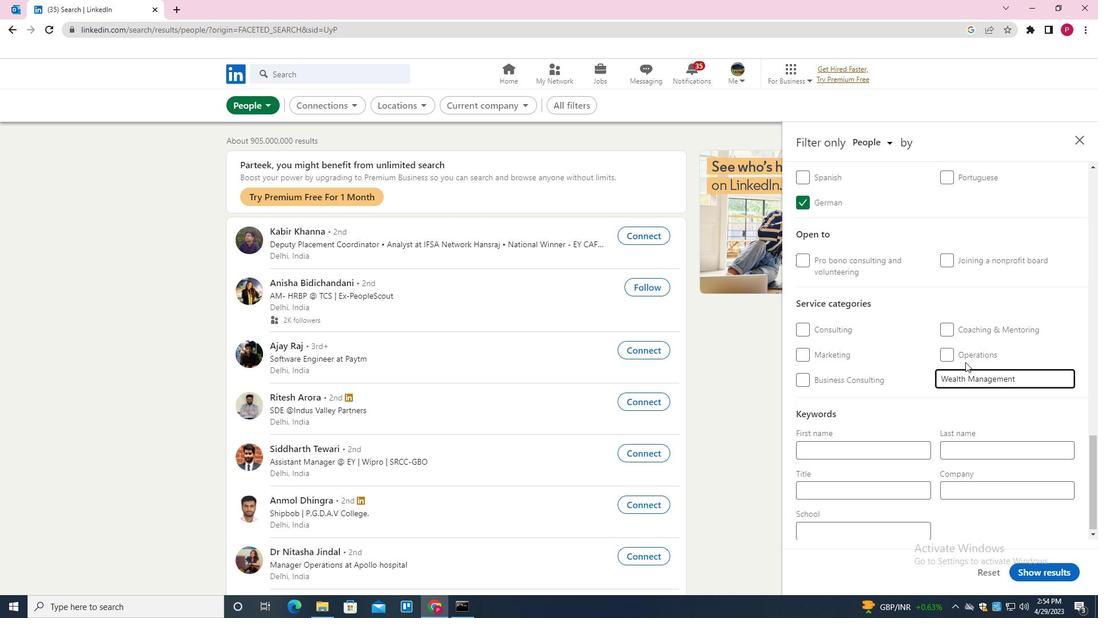 
Action: Mouse scrolled (924, 428) with delta (0, 0)
Screenshot: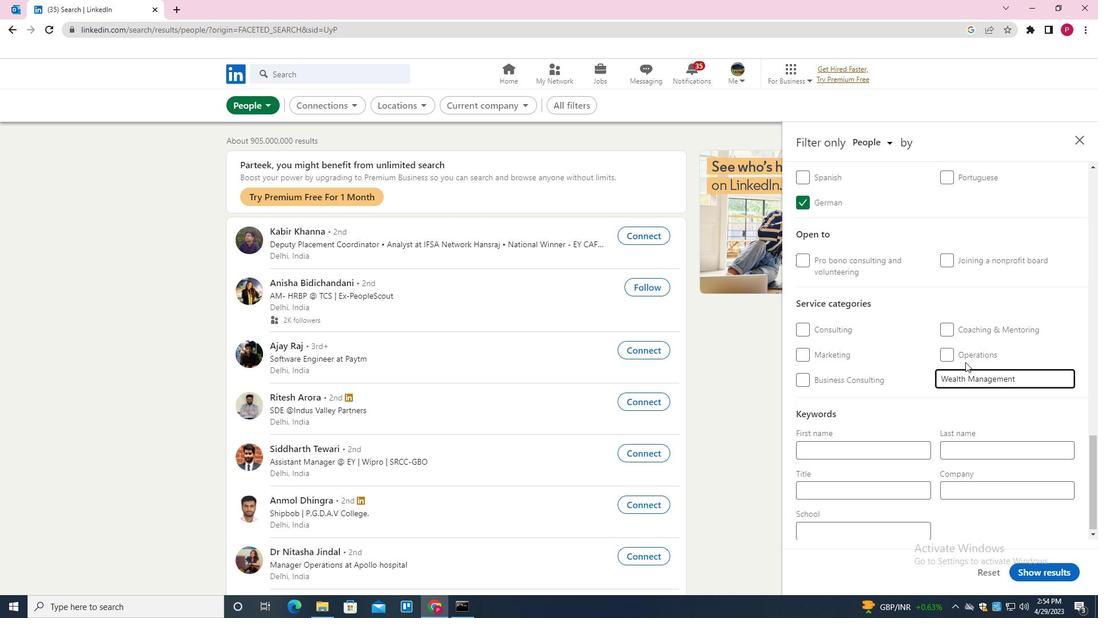
Action: Mouse moved to (913, 433)
Screenshot: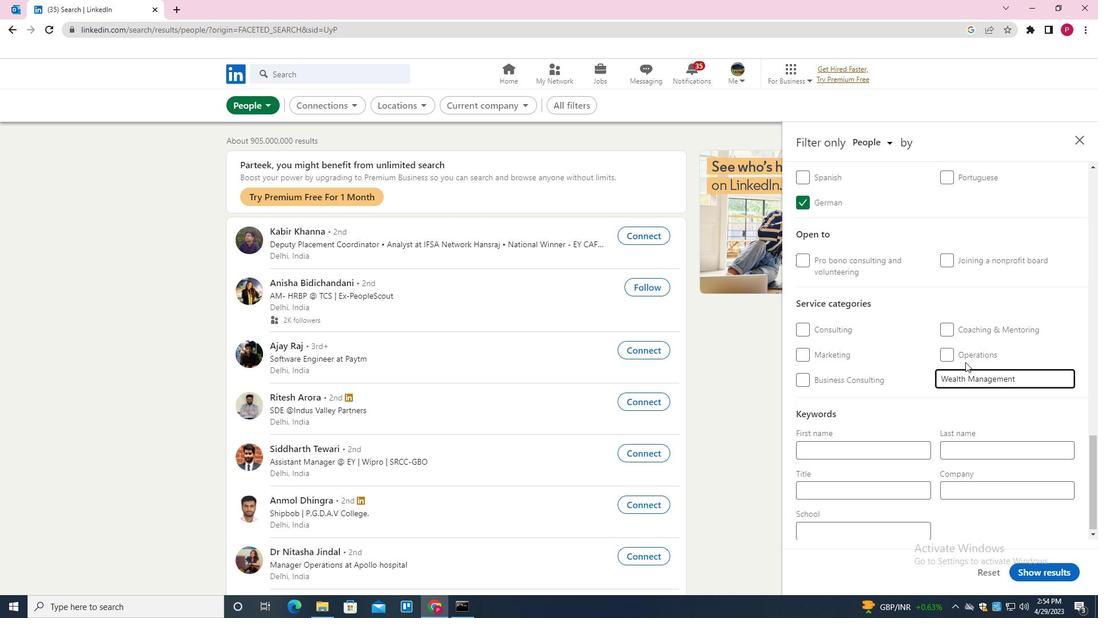 
Action: Mouse scrolled (913, 432) with delta (0, 0)
Screenshot: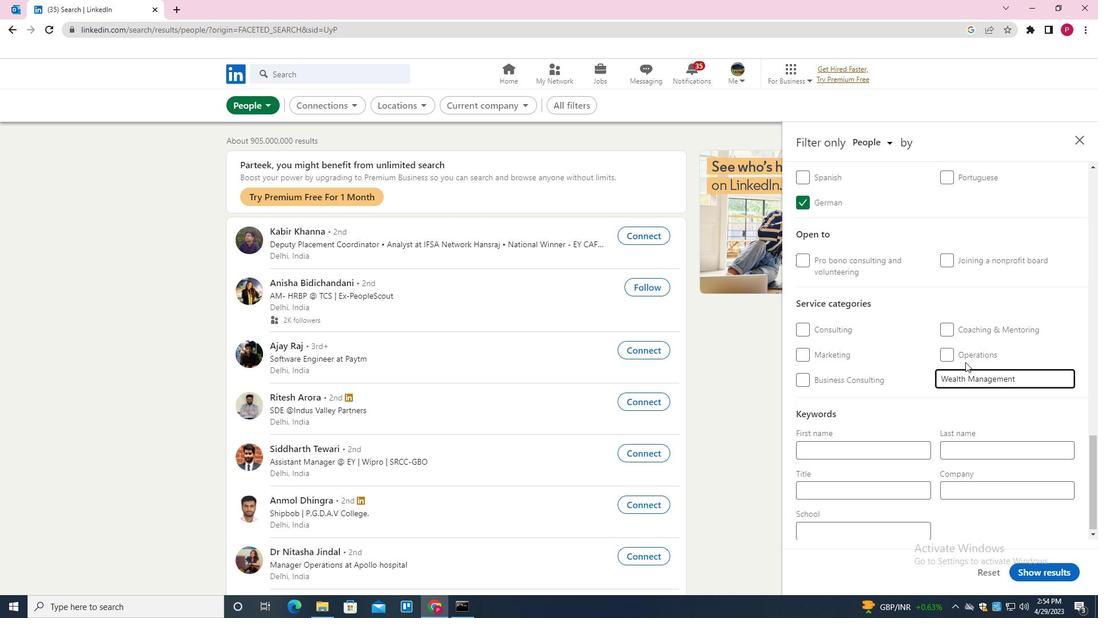 
Action: Mouse moved to (907, 436)
Screenshot: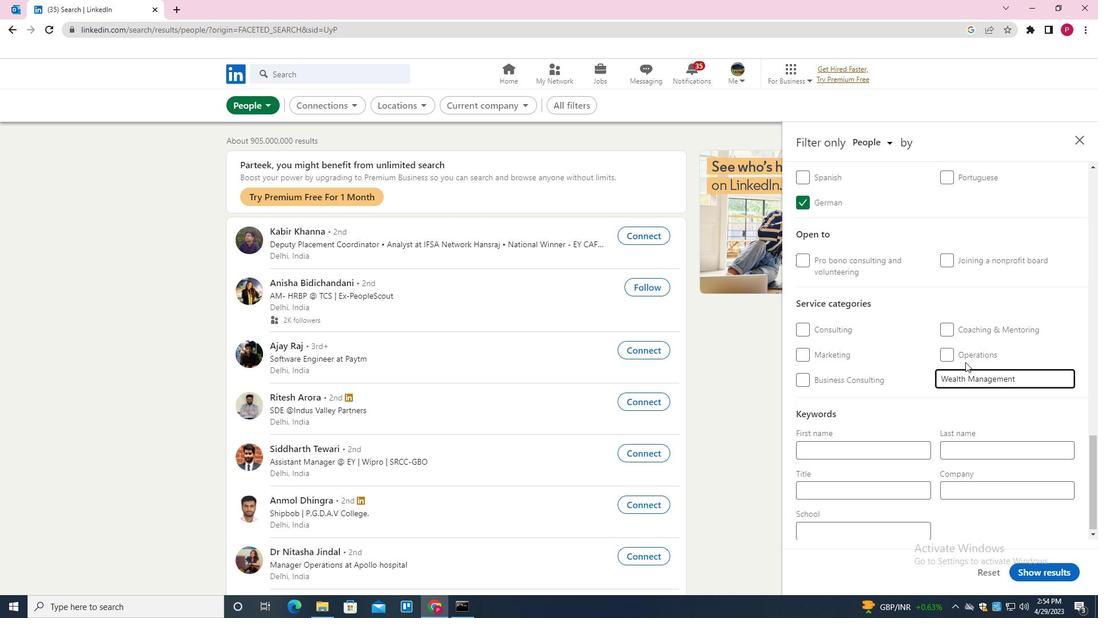 
Action: Mouse scrolled (907, 435) with delta (0, 0)
Screenshot: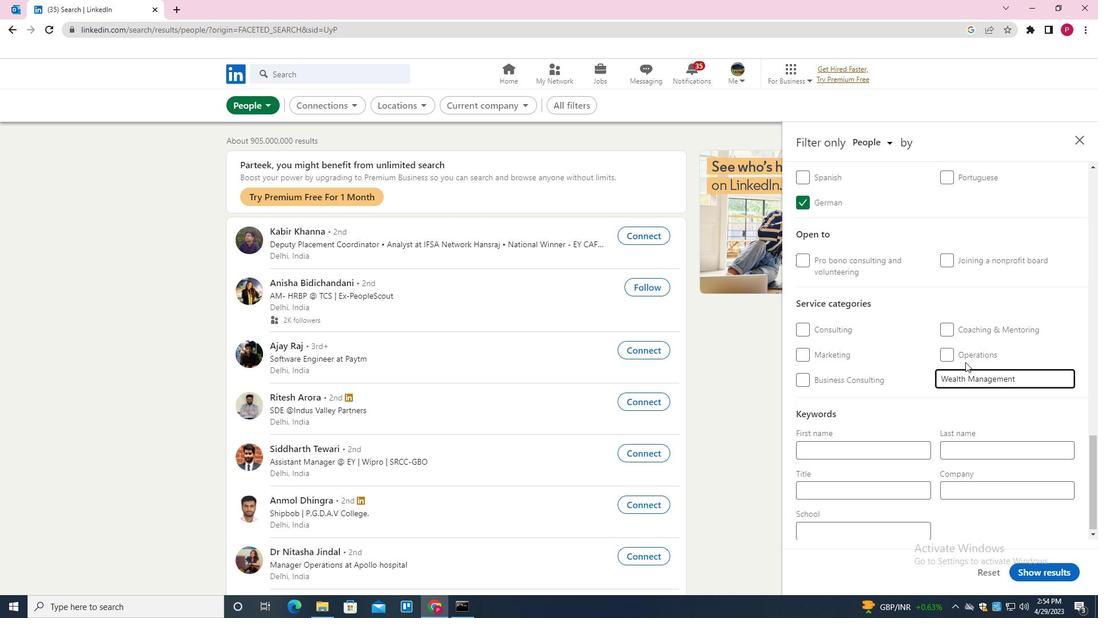 
Action: Mouse moved to (829, 492)
Screenshot: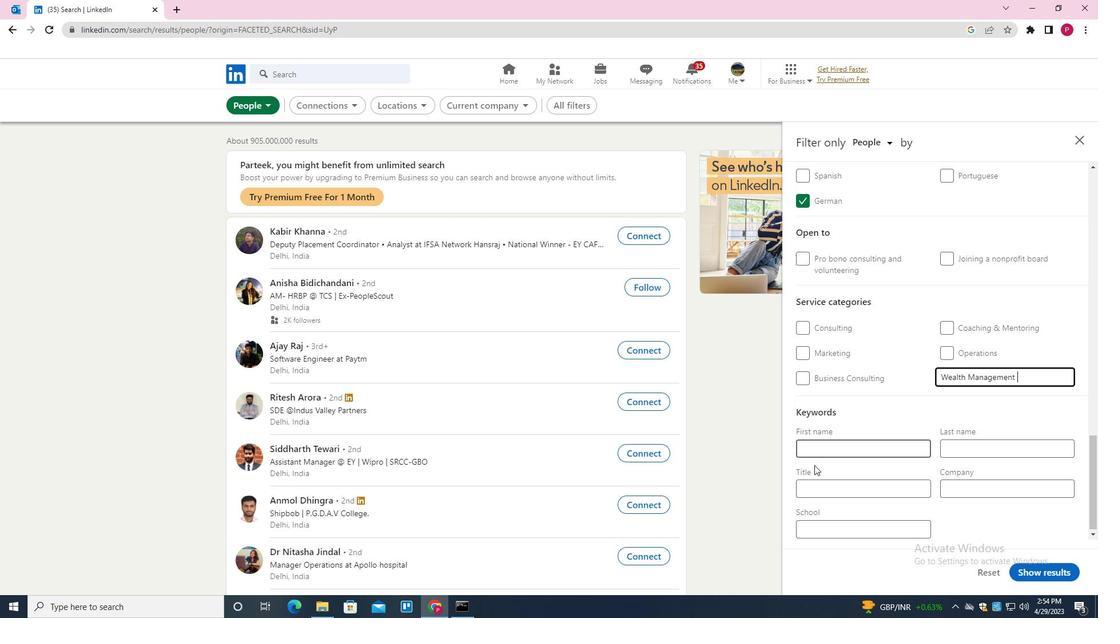 
Action: Mouse pressed left at (829, 492)
Screenshot: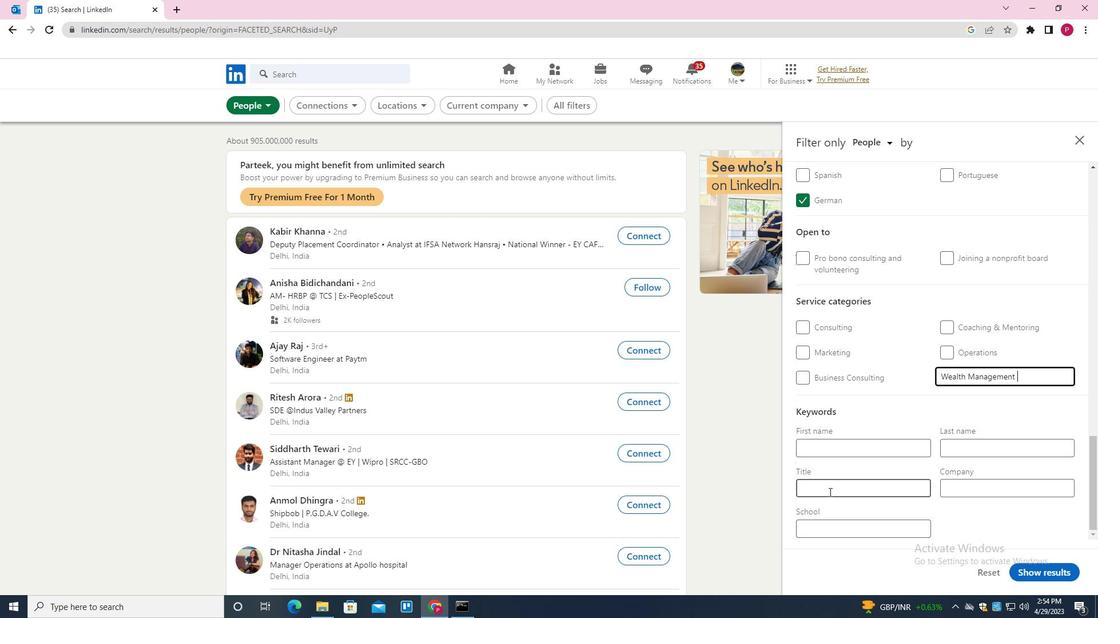 
Action: Mouse moved to (884, 288)
Screenshot: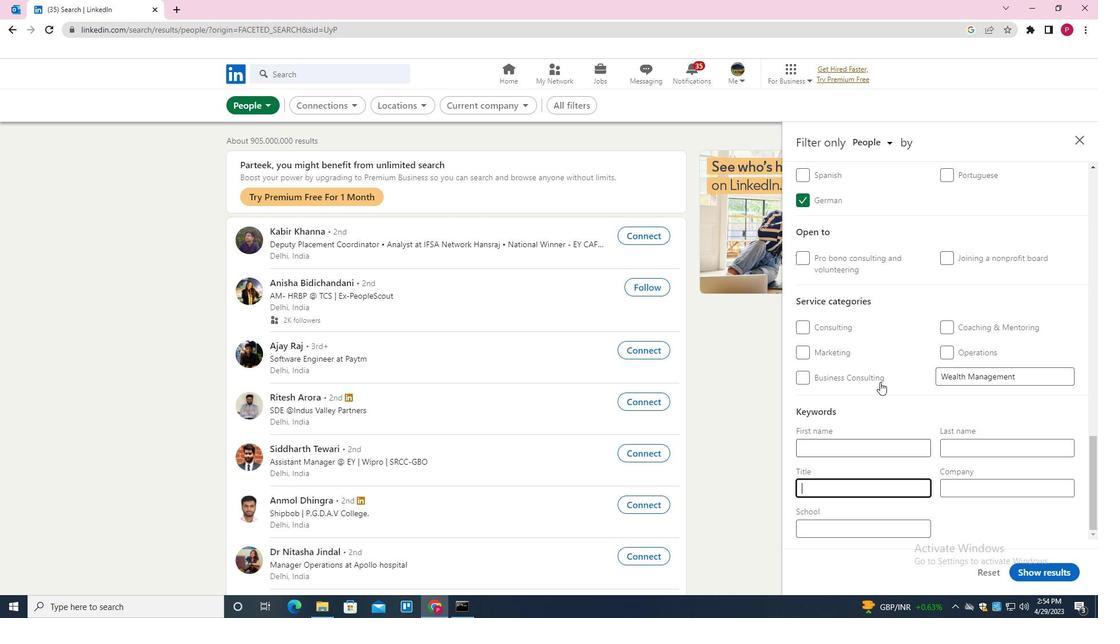 
Action: Key pressed <Key.shift>CHIEF<Key.space><Key.shift>ROBOT<Key.space><Key.shift><Key.shift>WHISPER
Screenshot: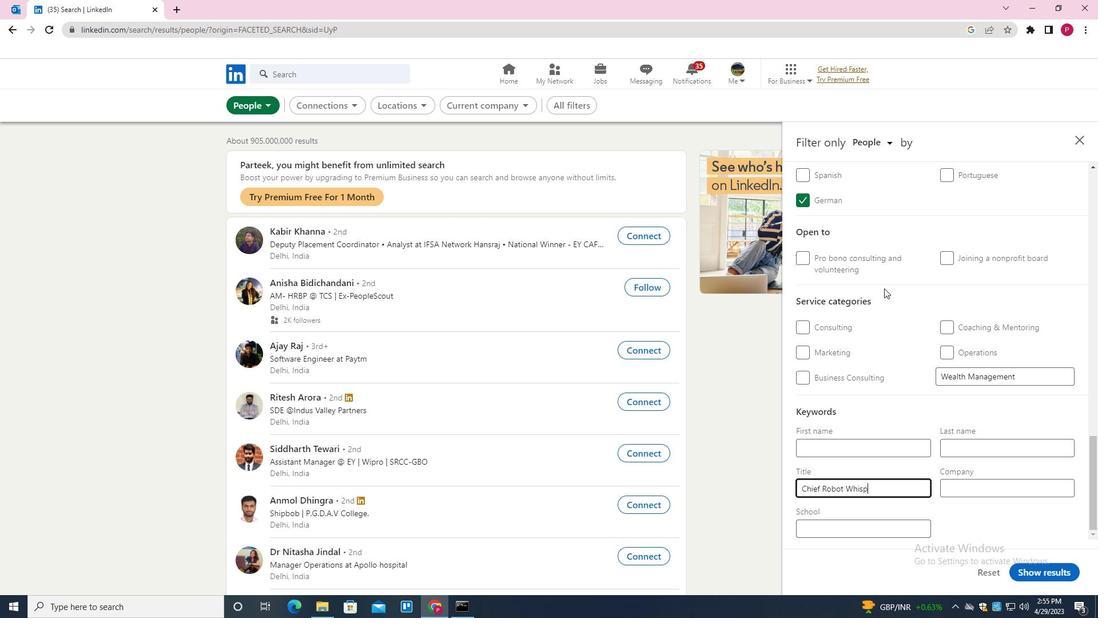 
Action: Mouse moved to (1040, 575)
Screenshot: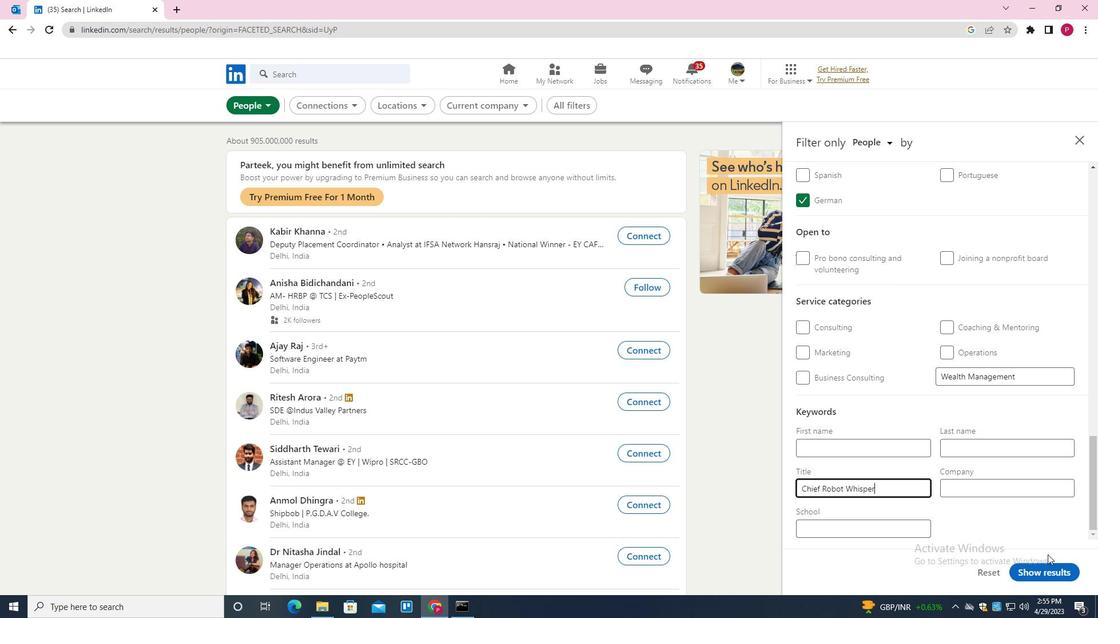 
Action: Mouse pressed left at (1040, 575)
Screenshot: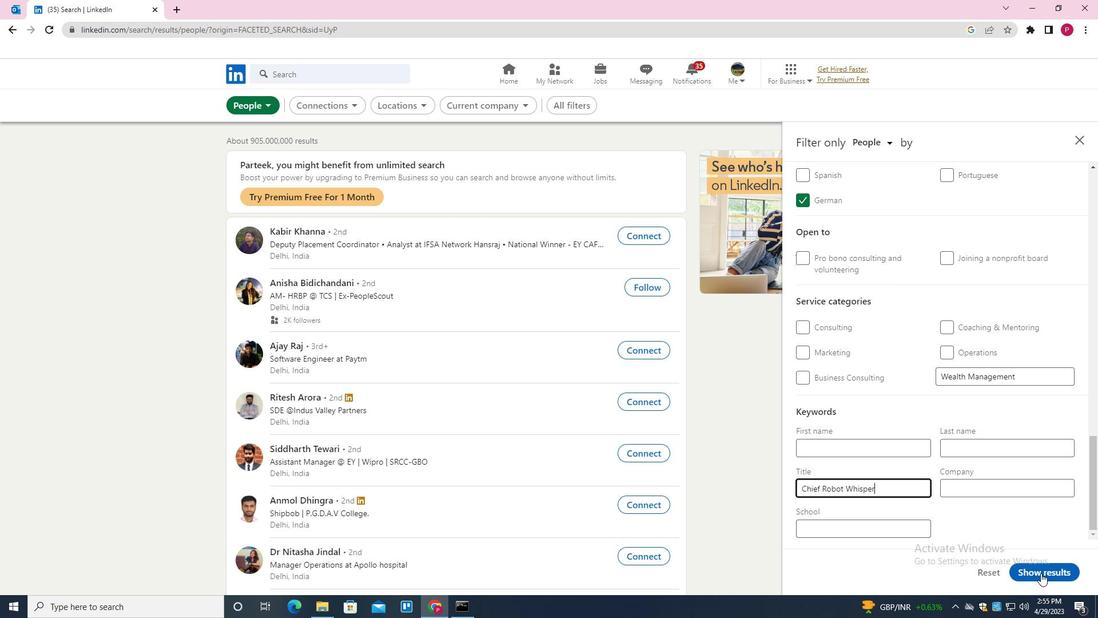 
Action: Mouse moved to (492, 180)
Screenshot: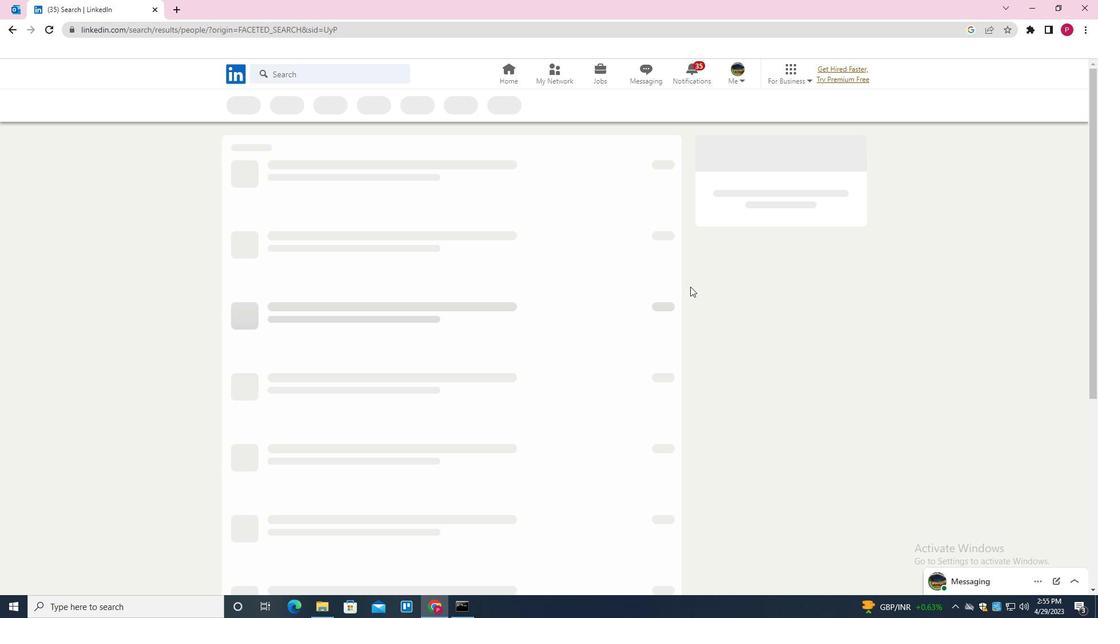 
